 Task: Find connections with filter location Sojat with filter topic #Leanstartupswith filter profile language Spanish with filter current company ICE with filter school University Institute of Technology, The University of Burdwan with filter industry Highway, Street, and Bridge Construction with filter service category Commercial Real Estate with filter keywords title Program Manager
Action: Mouse moved to (577, 73)
Screenshot: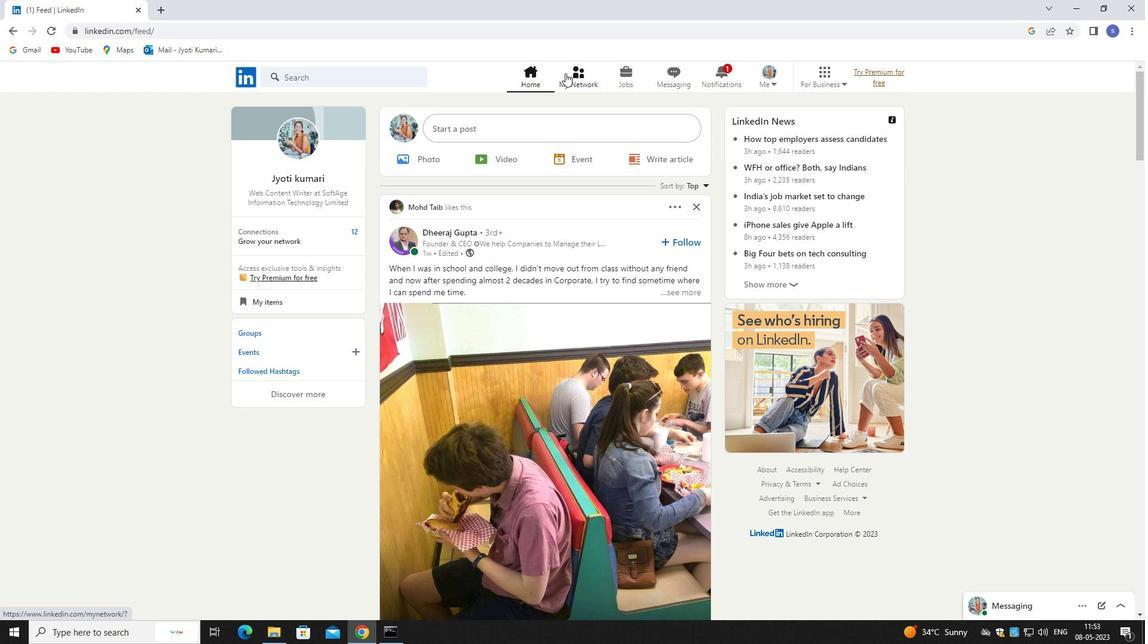 
Action: Mouse pressed left at (577, 73)
Screenshot: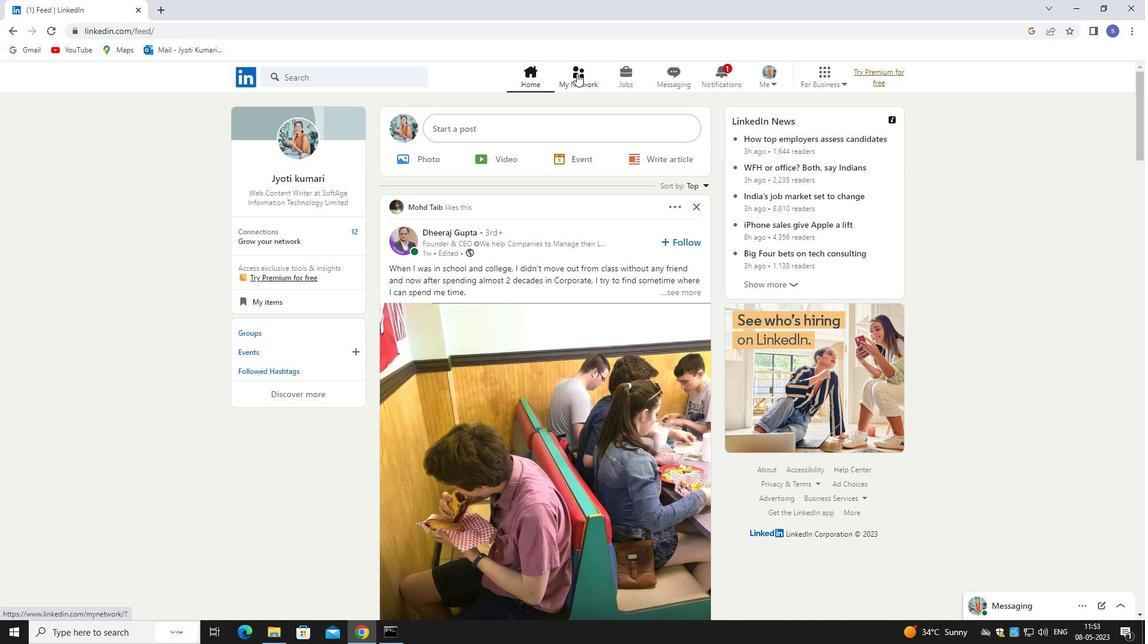 
Action: Mouse moved to (578, 73)
Screenshot: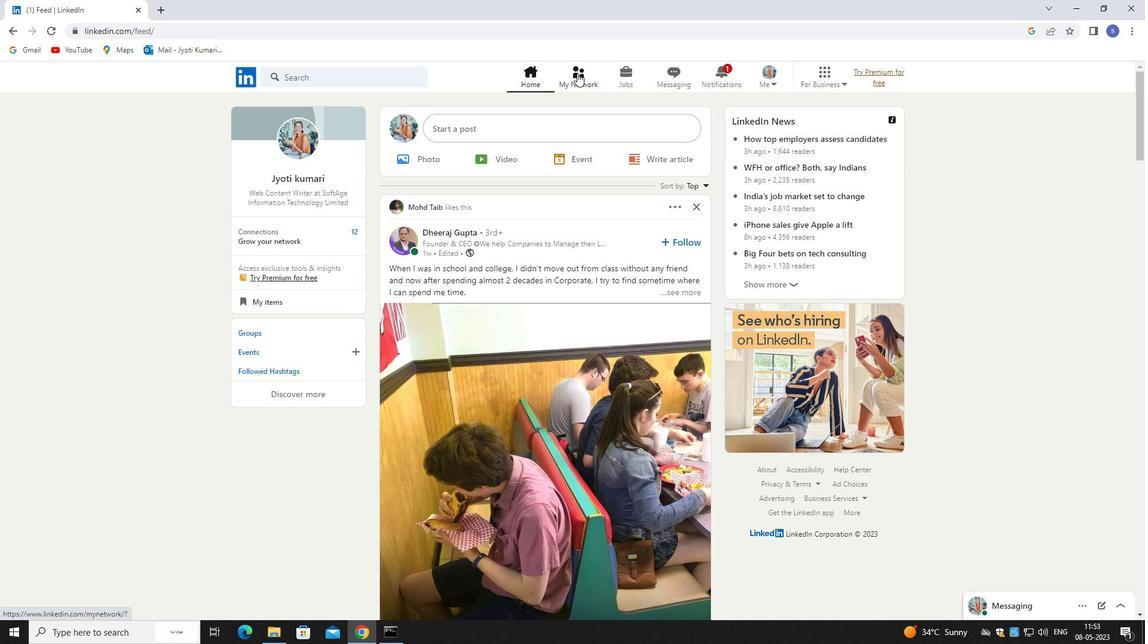 
Action: Mouse pressed left at (578, 73)
Screenshot: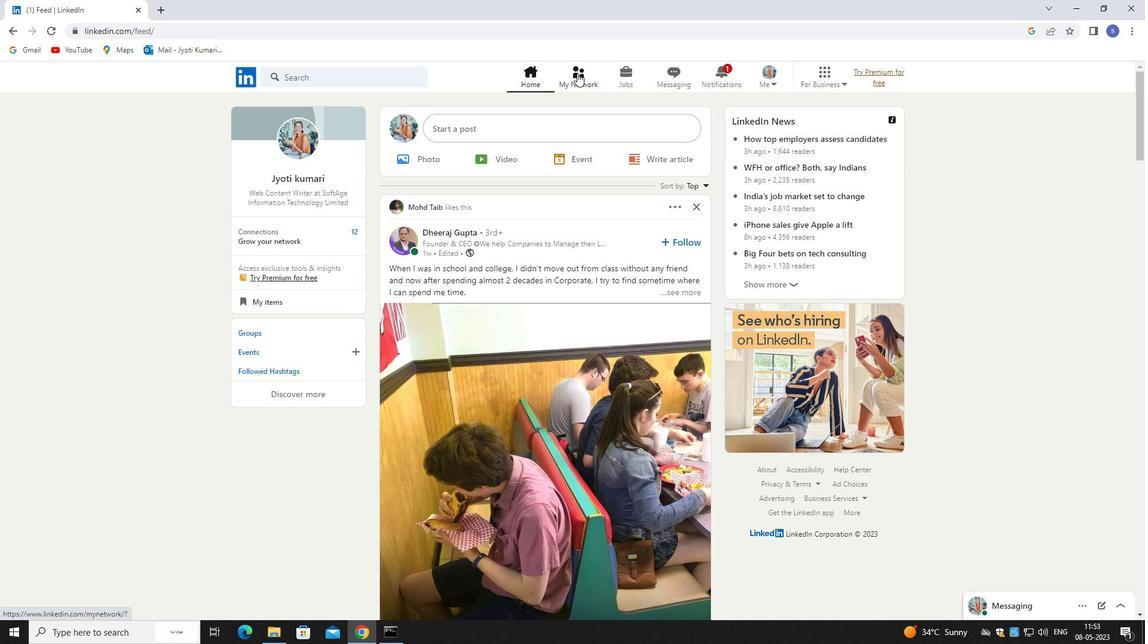 
Action: Mouse moved to (398, 147)
Screenshot: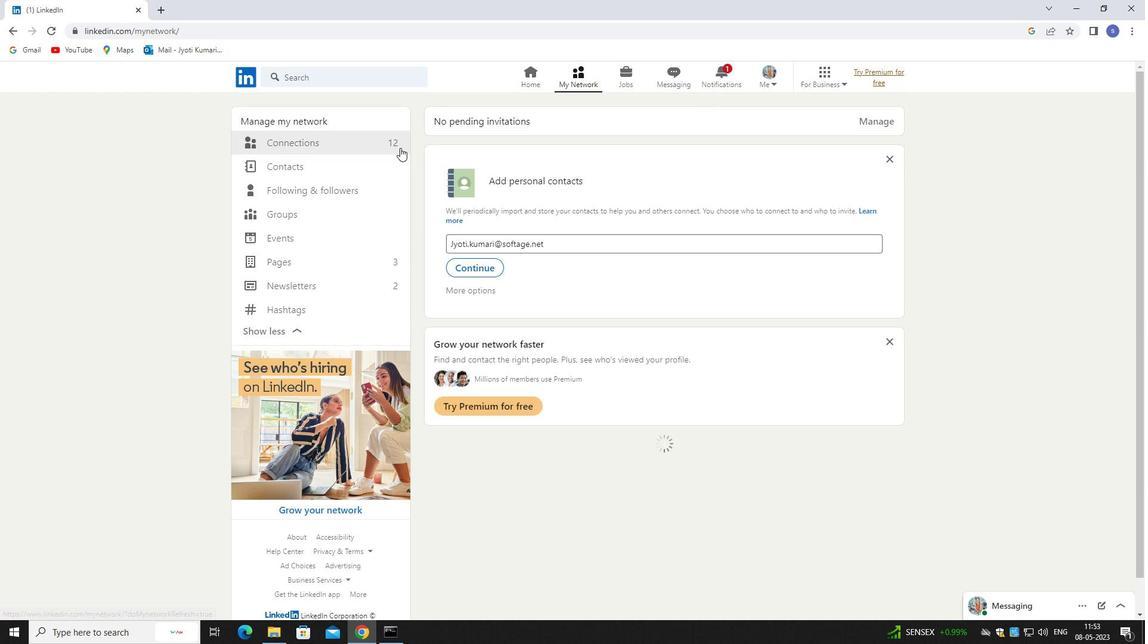 
Action: Mouse pressed left at (398, 147)
Screenshot: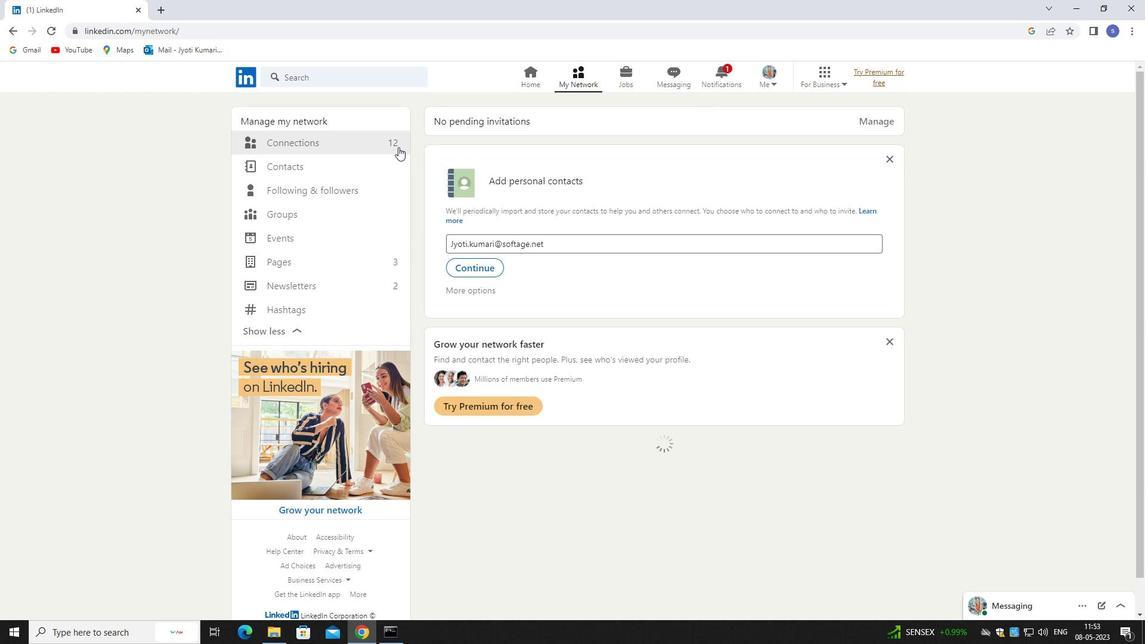 
Action: Mouse pressed left at (398, 147)
Screenshot: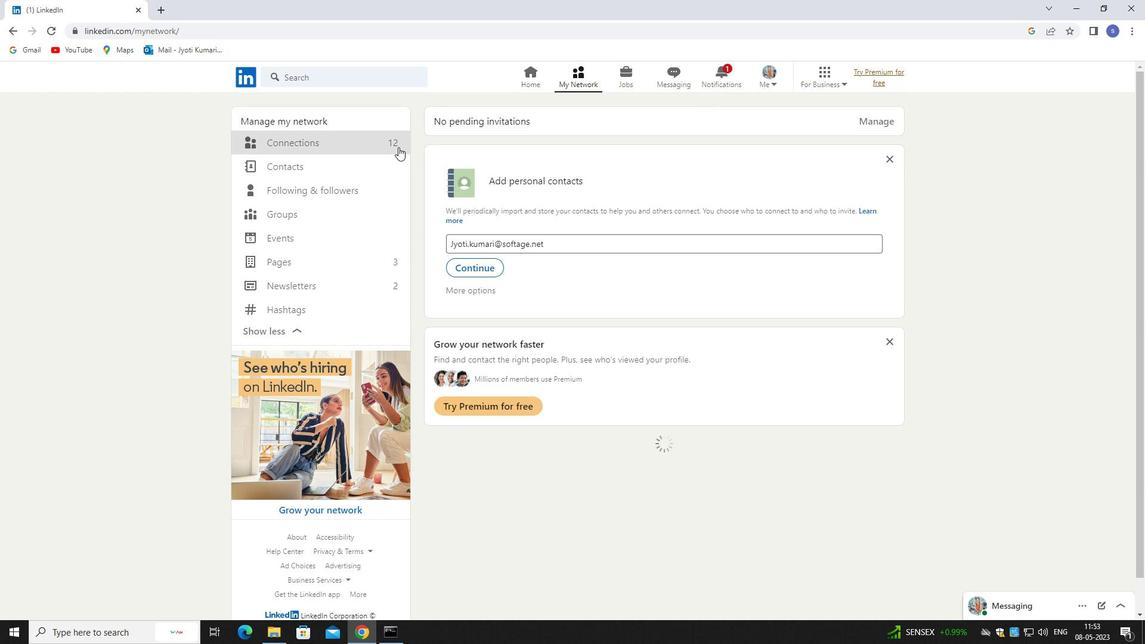 
Action: Mouse moved to (359, 139)
Screenshot: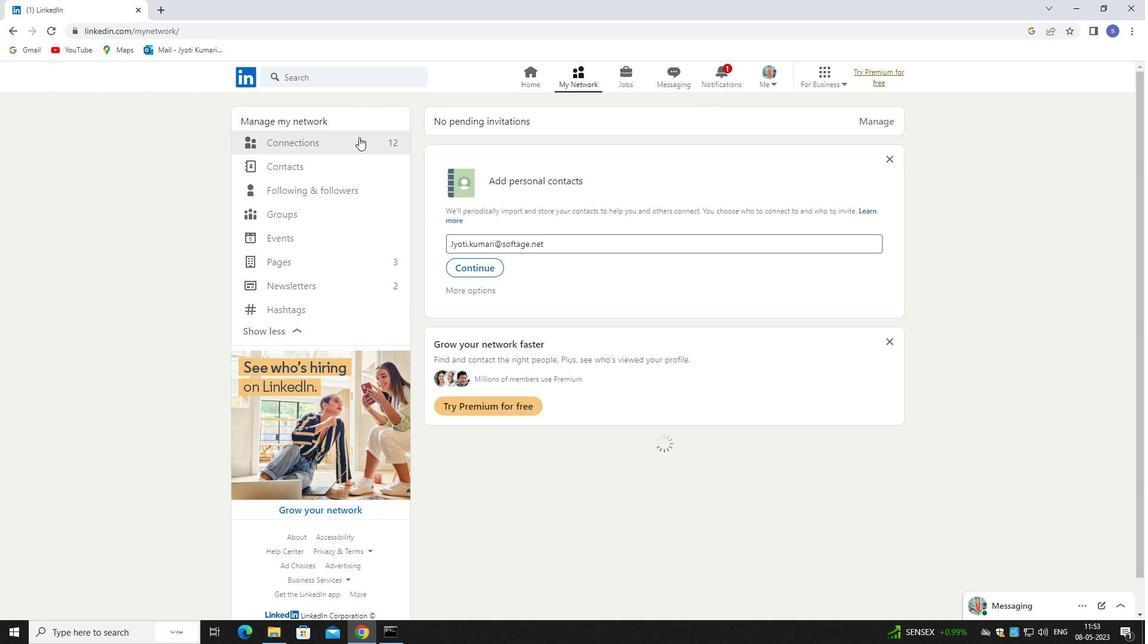 
Action: Mouse pressed left at (359, 139)
Screenshot: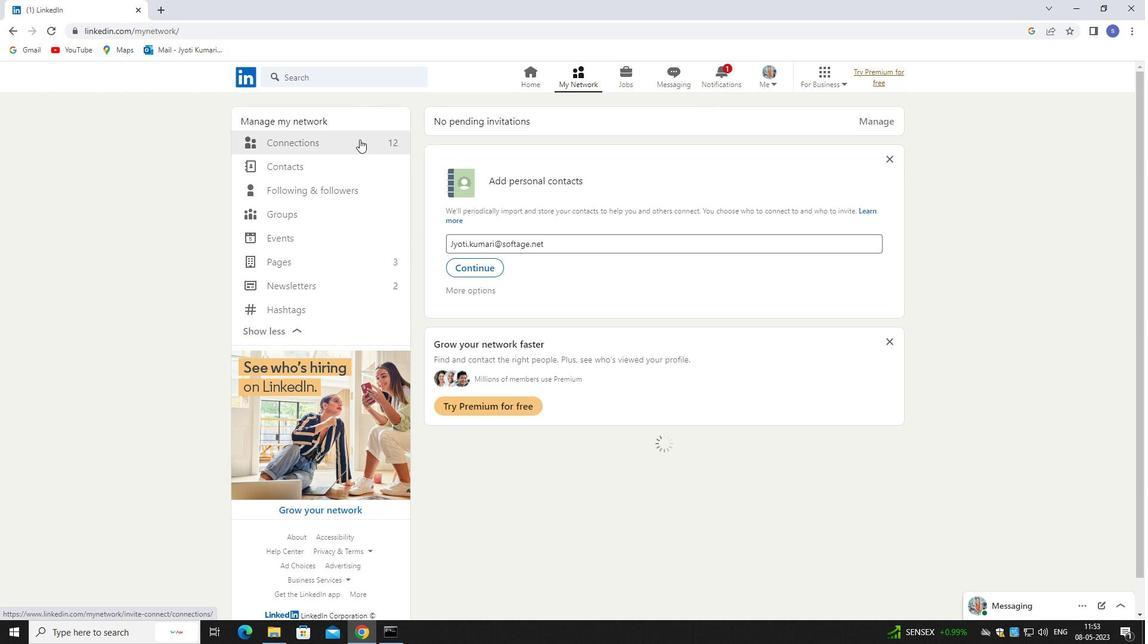 
Action: Mouse pressed left at (359, 139)
Screenshot: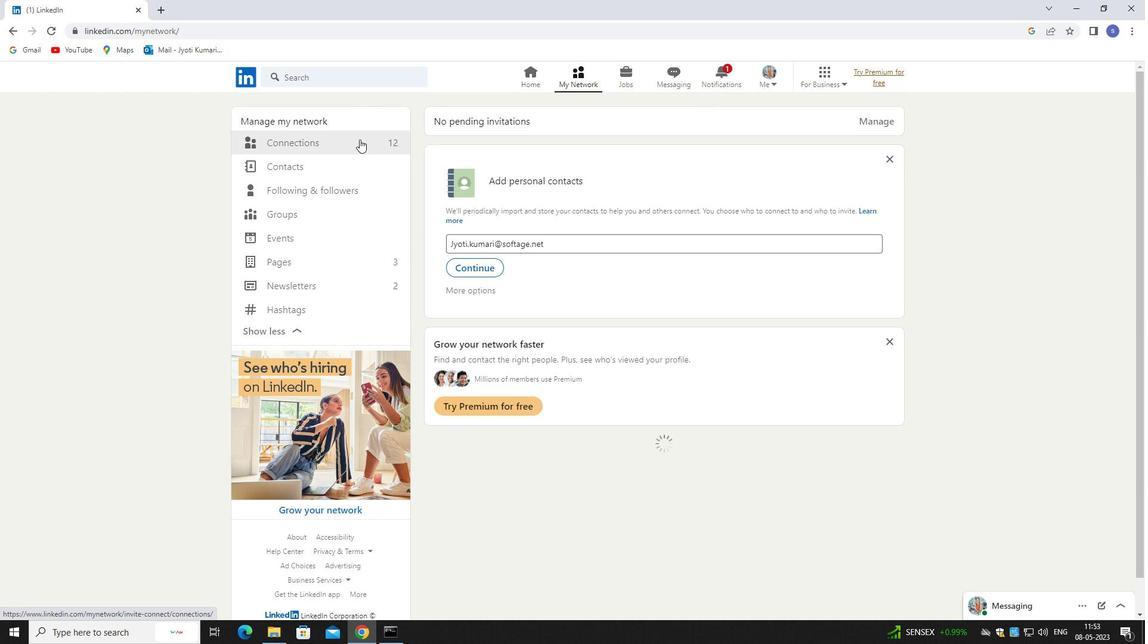 
Action: Mouse moved to (368, 141)
Screenshot: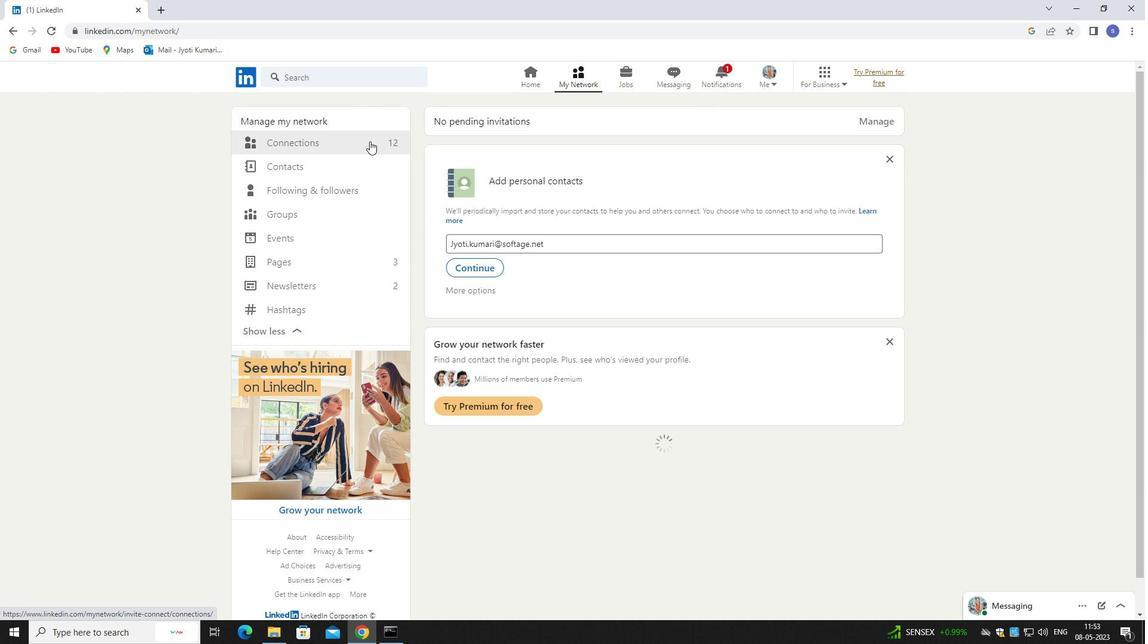 
Action: Mouse pressed left at (368, 141)
Screenshot: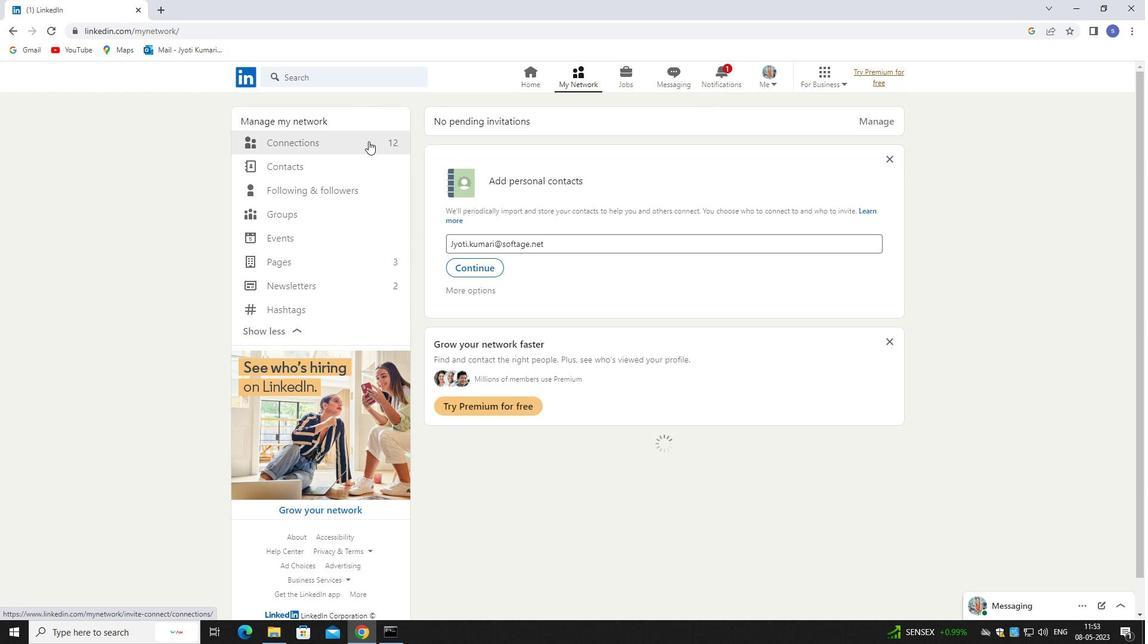 
Action: Mouse pressed left at (368, 141)
Screenshot: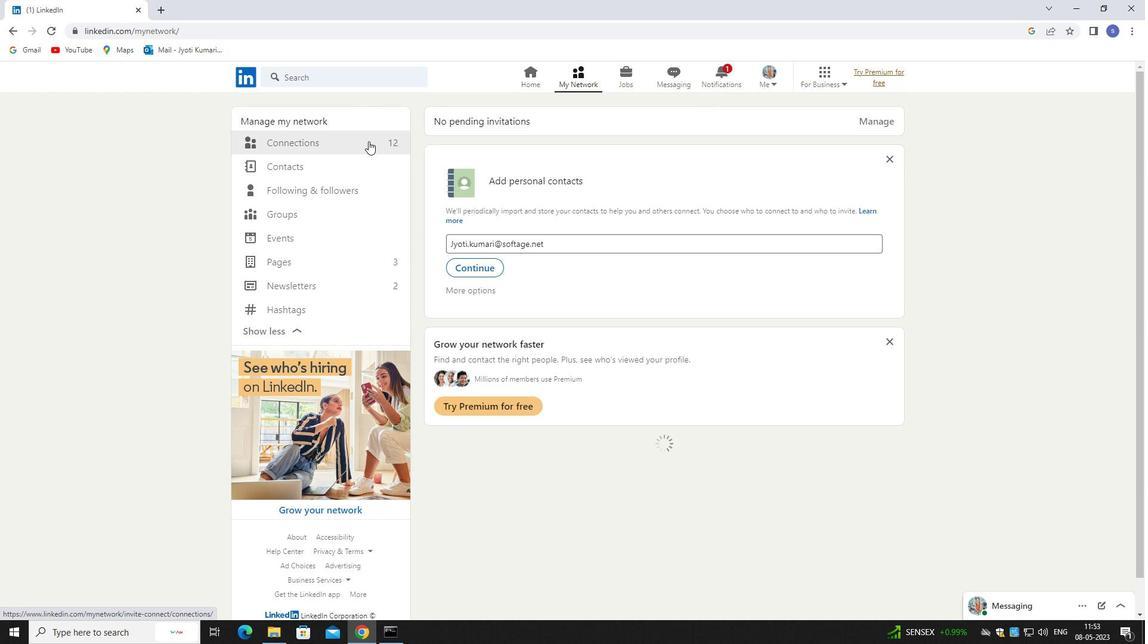 
Action: Mouse moved to (640, 144)
Screenshot: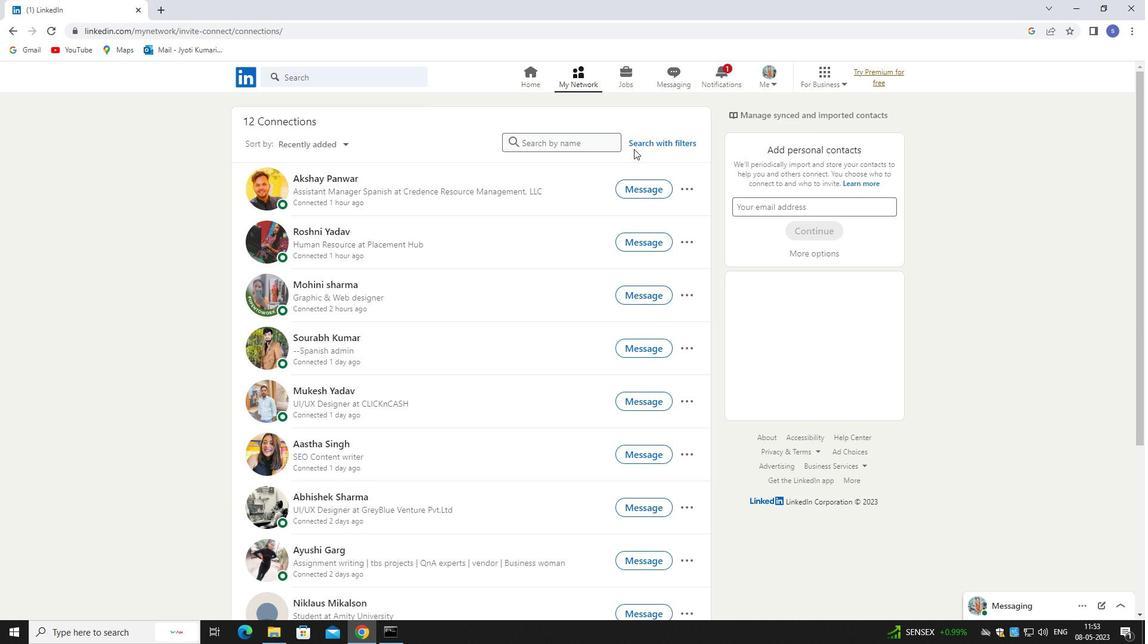 
Action: Mouse pressed left at (640, 144)
Screenshot: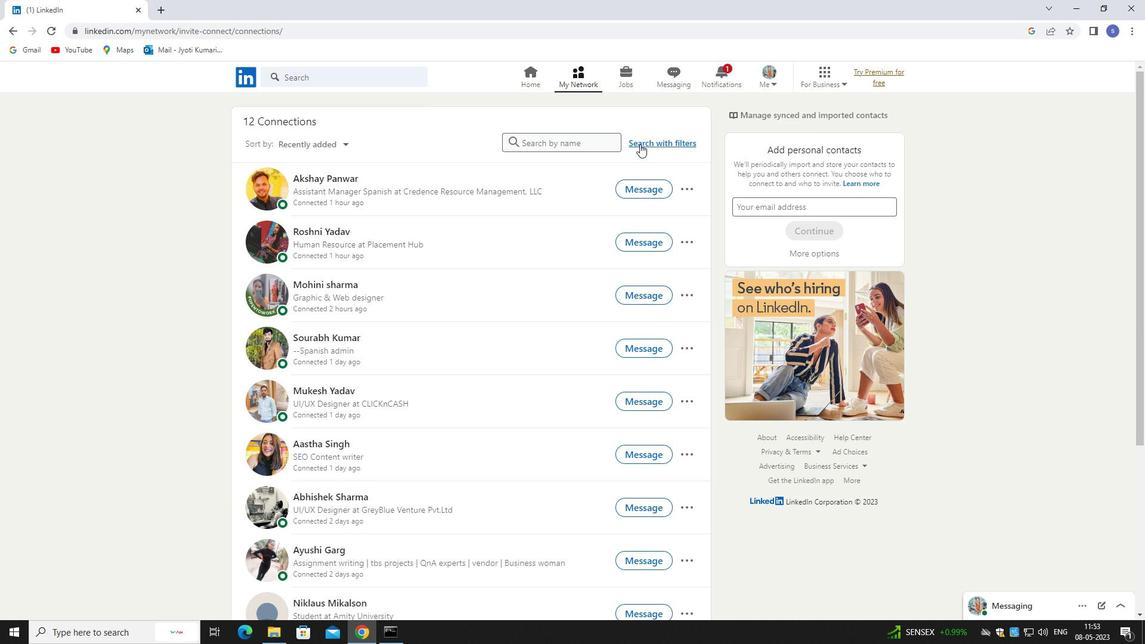 
Action: Mouse moved to (633, 139)
Screenshot: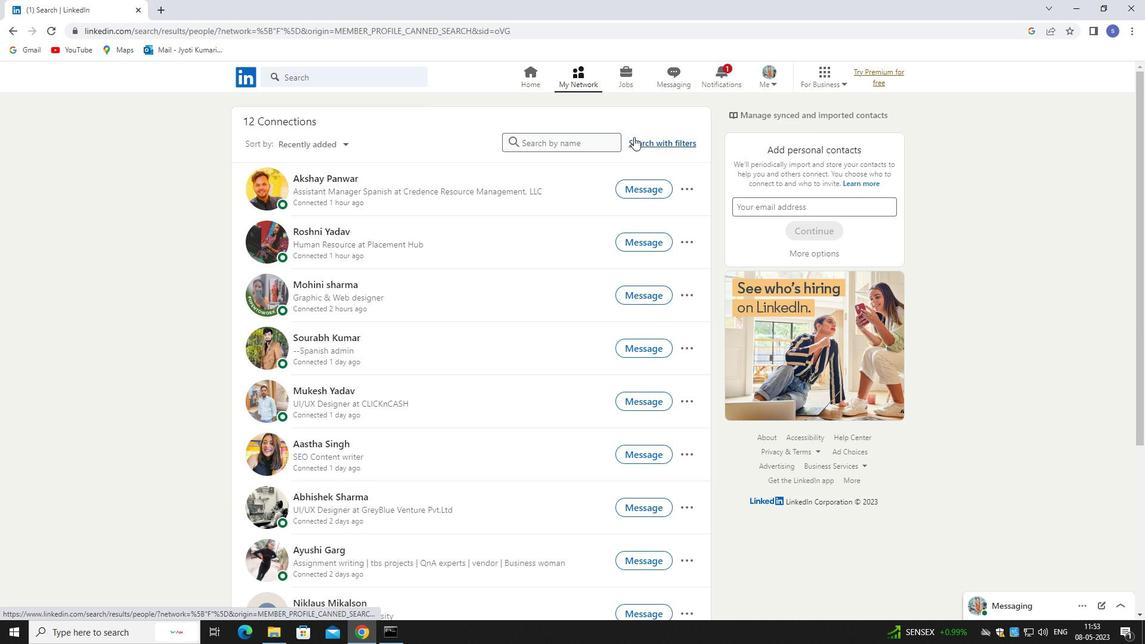 
Action: Mouse pressed left at (633, 139)
Screenshot: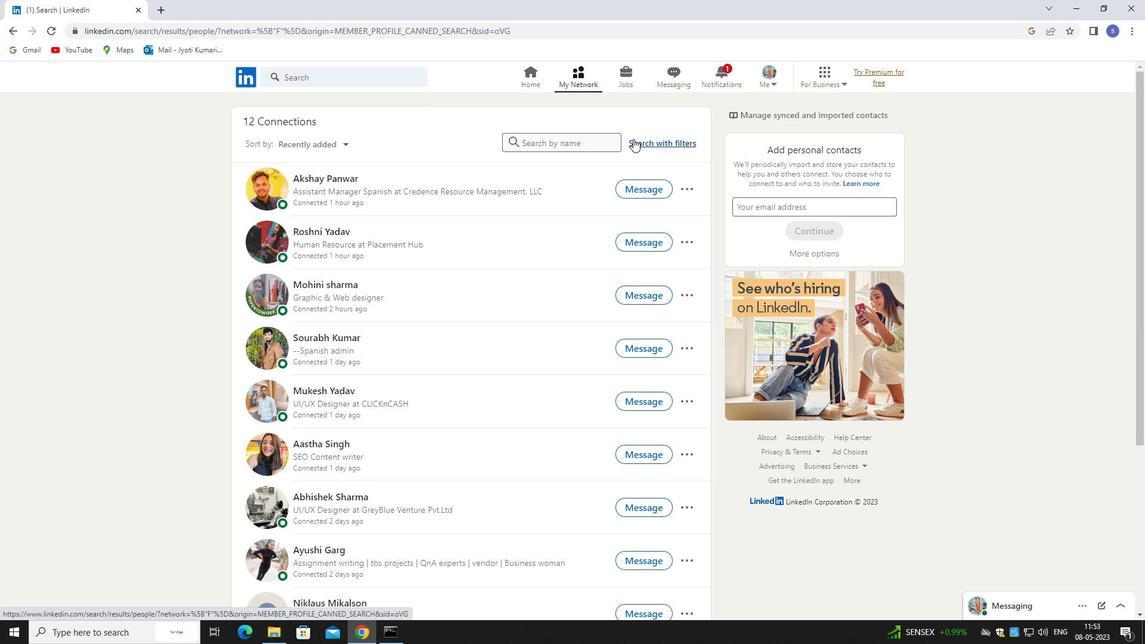 
Action: Mouse moved to (611, 114)
Screenshot: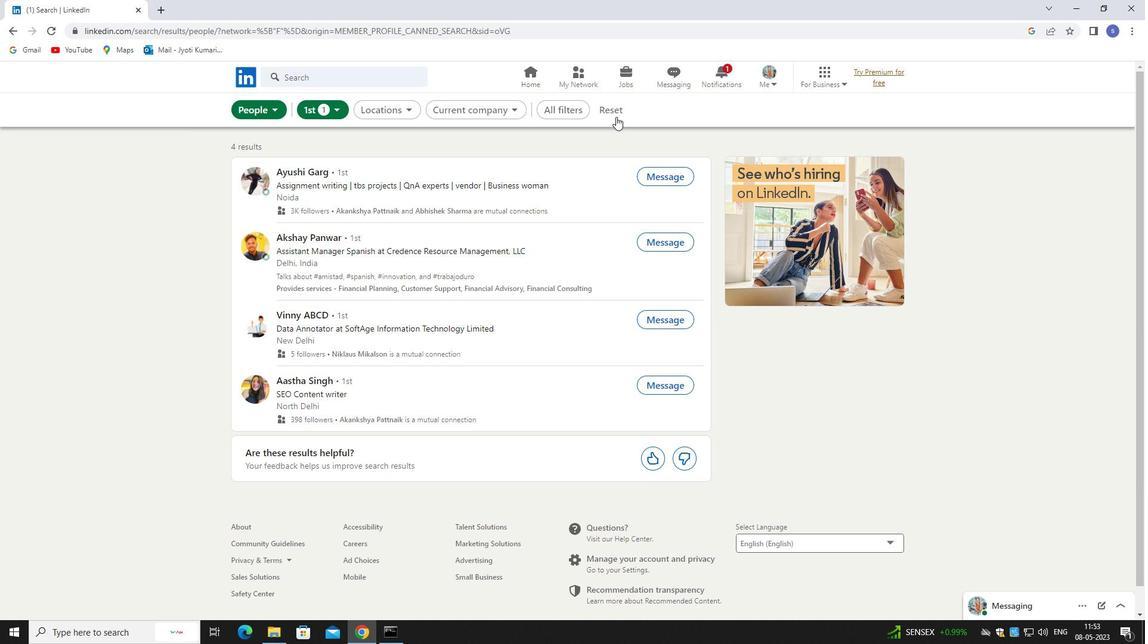 
Action: Mouse pressed left at (611, 114)
Screenshot: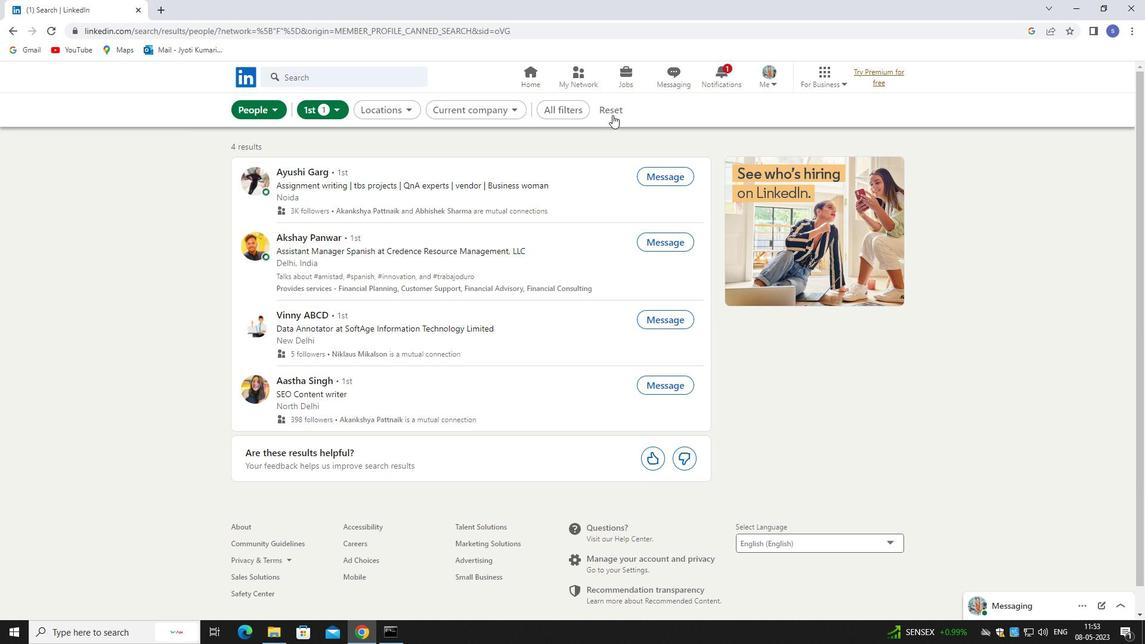 
Action: Mouse moved to (610, 114)
Screenshot: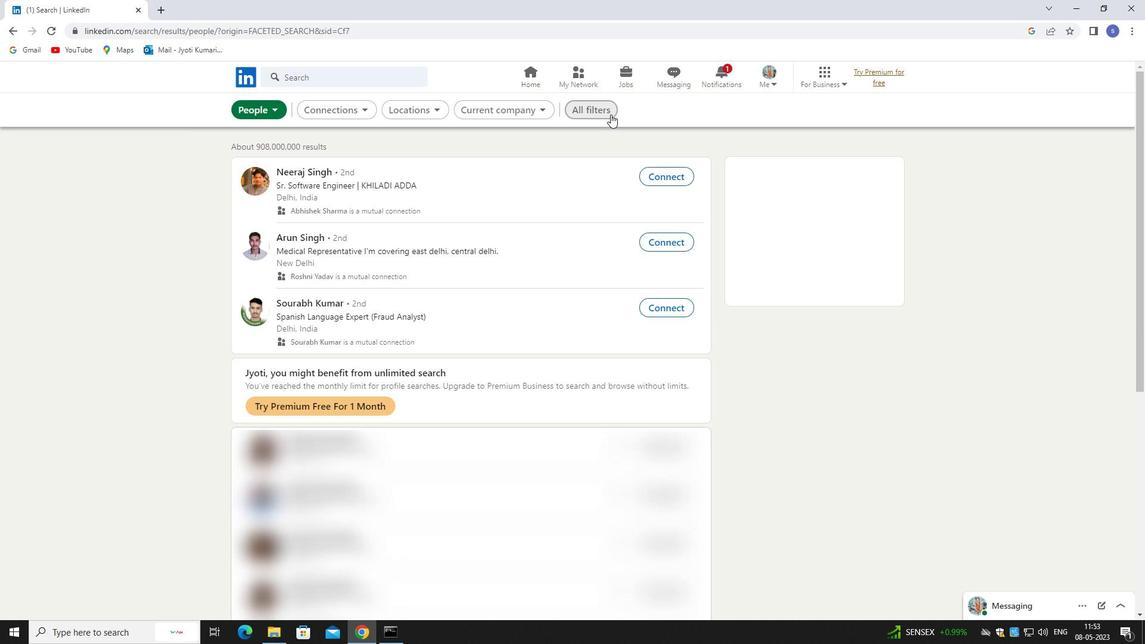 
Action: Mouse pressed left at (610, 114)
Screenshot: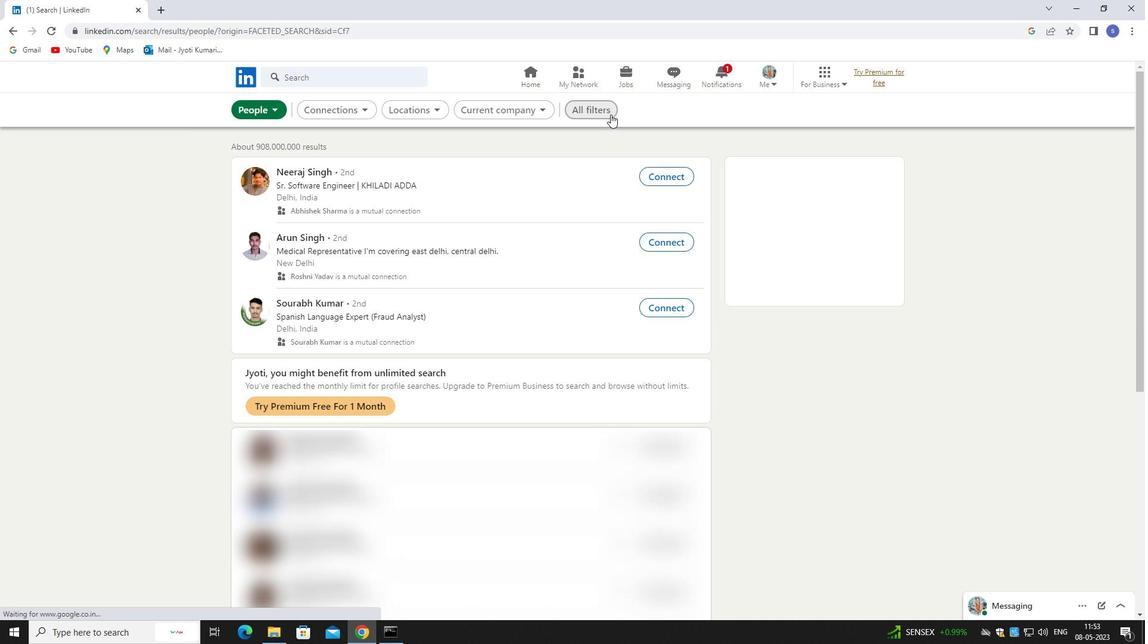 
Action: Mouse moved to (1048, 470)
Screenshot: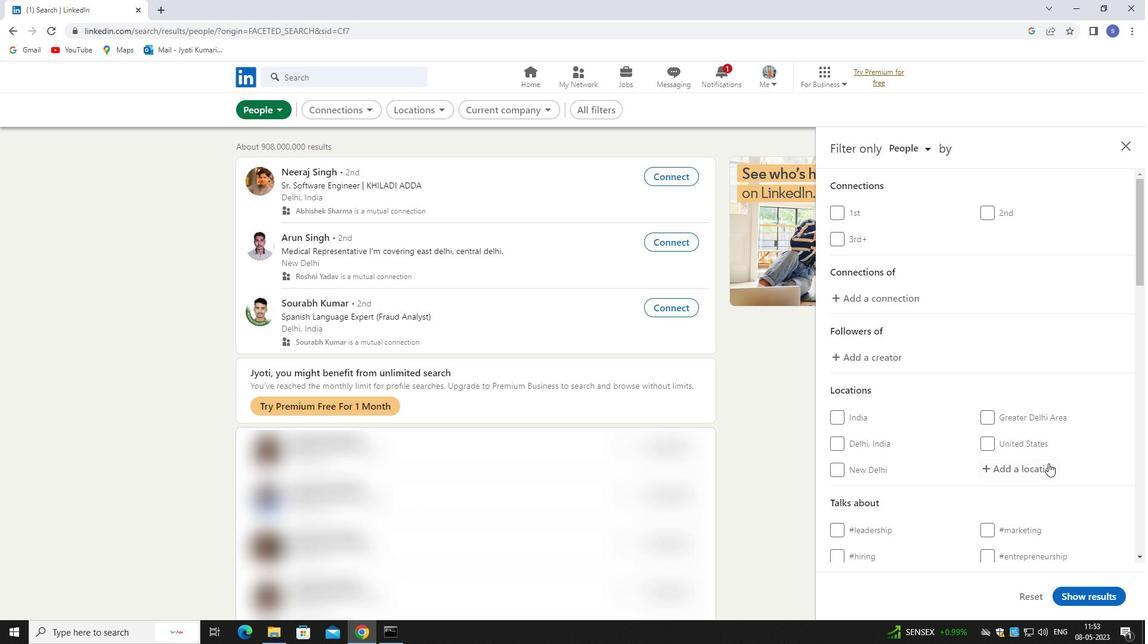 
Action: Mouse pressed left at (1048, 470)
Screenshot: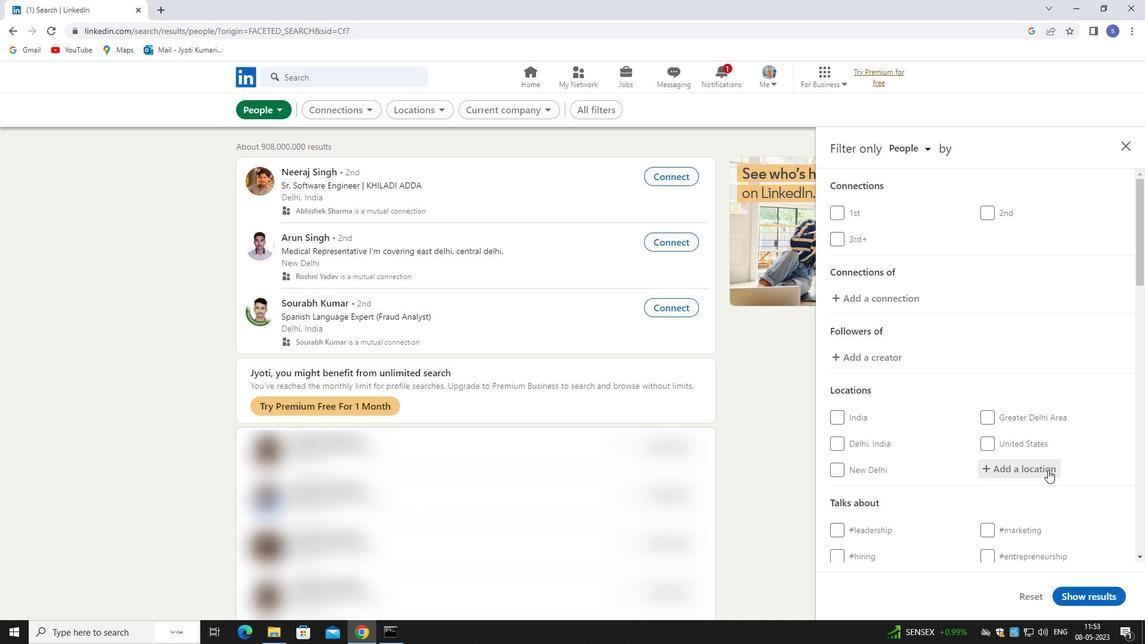 
Action: Mouse moved to (974, 497)
Screenshot: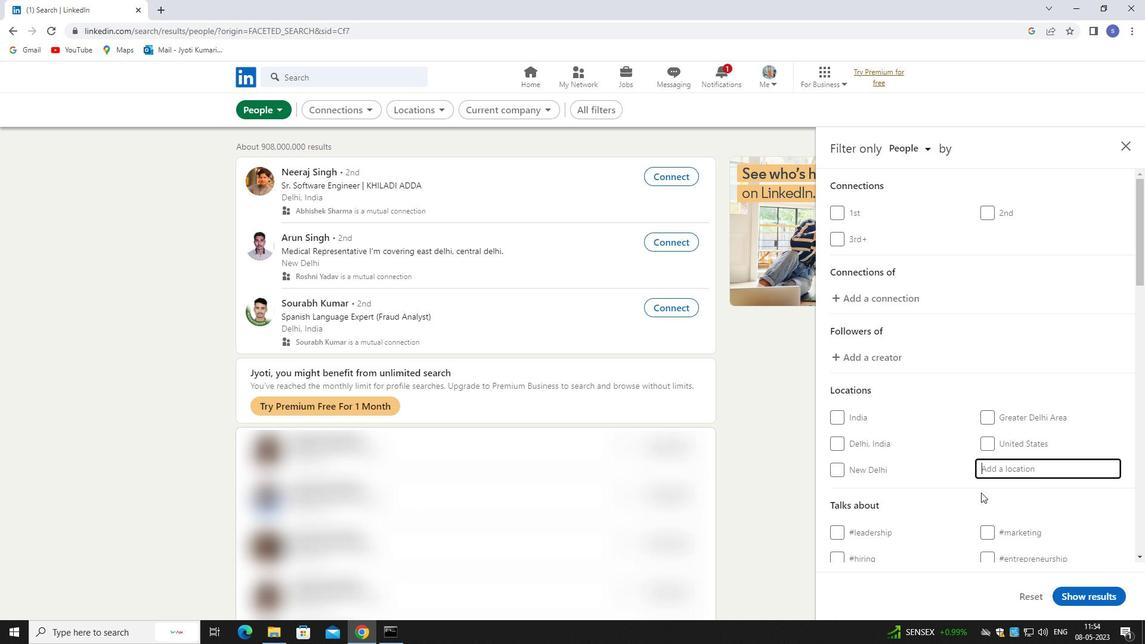 
Action: Key pressed sojat
Screenshot: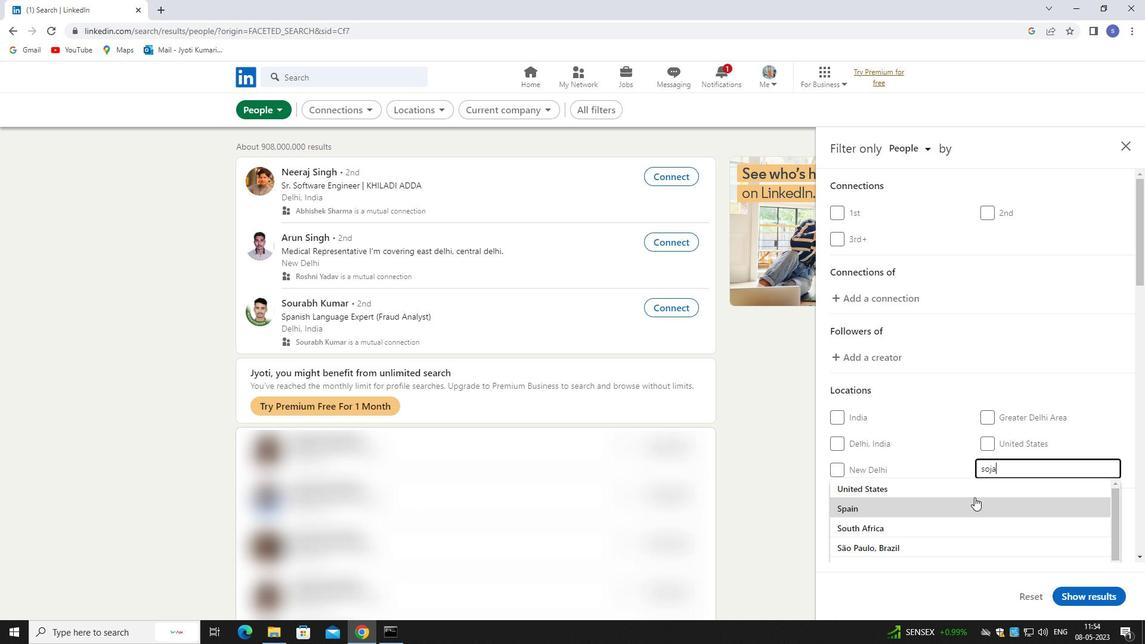 
Action: Mouse moved to (967, 495)
Screenshot: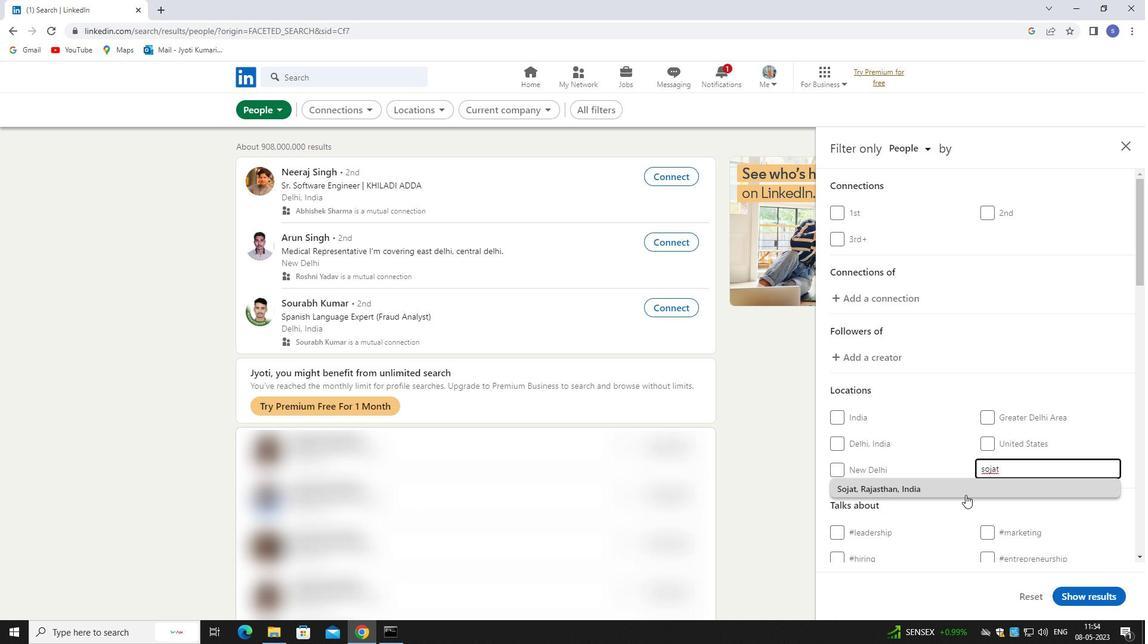 
Action: Mouse pressed left at (967, 495)
Screenshot: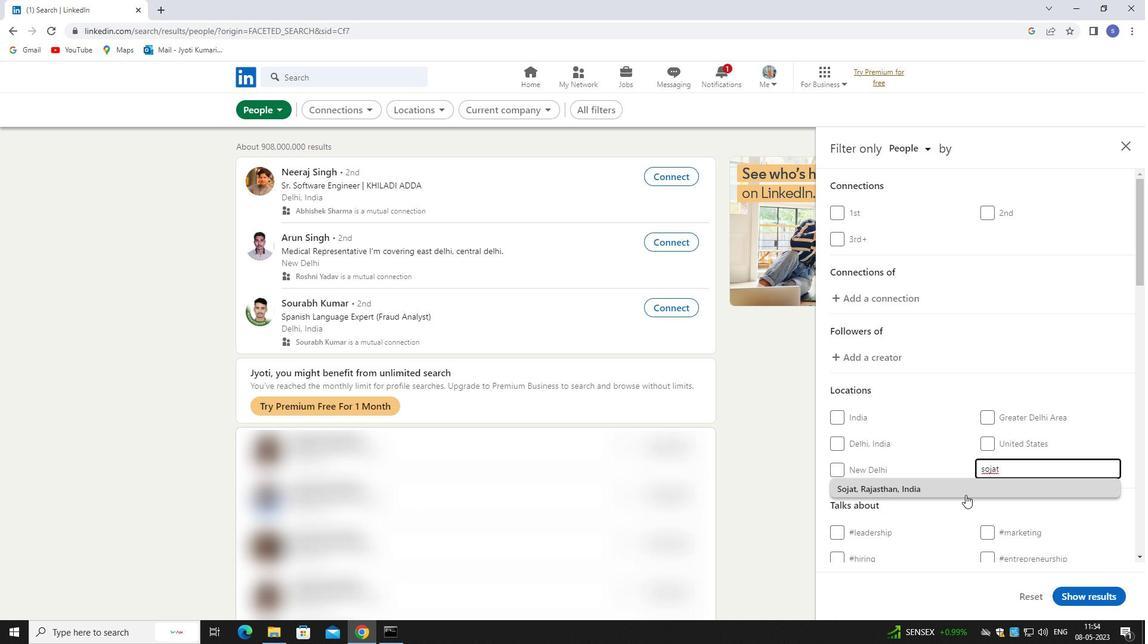
Action: Mouse moved to (971, 485)
Screenshot: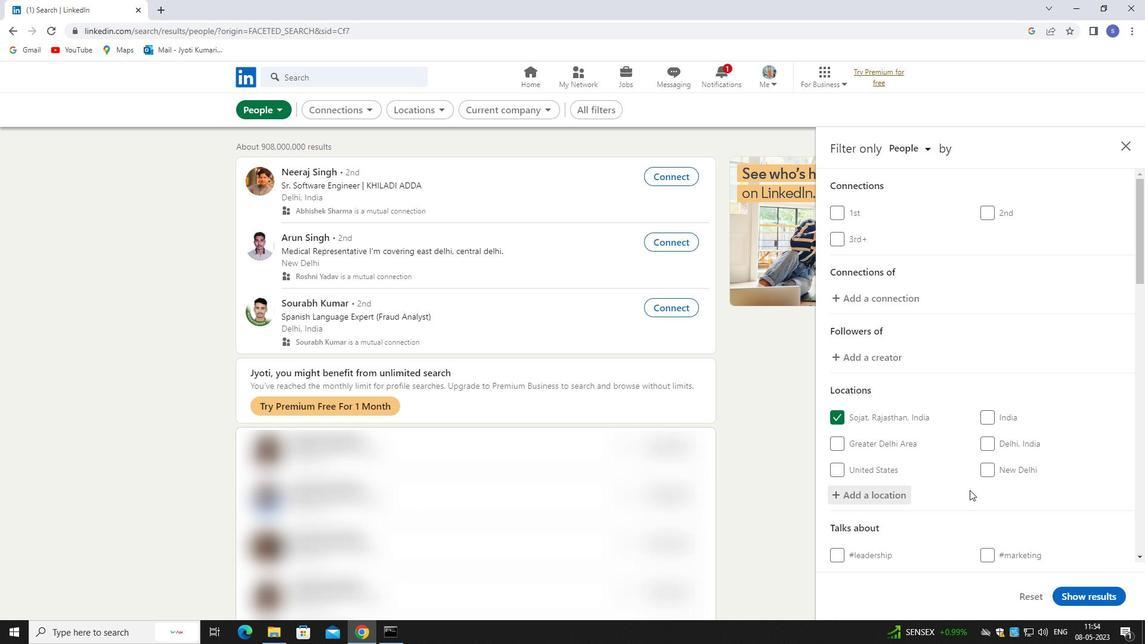 
Action: Mouse scrolled (971, 484) with delta (0, 0)
Screenshot: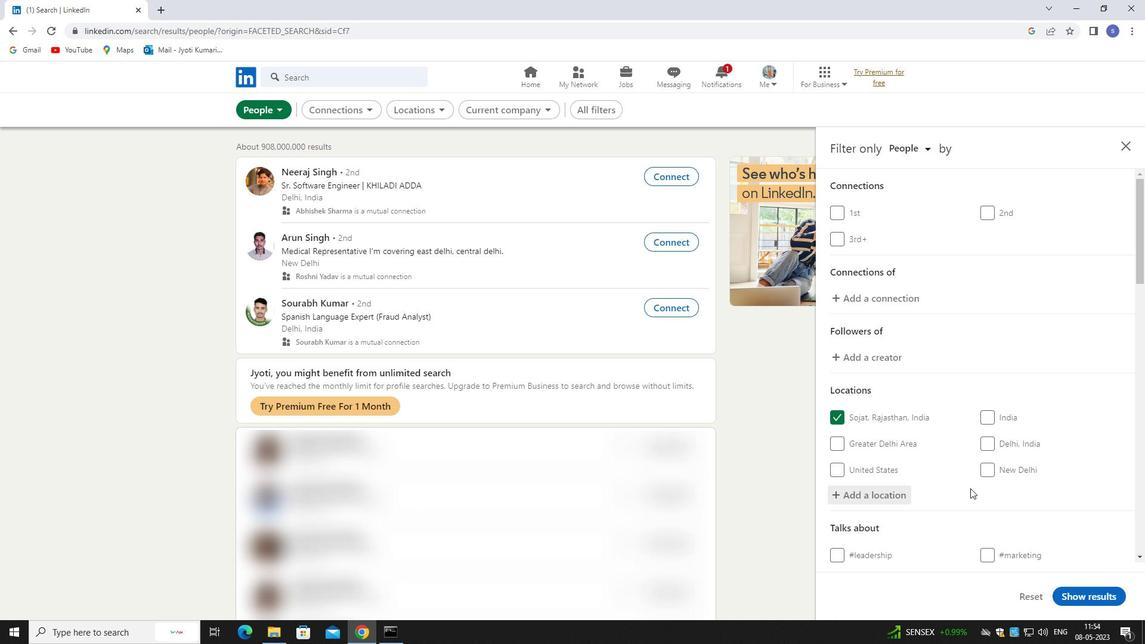 
Action: Mouse scrolled (971, 484) with delta (0, 0)
Screenshot: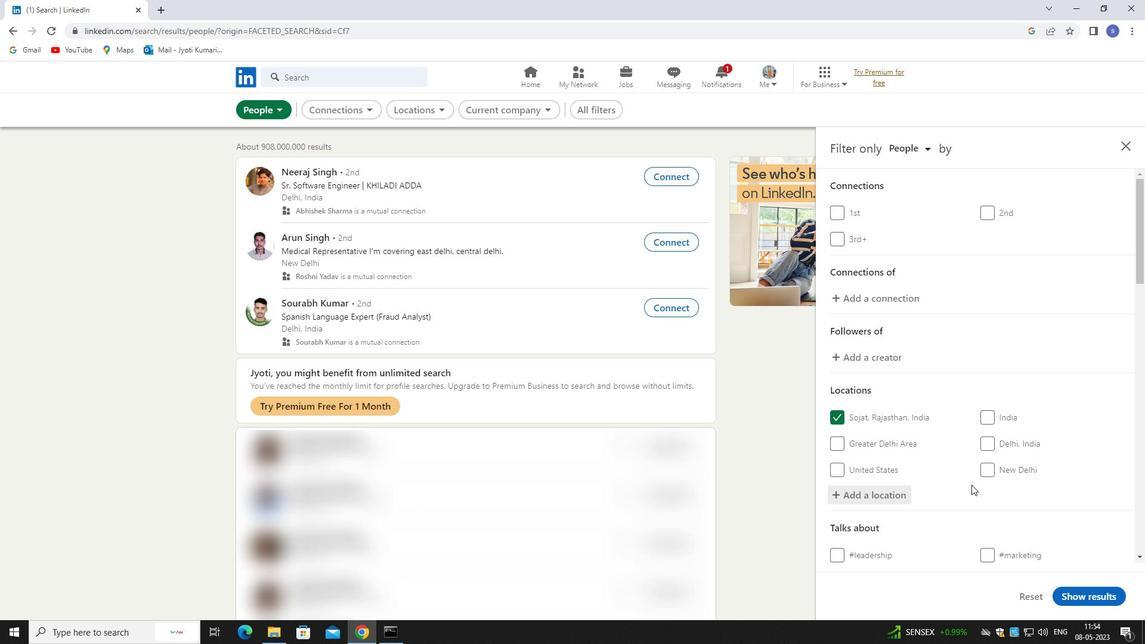 
Action: Mouse moved to (1009, 488)
Screenshot: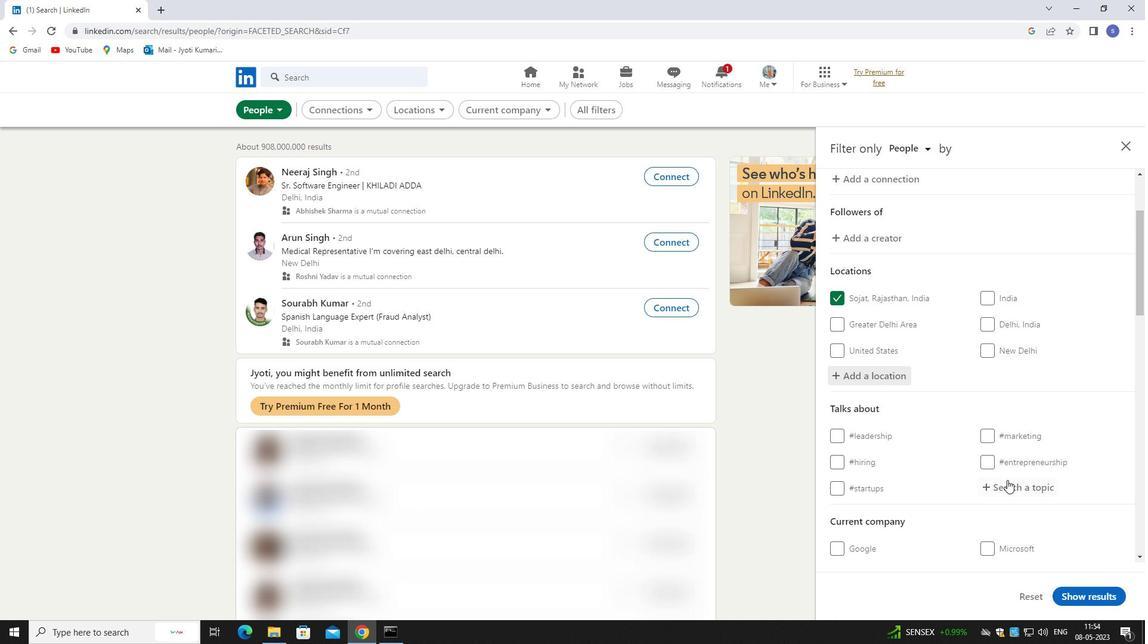 
Action: Mouse pressed left at (1009, 488)
Screenshot: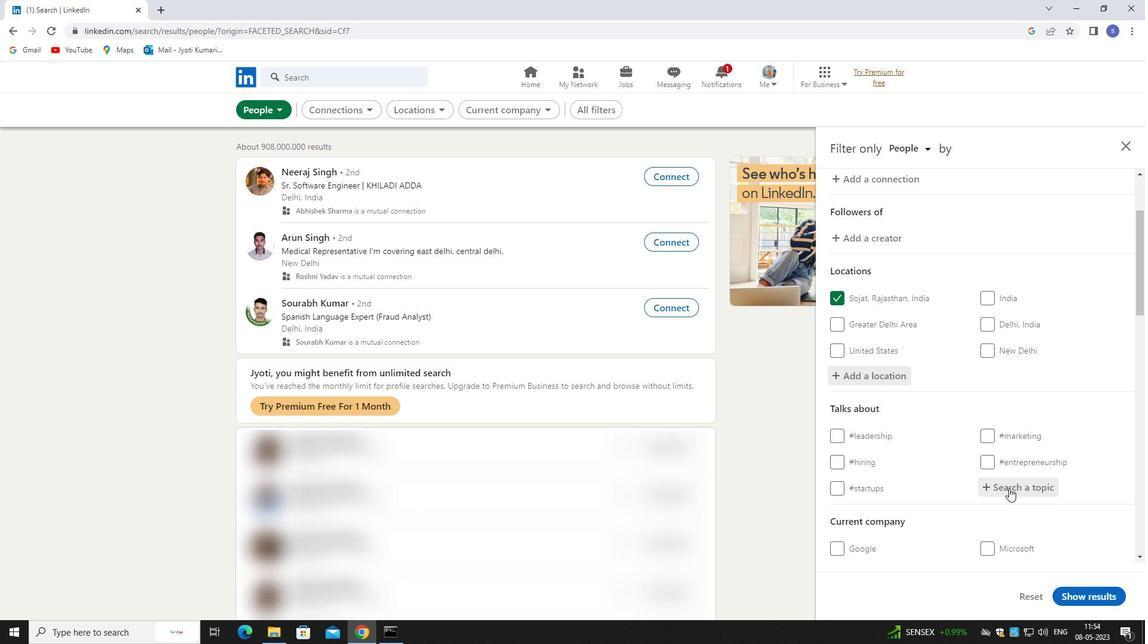
Action: Mouse moved to (978, 501)
Screenshot: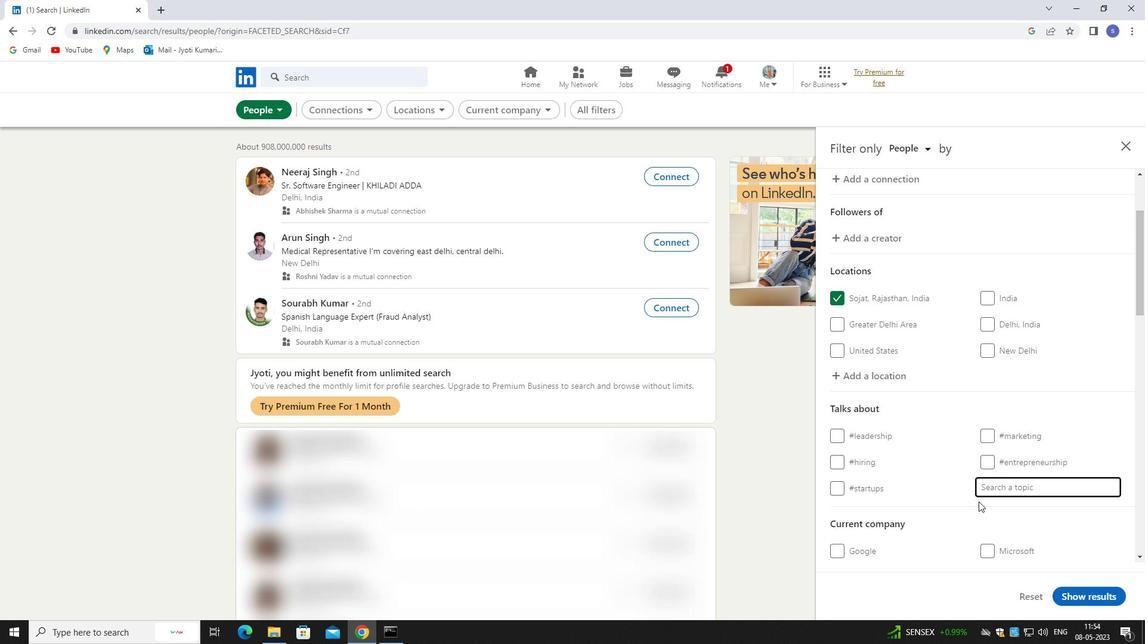 
Action: Key pressed learnst
Screenshot: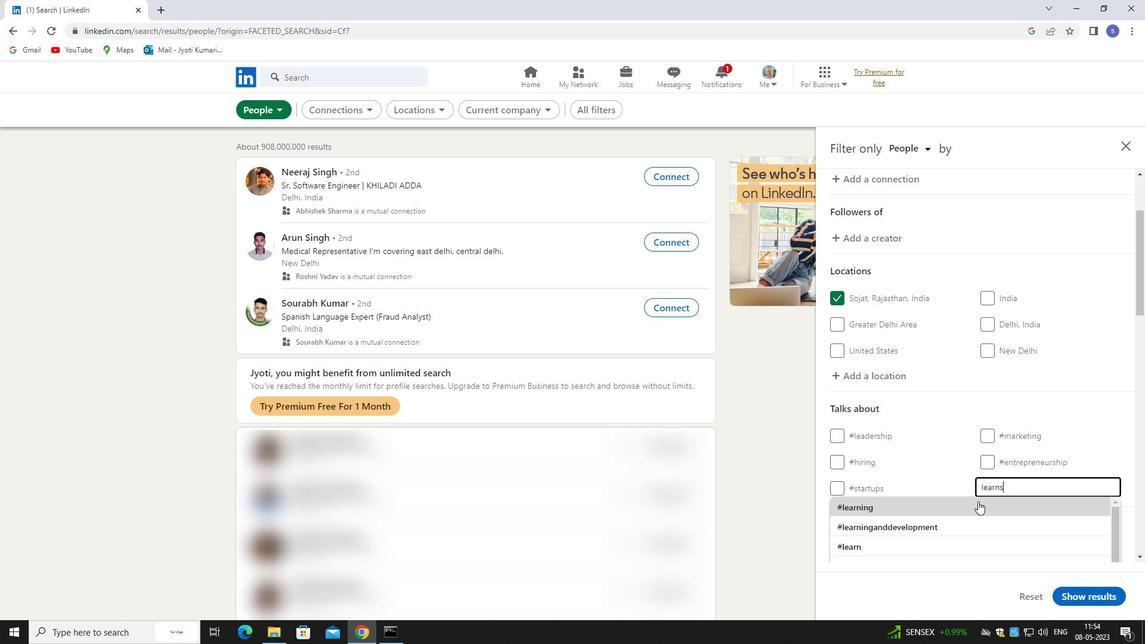 
Action: Mouse moved to (995, 507)
Screenshot: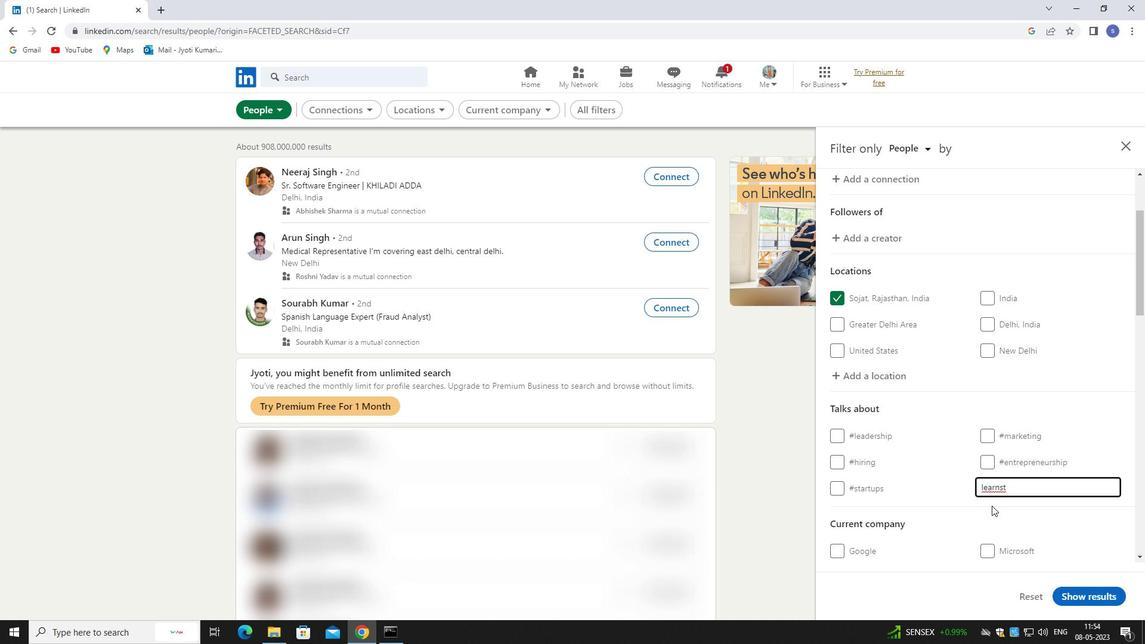 
Action: Key pressed <Key.backspace>
Screenshot: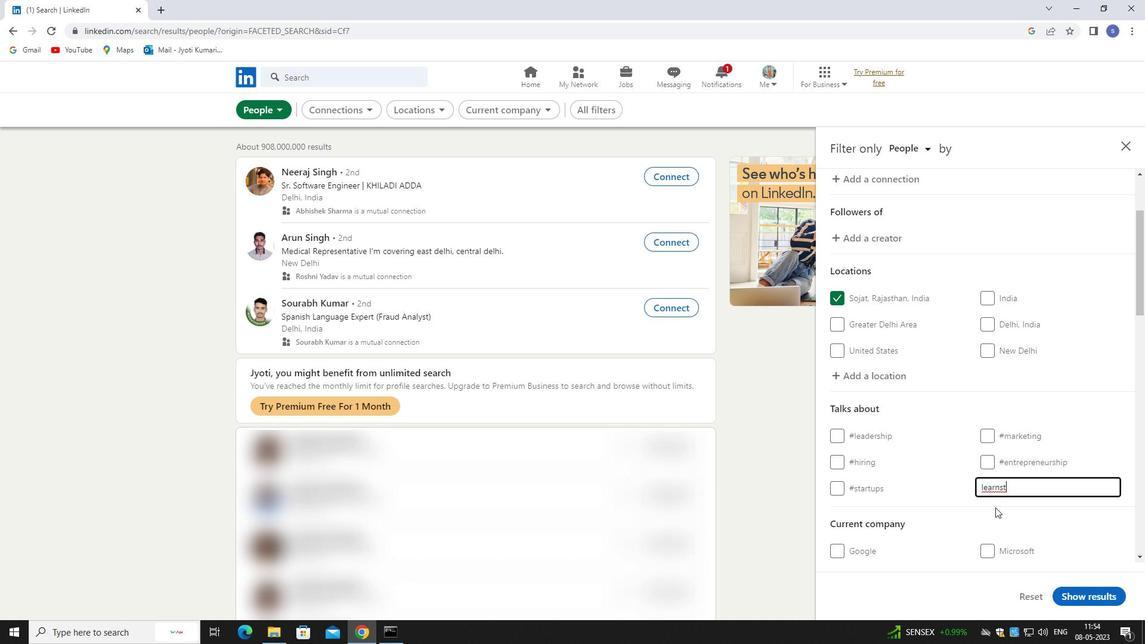 
Action: Mouse moved to (1028, 523)
Screenshot: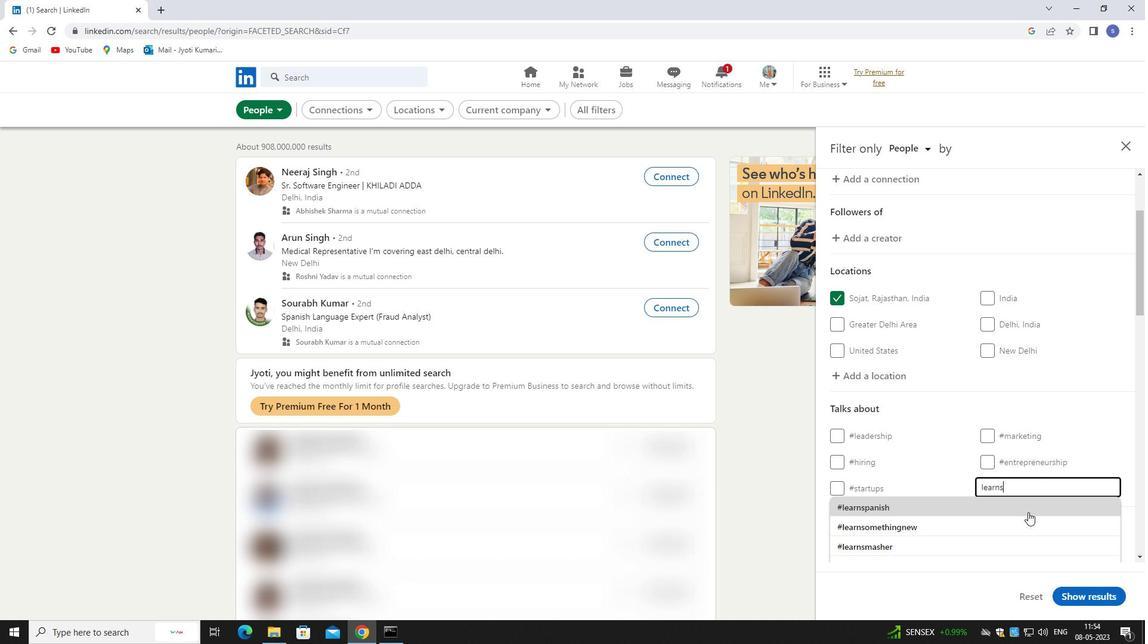 
Action: Key pressed tartup
Screenshot: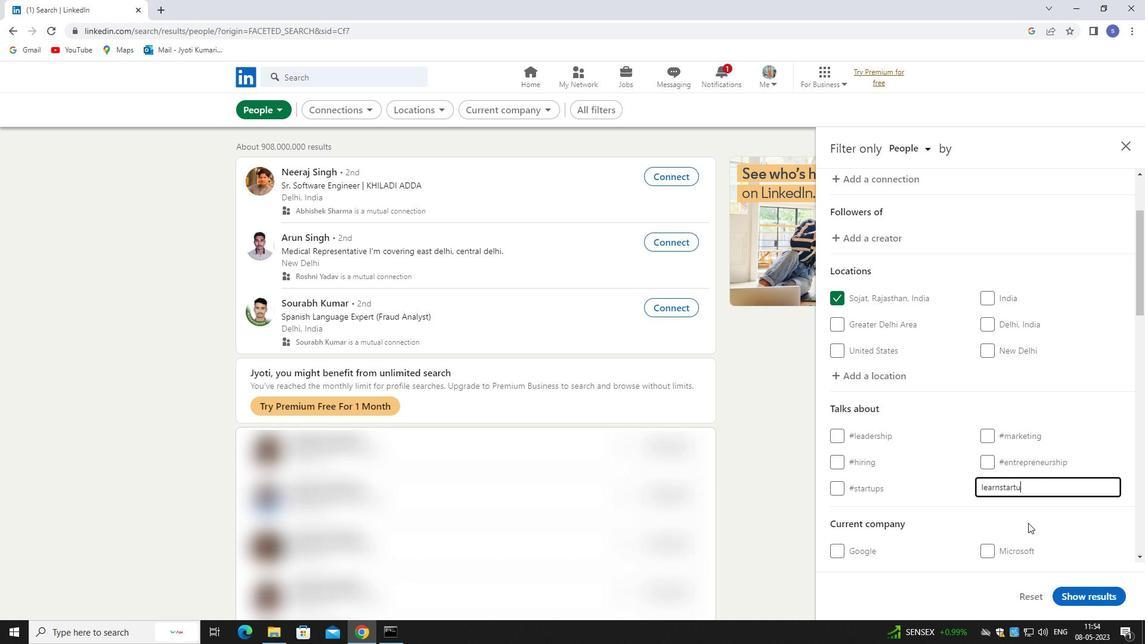 
Action: Mouse moved to (1018, 507)
Screenshot: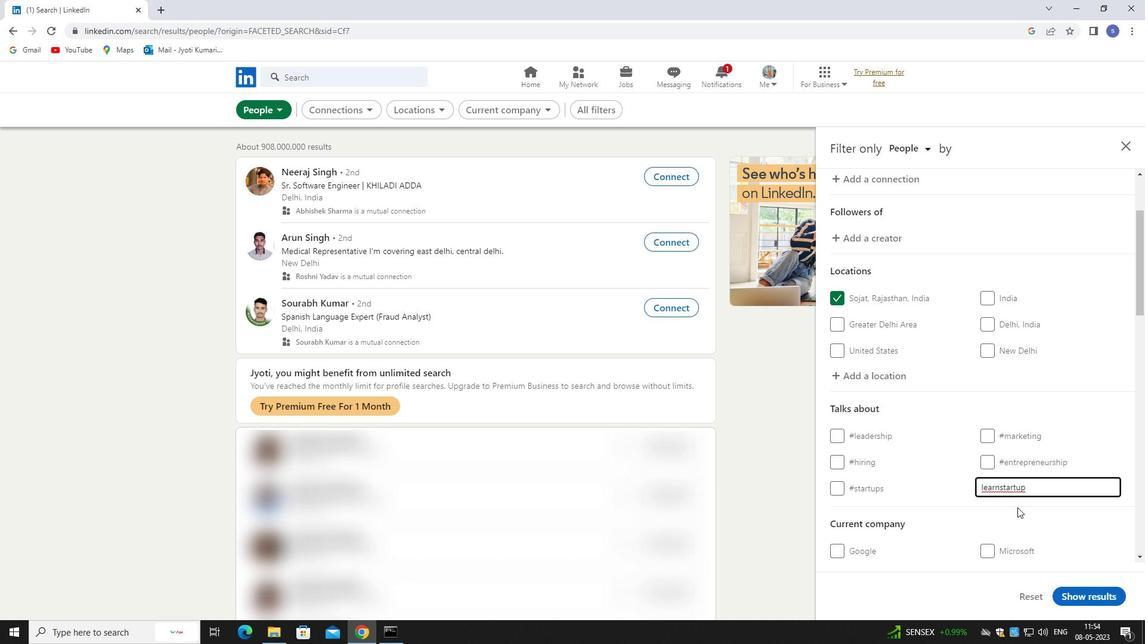 
Action: Mouse scrolled (1018, 507) with delta (0, 0)
Screenshot: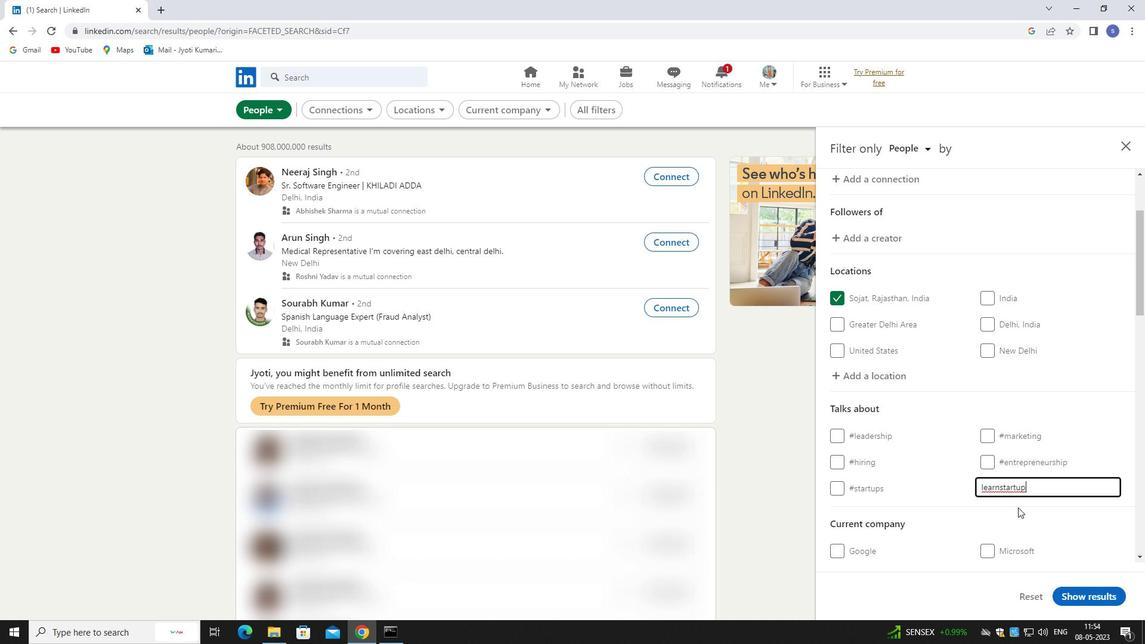 
Action: Mouse moved to (1019, 508)
Screenshot: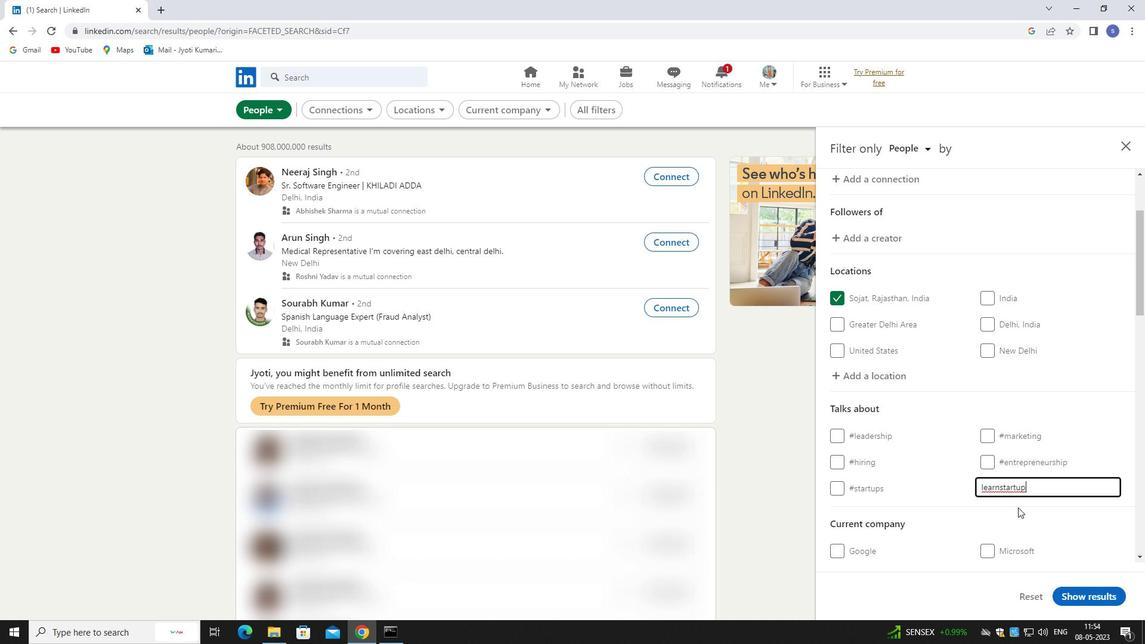 
Action: Mouse scrolled (1019, 507) with delta (0, 0)
Screenshot: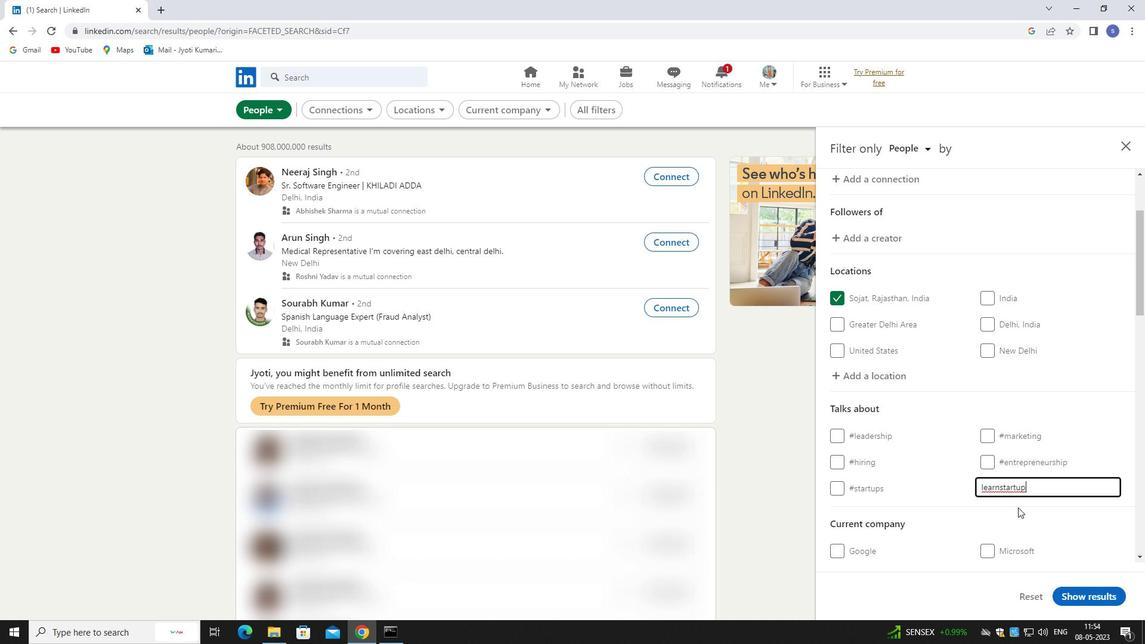 
Action: Mouse scrolled (1019, 507) with delta (0, 0)
Screenshot: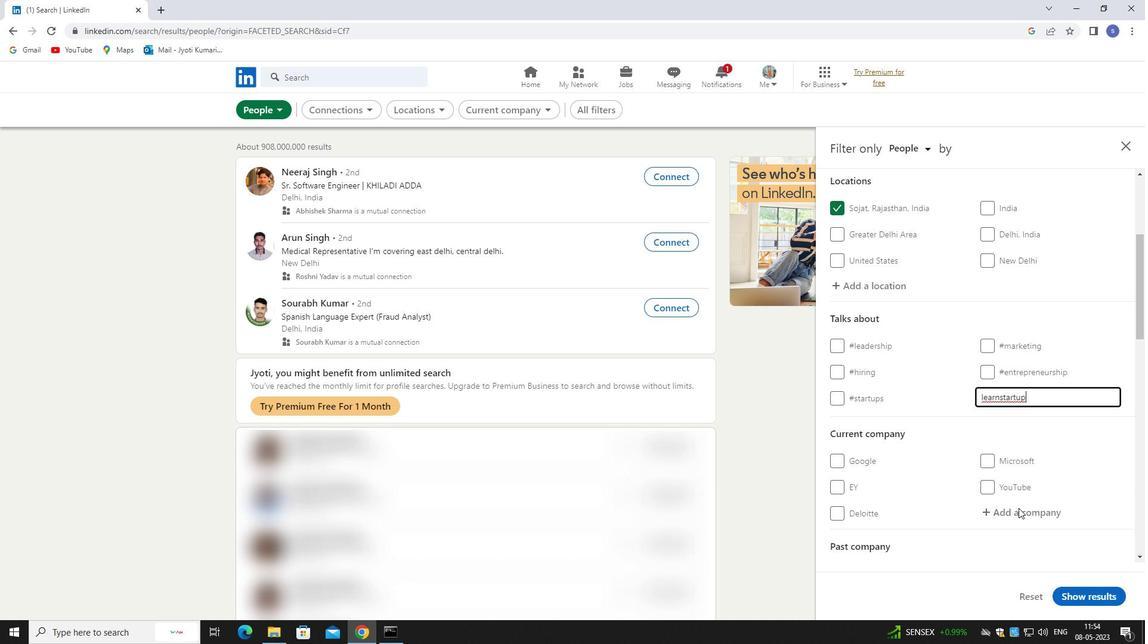 
Action: Mouse moved to (1031, 424)
Screenshot: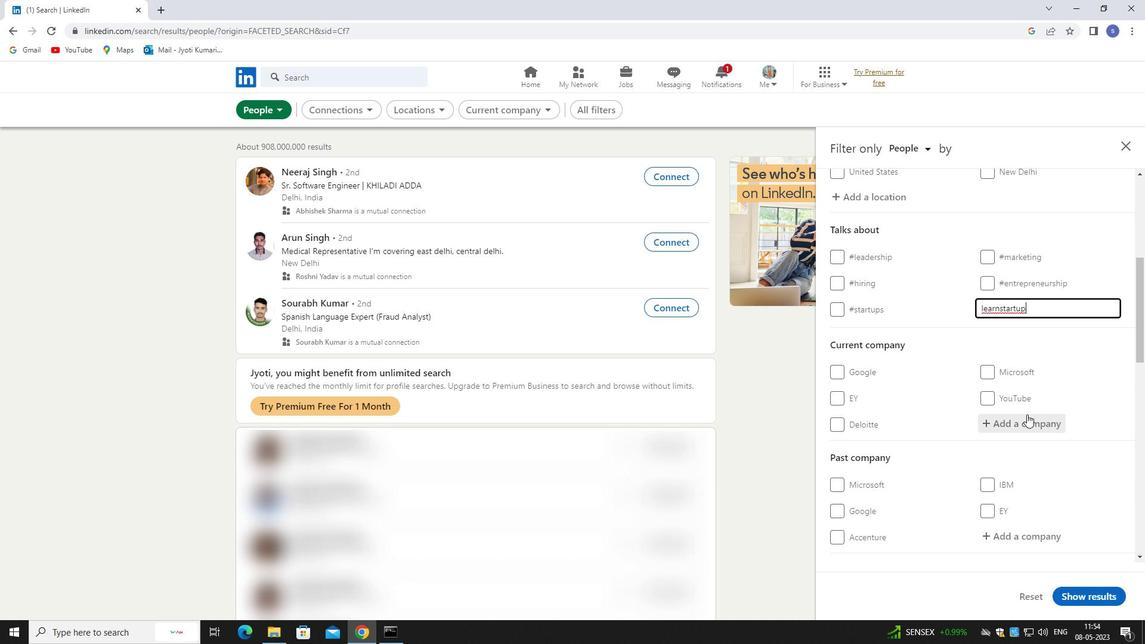 
Action: Mouse pressed left at (1031, 424)
Screenshot: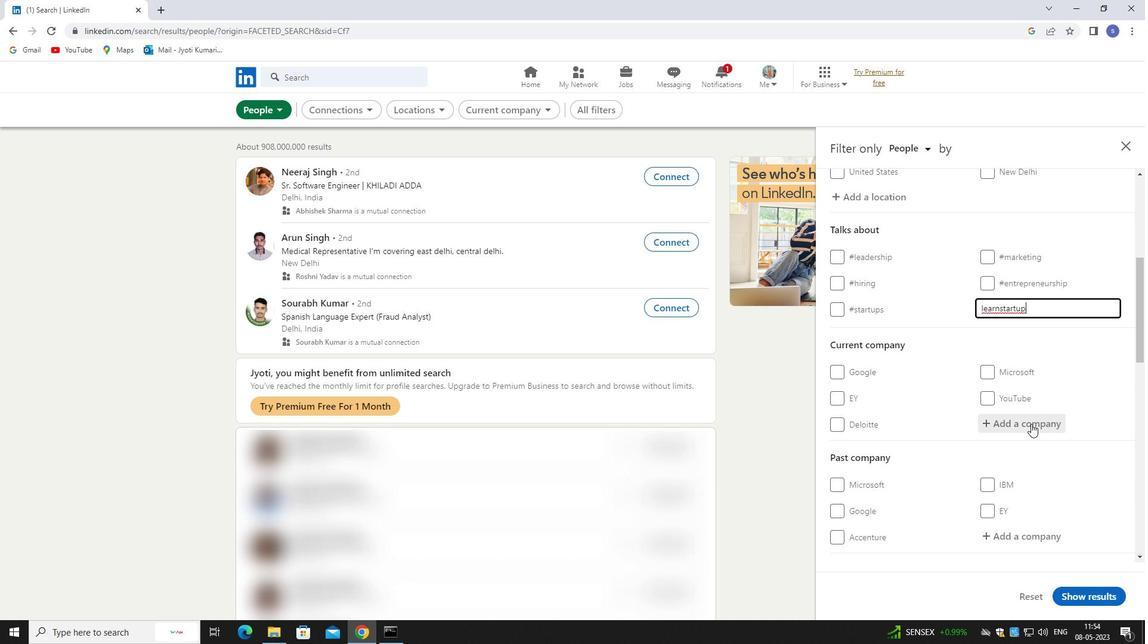 
Action: Mouse moved to (1034, 426)
Screenshot: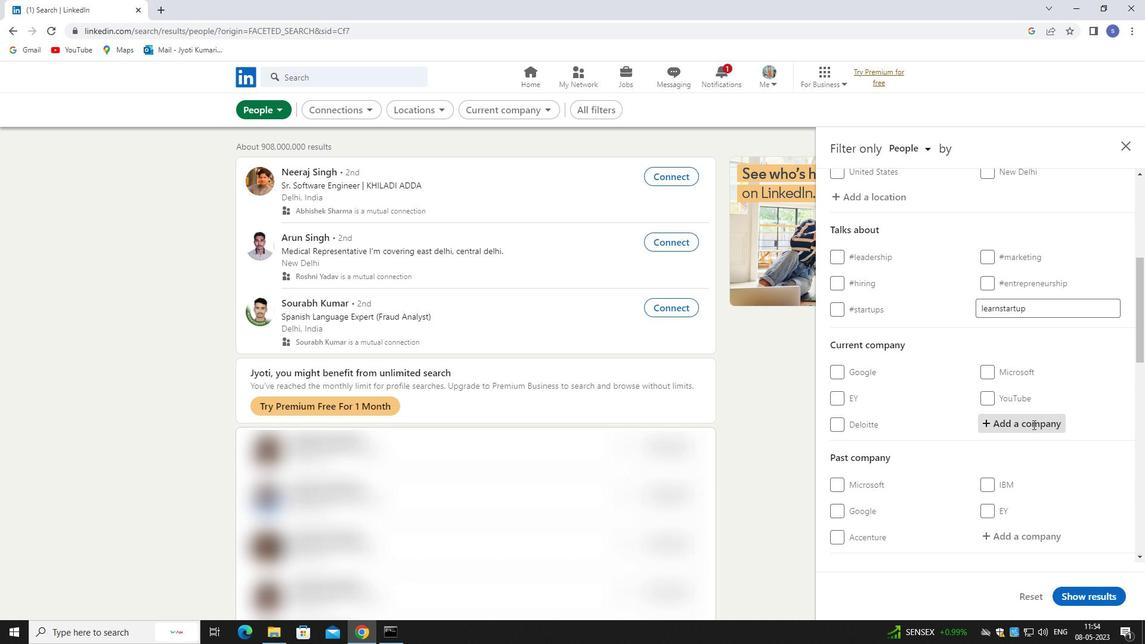 
Action: Key pressed ice<Key.space>
Screenshot: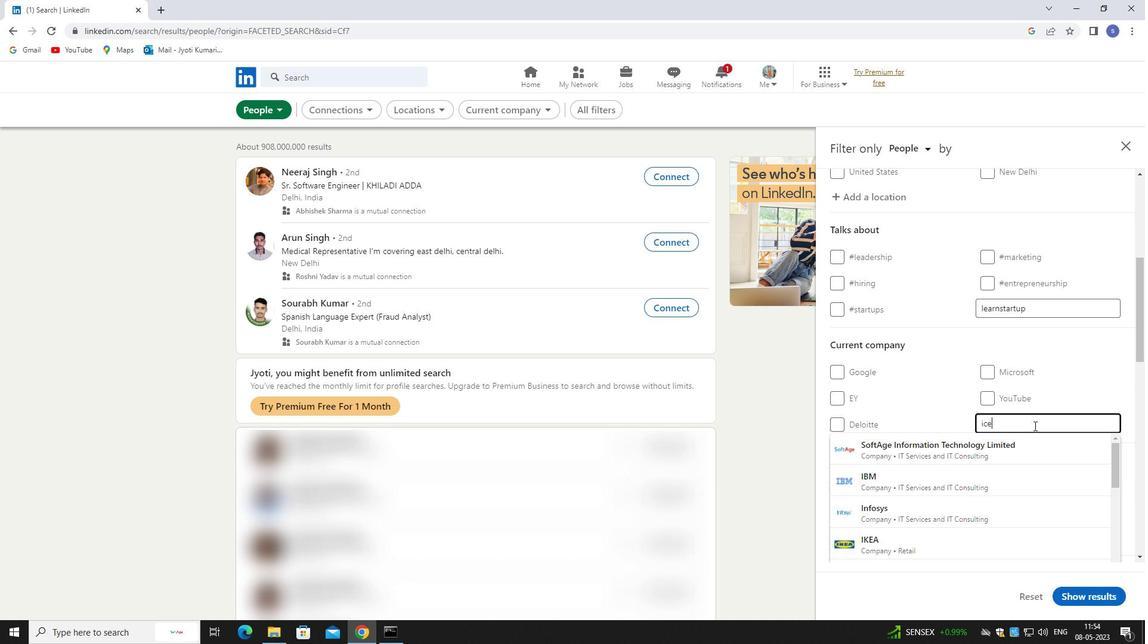 
Action: Mouse moved to (986, 446)
Screenshot: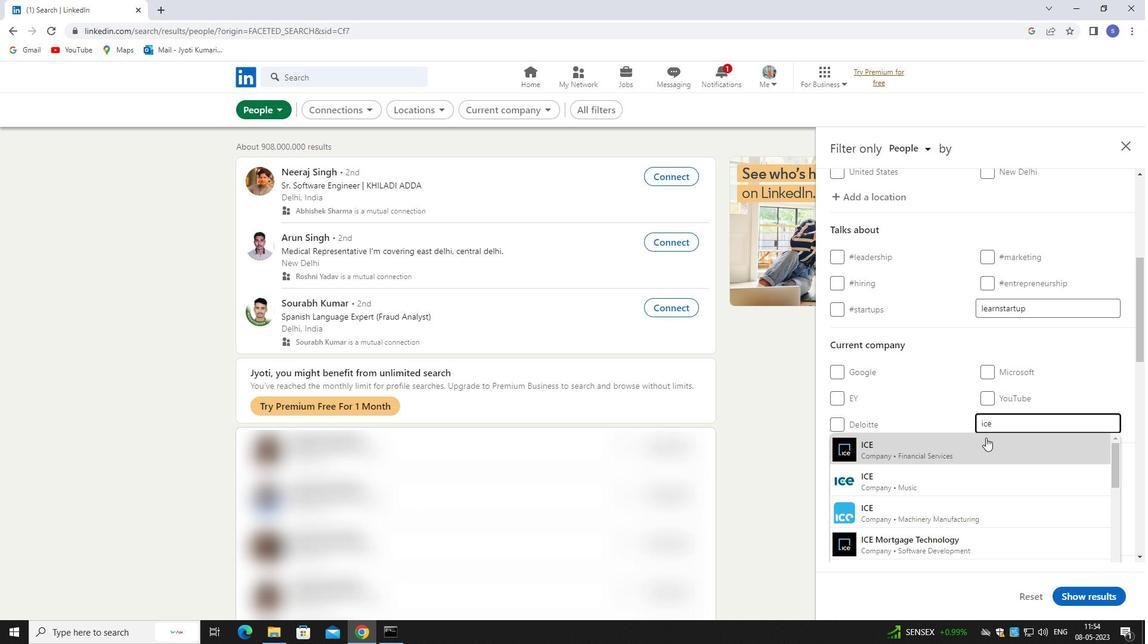 
Action: Mouse pressed left at (986, 446)
Screenshot: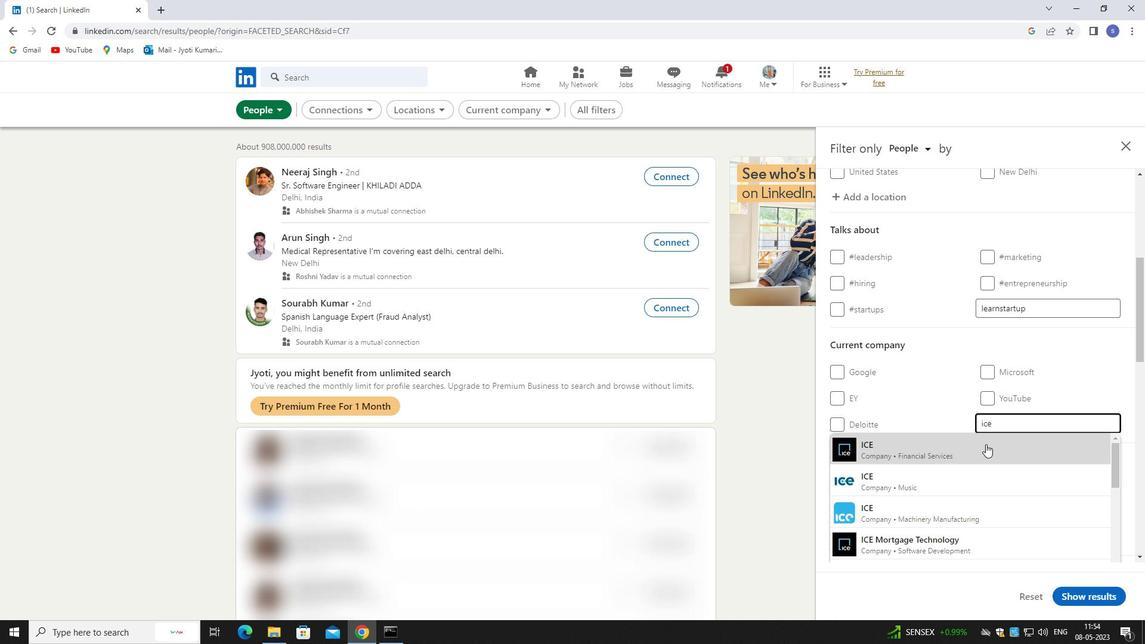 
Action: Mouse moved to (991, 446)
Screenshot: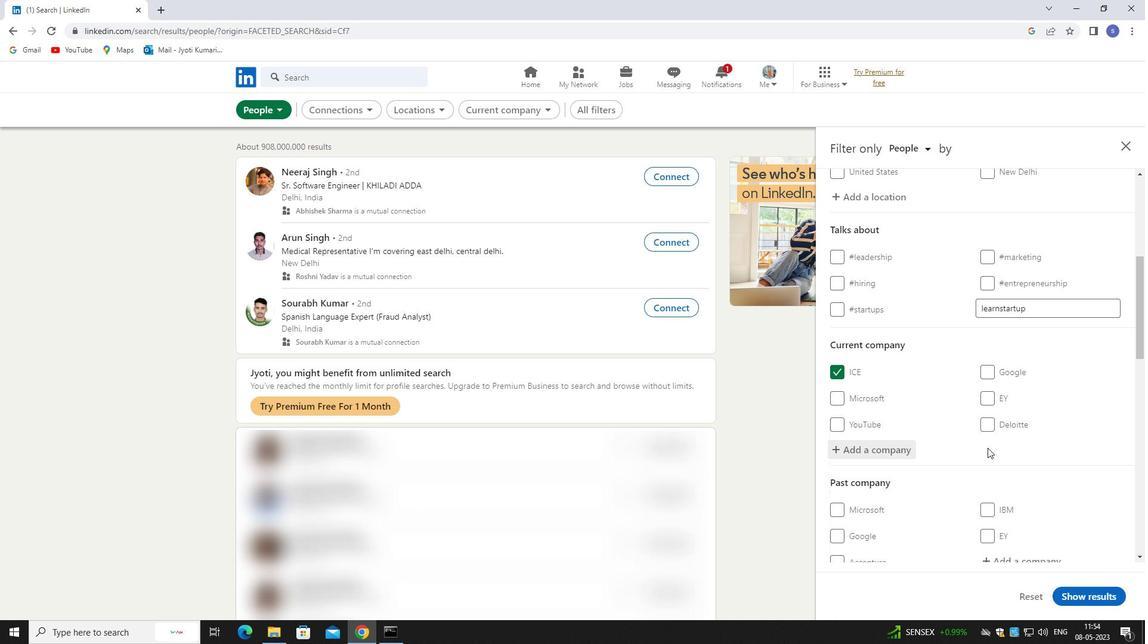 
Action: Mouse scrolled (991, 446) with delta (0, 0)
Screenshot: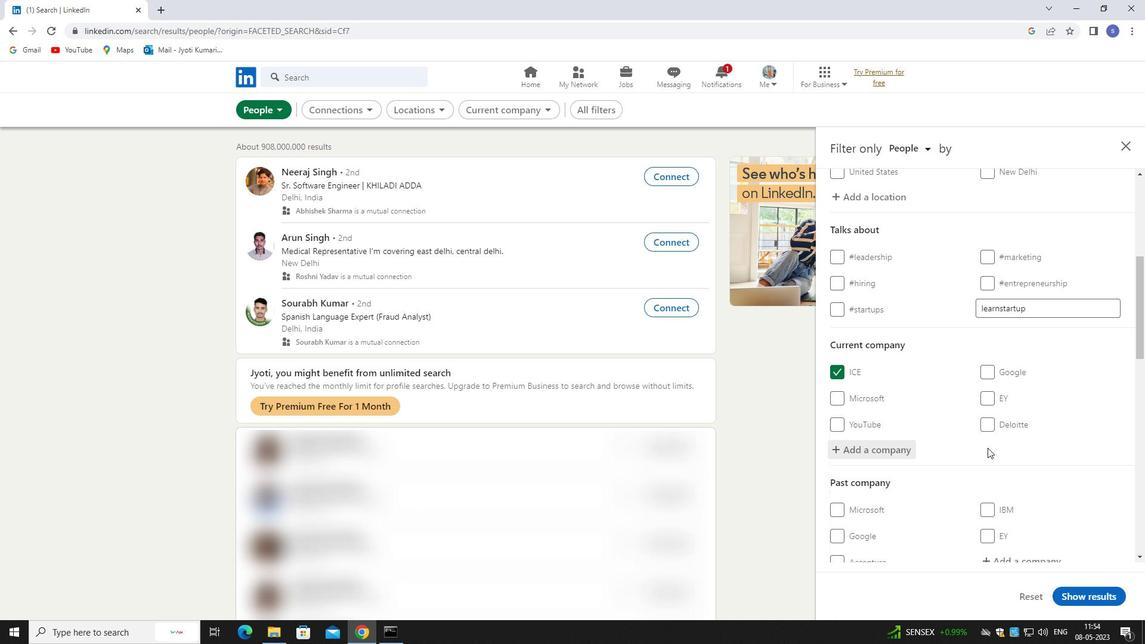 
Action: Mouse moved to (991, 446)
Screenshot: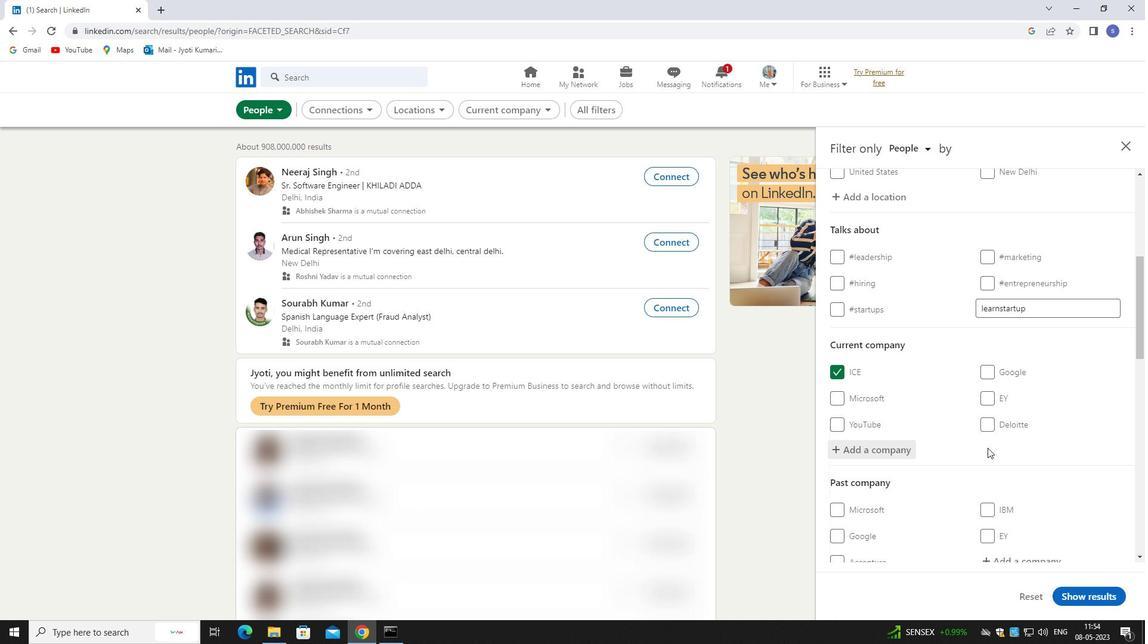 
Action: Mouse scrolled (991, 446) with delta (0, 0)
Screenshot: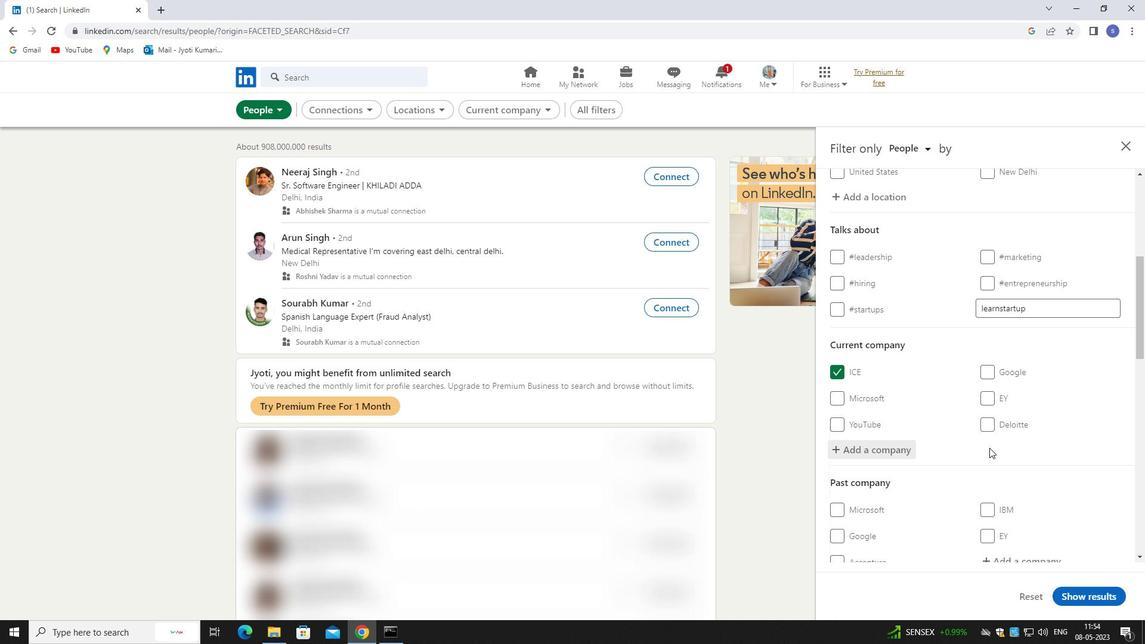 
Action: Mouse scrolled (991, 446) with delta (0, 0)
Screenshot: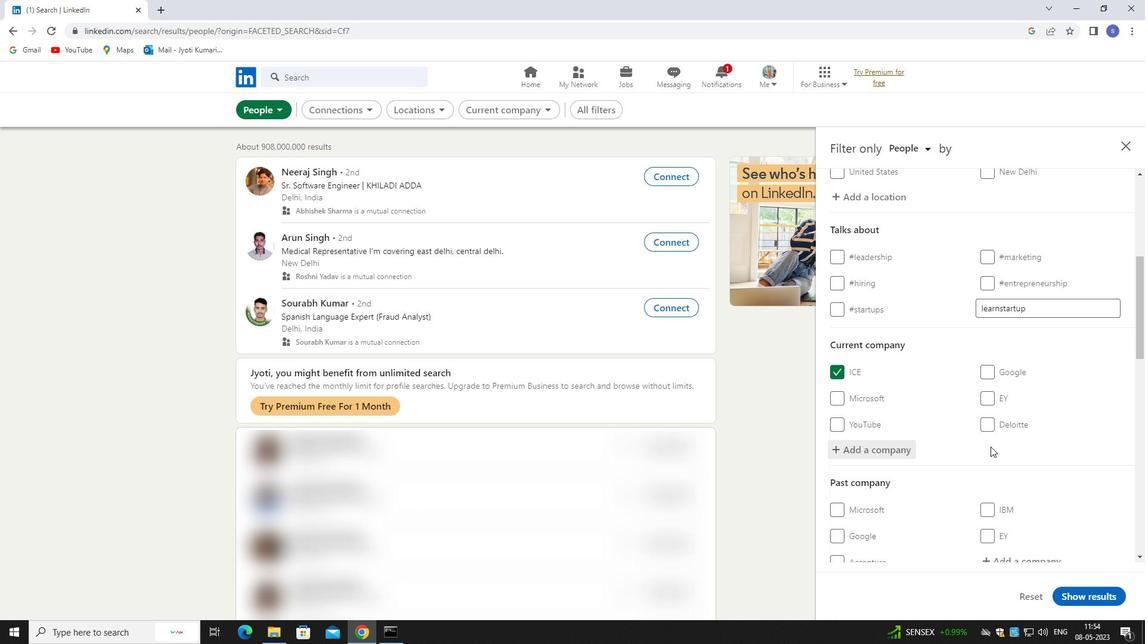 
Action: Mouse moved to (1026, 516)
Screenshot: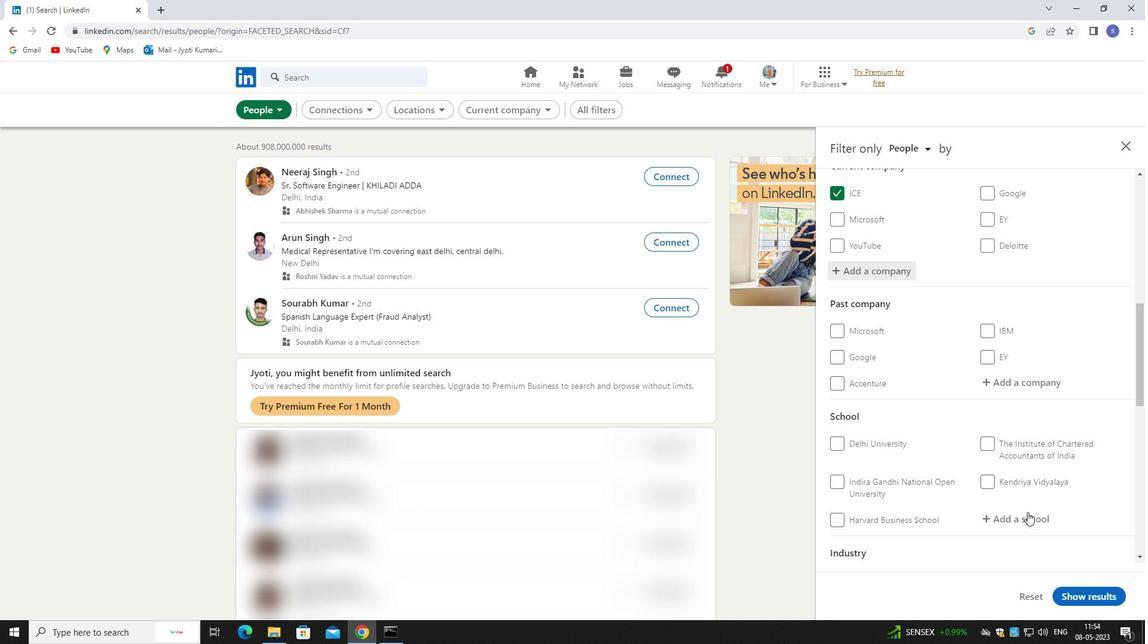 
Action: Mouse pressed left at (1026, 516)
Screenshot: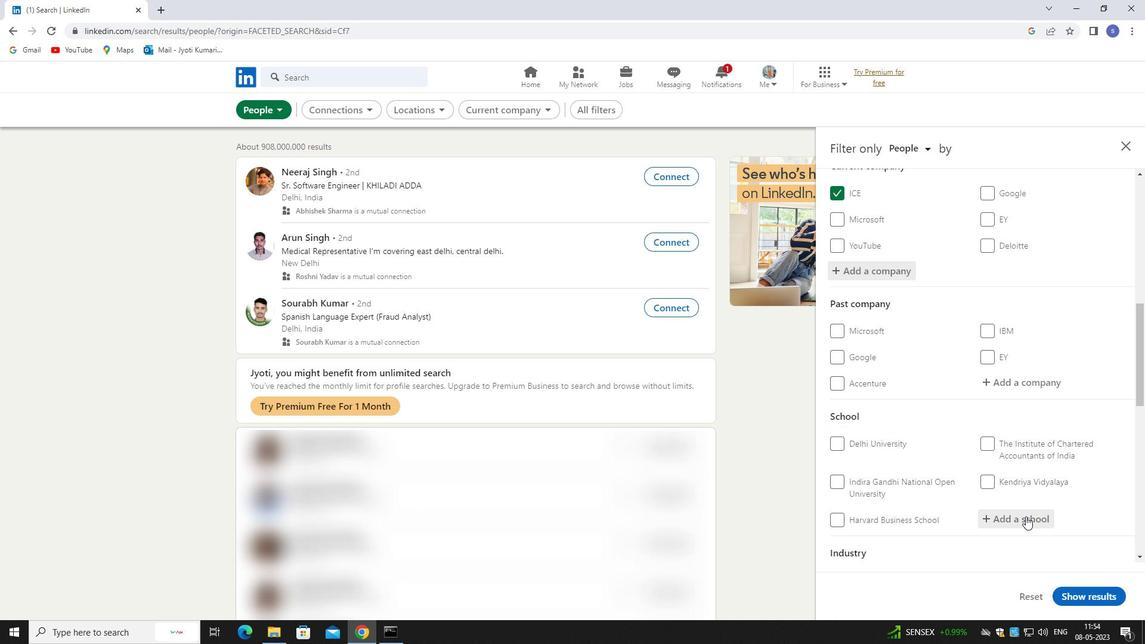 
Action: Mouse moved to (1122, 462)
Screenshot: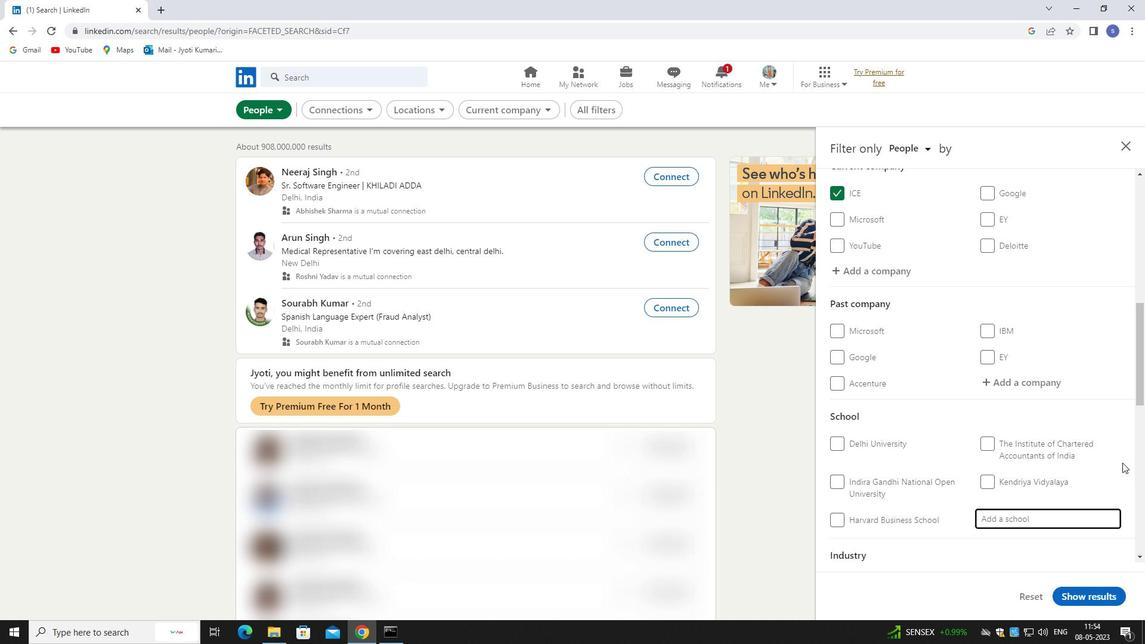
Action: Key pressed univer
Screenshot: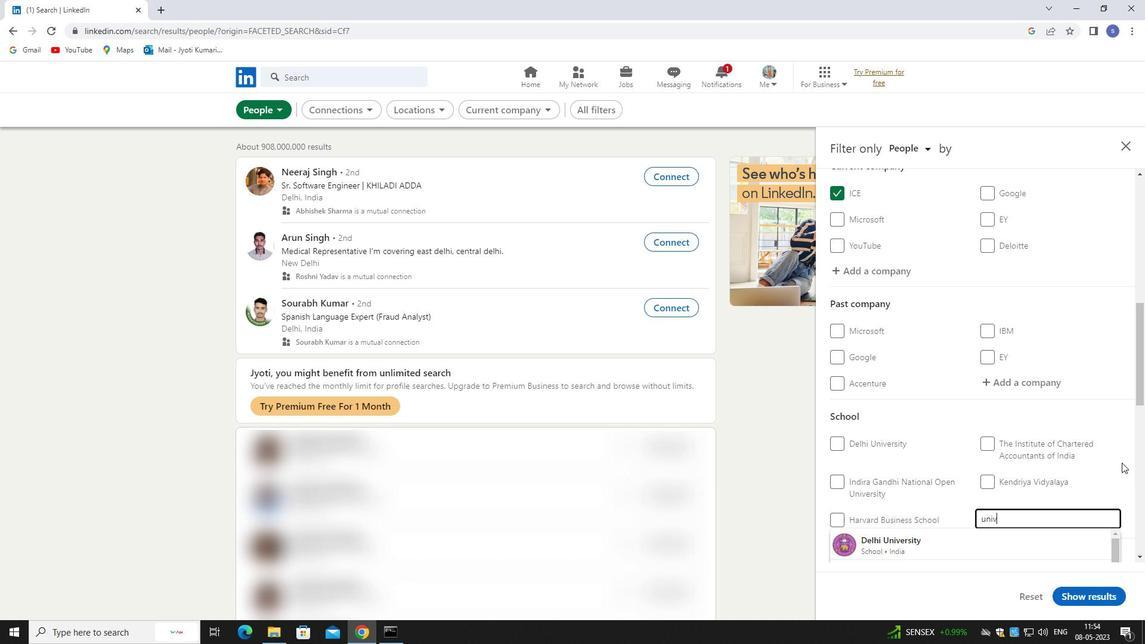
Action: Mouse moved to (970, 444)
Screenshot: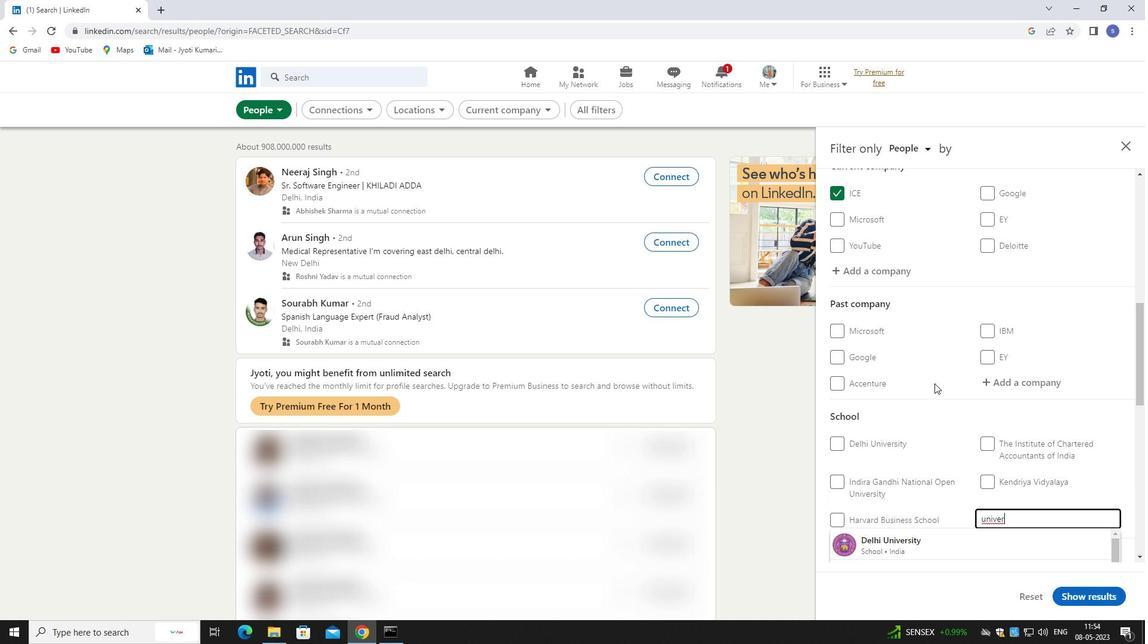 
Action: Mouse scrolled (970, 443) with delta (0, 0)
Screenshot: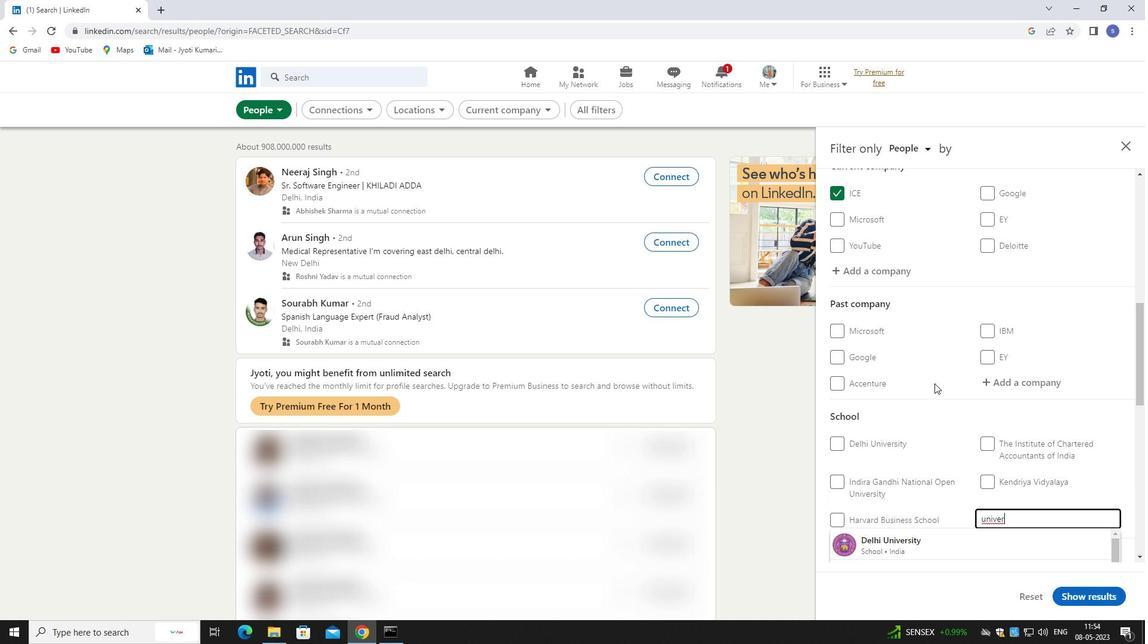 
Action: Mouse moved to (971, 446)
Screenshot: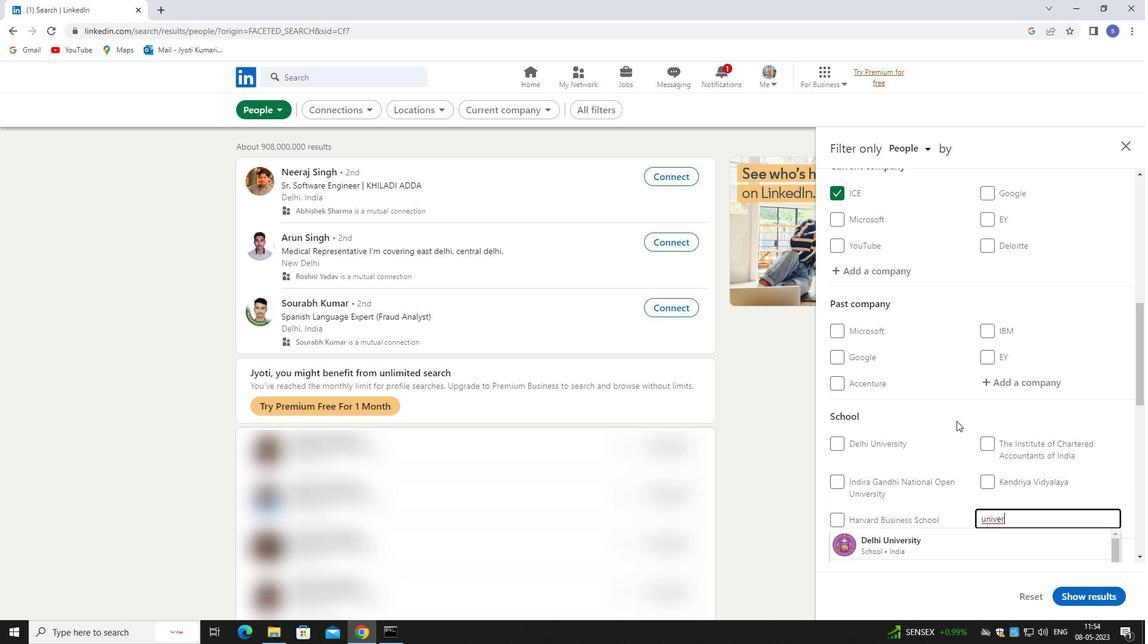 
Action: Mouse scrolled (971, 445) with delta (0, 0)
Screenshot: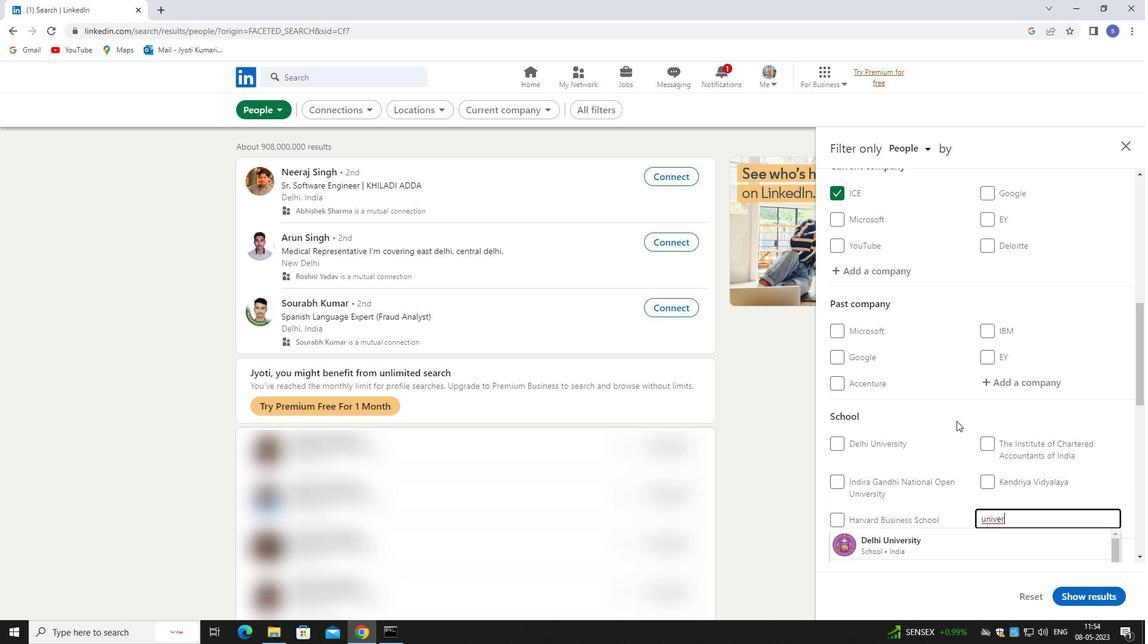 
Action: Mouse moved to (994, 463)
Screenshot: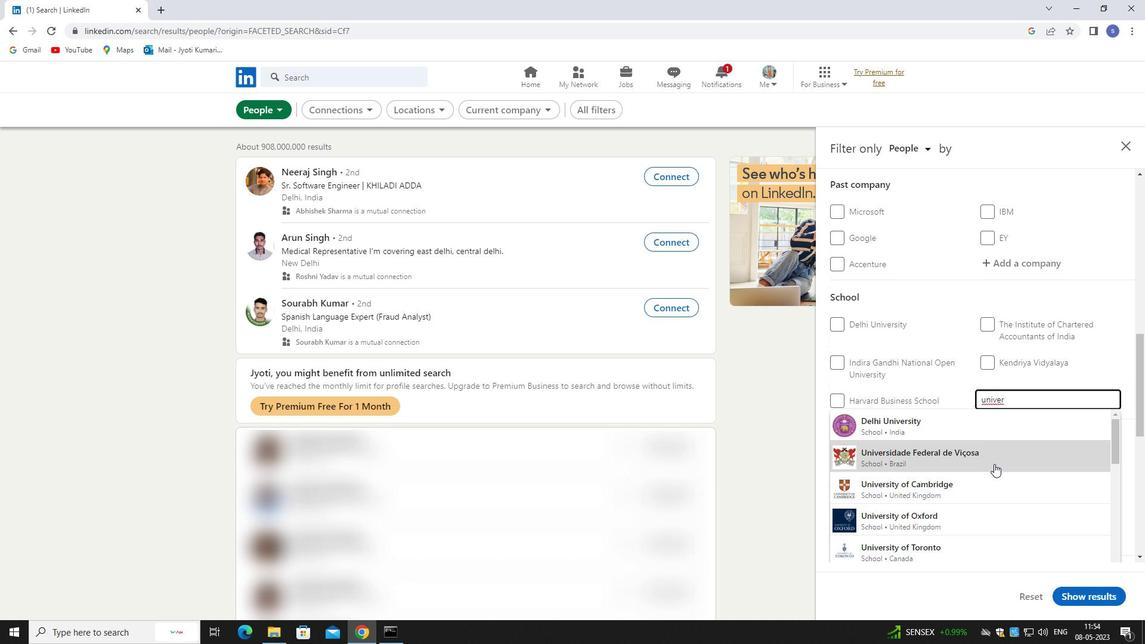 
Action: Mouse scrolled (994, 462) with delta (0, 0)
Screenshot: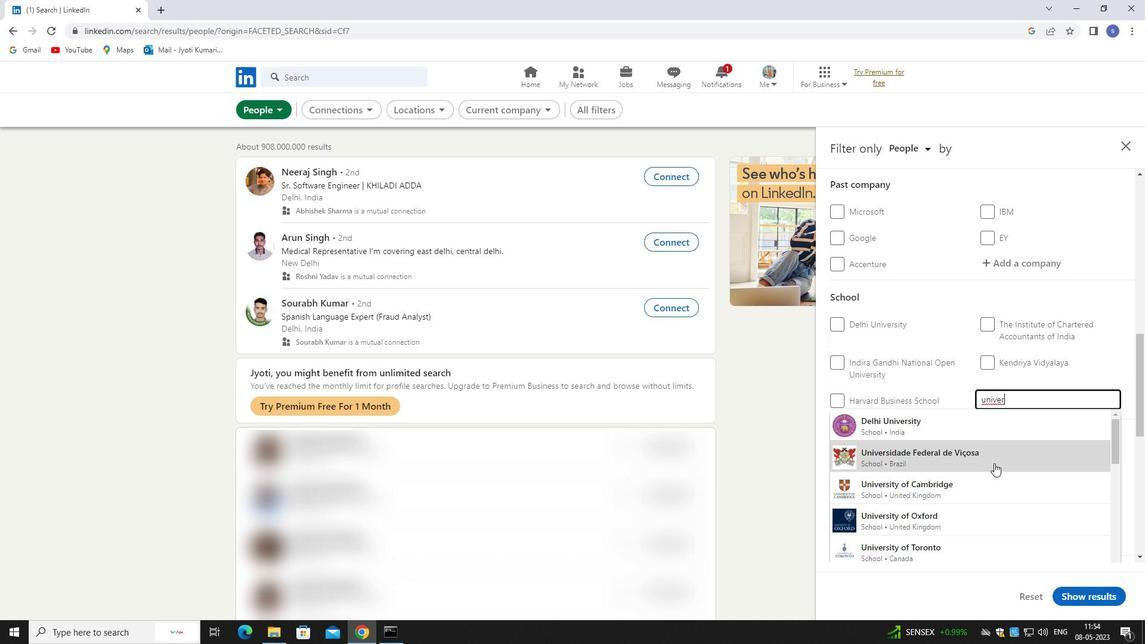 
Action: Mouse moved to (991, 461)
Screenshot: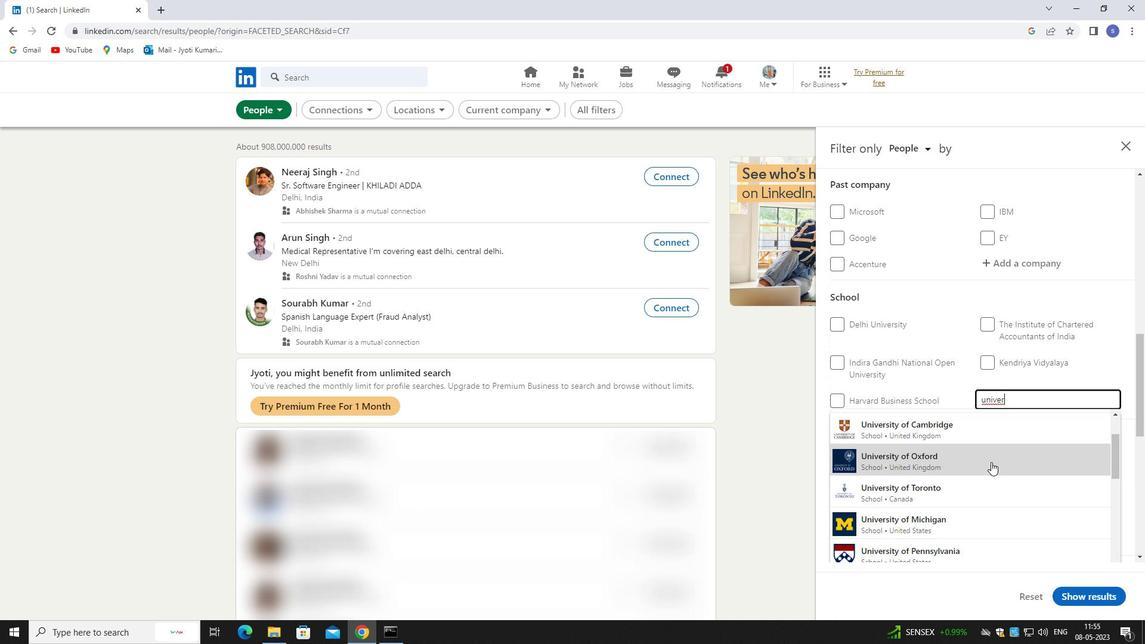 
Action: Key pressed sity<Key.space>inst
Screenshot: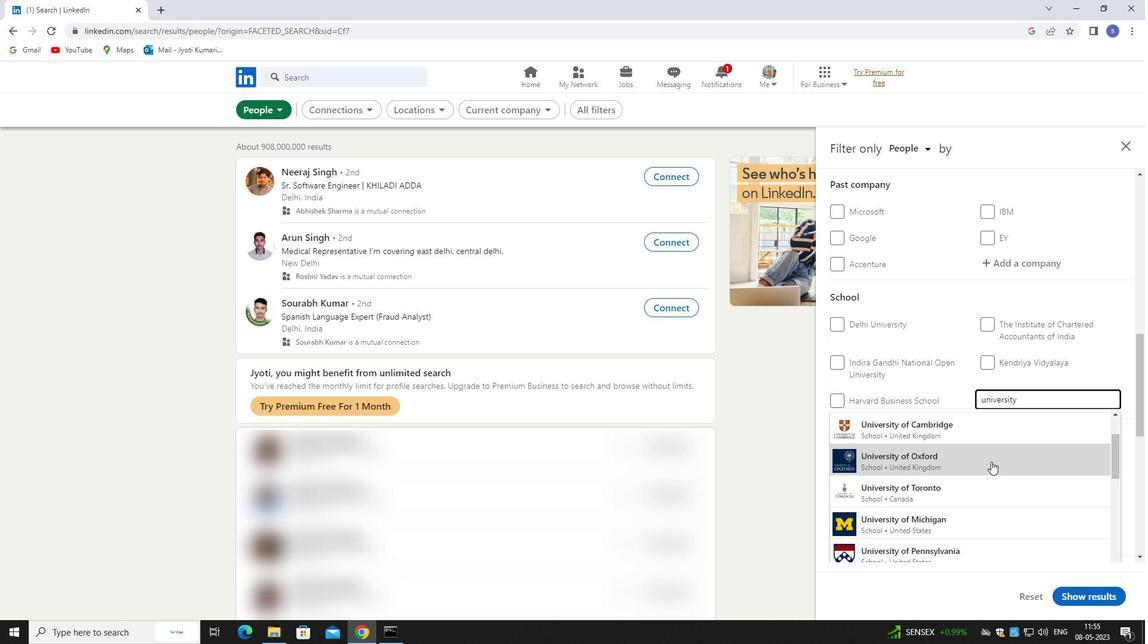 
Action: Mouse moved to (1000, 455)
Screenshot: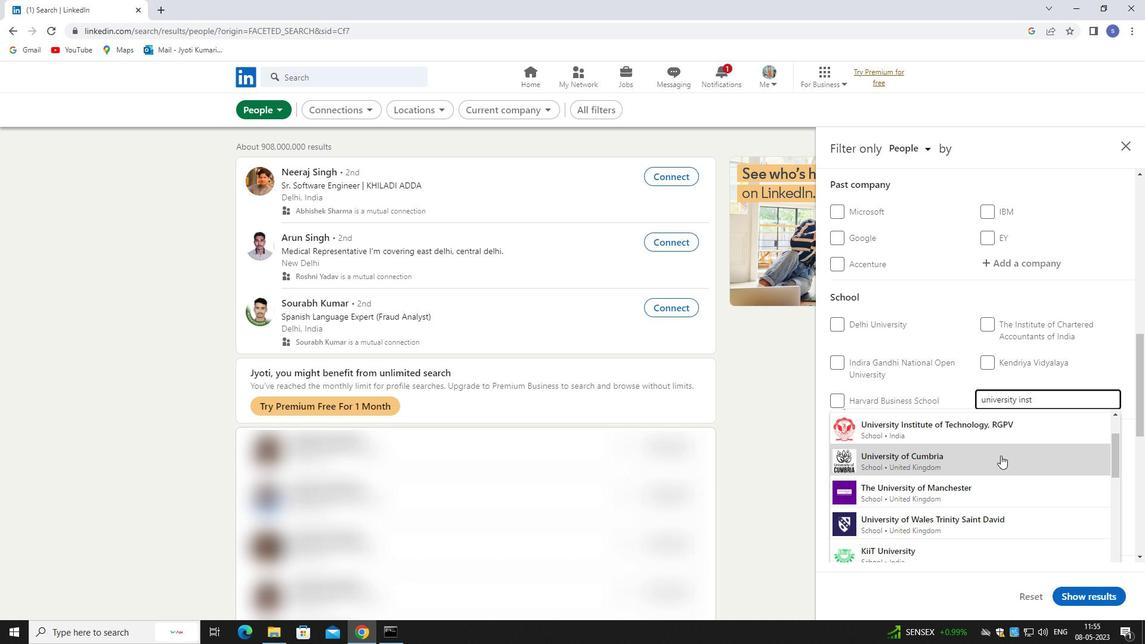 
Action: Key pressed itute<Key.space>
Screenshot: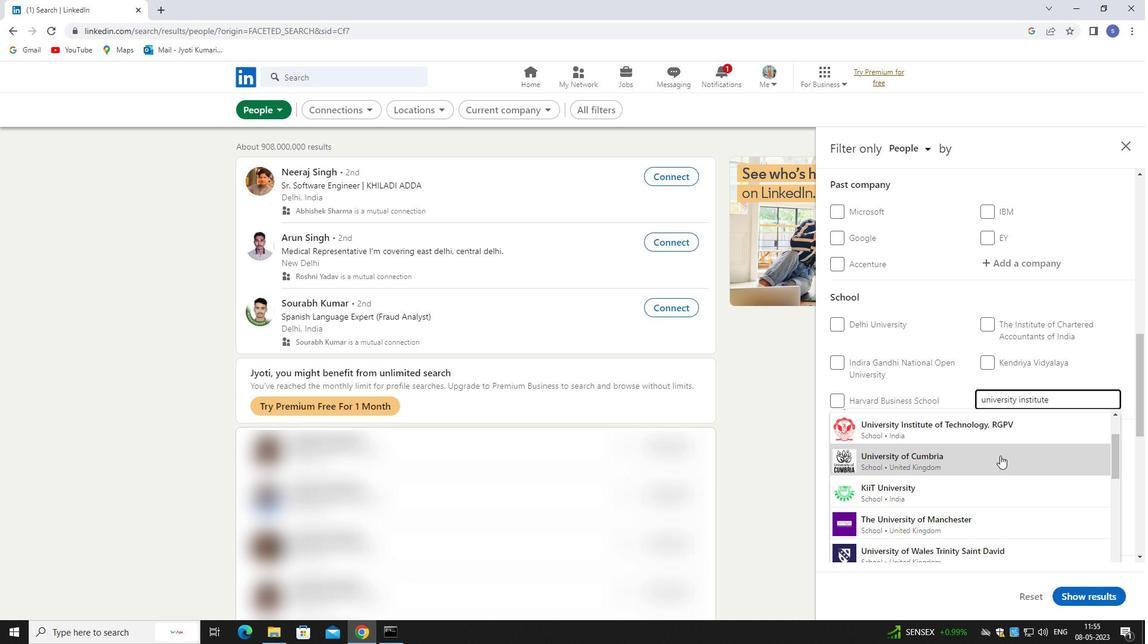 
Action: Mouse moved to (1013, 403)
Screenshot: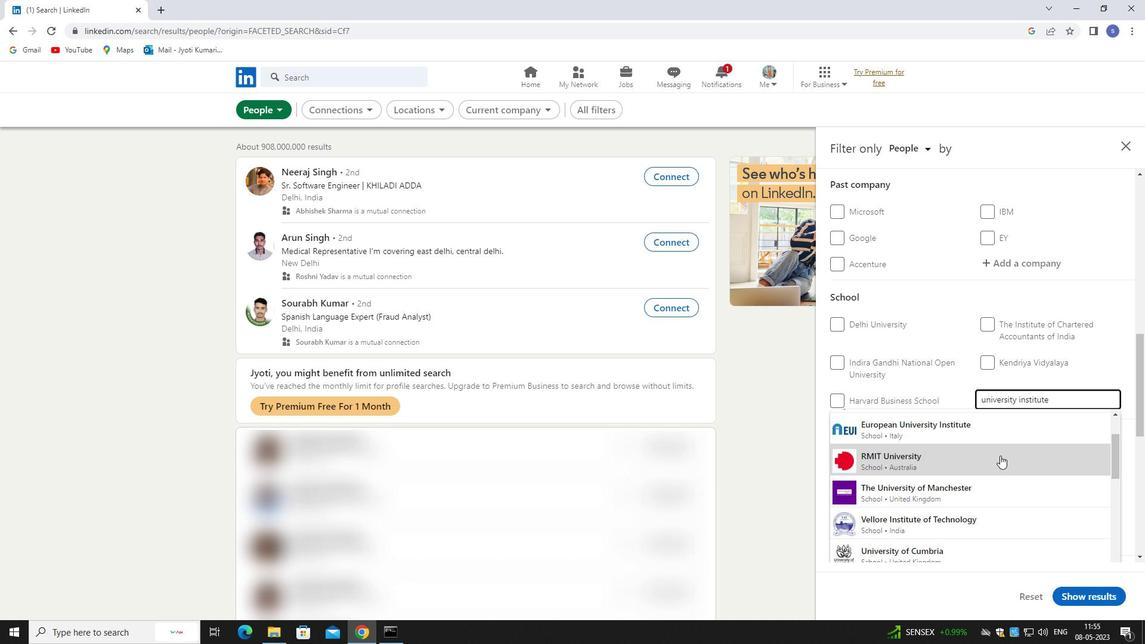 
Action: Key pressed of<Key.space>
Screenshot: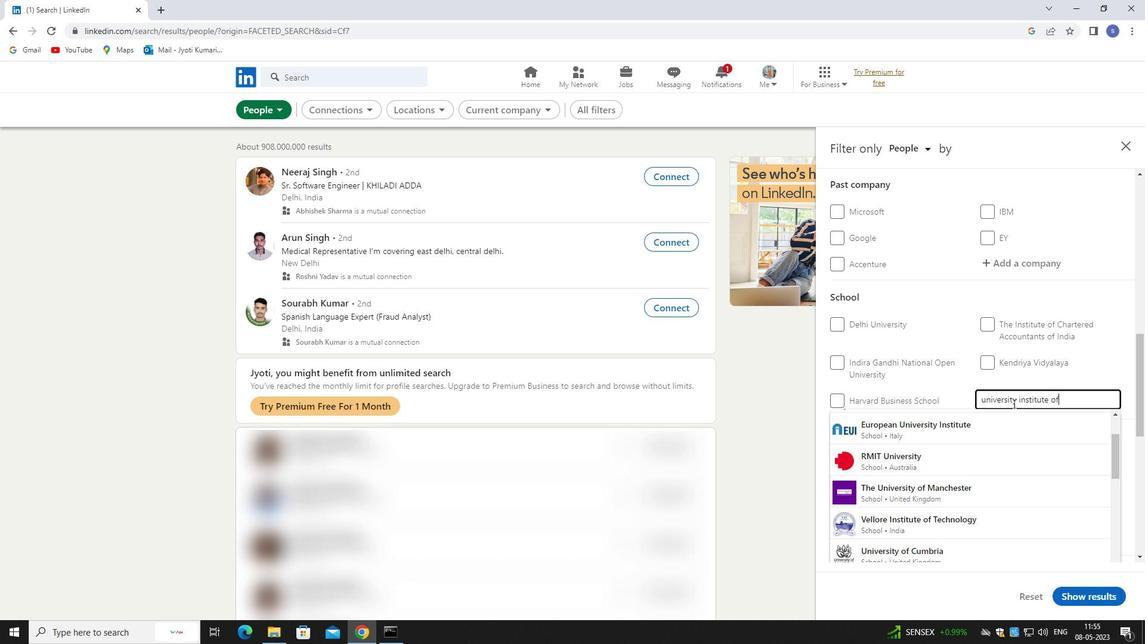 
Action: Mouse moved to (1000, 528)
Screenshot: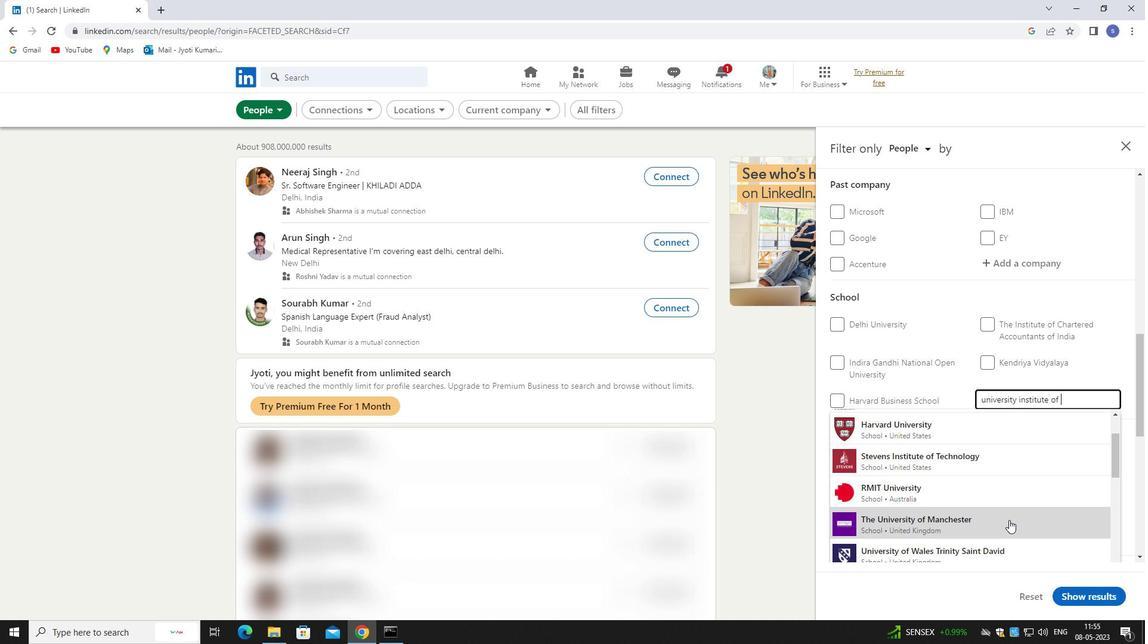 
Action: Key pressed technology
Screenshot: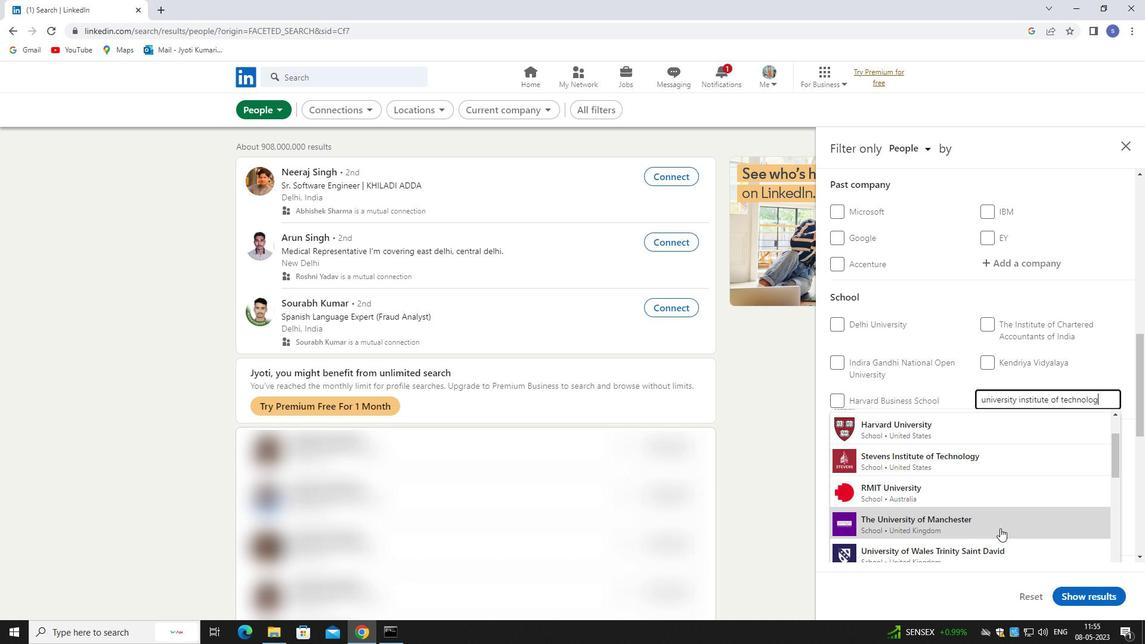 
Action: Mouse moved to (967, 443)
Screenshot: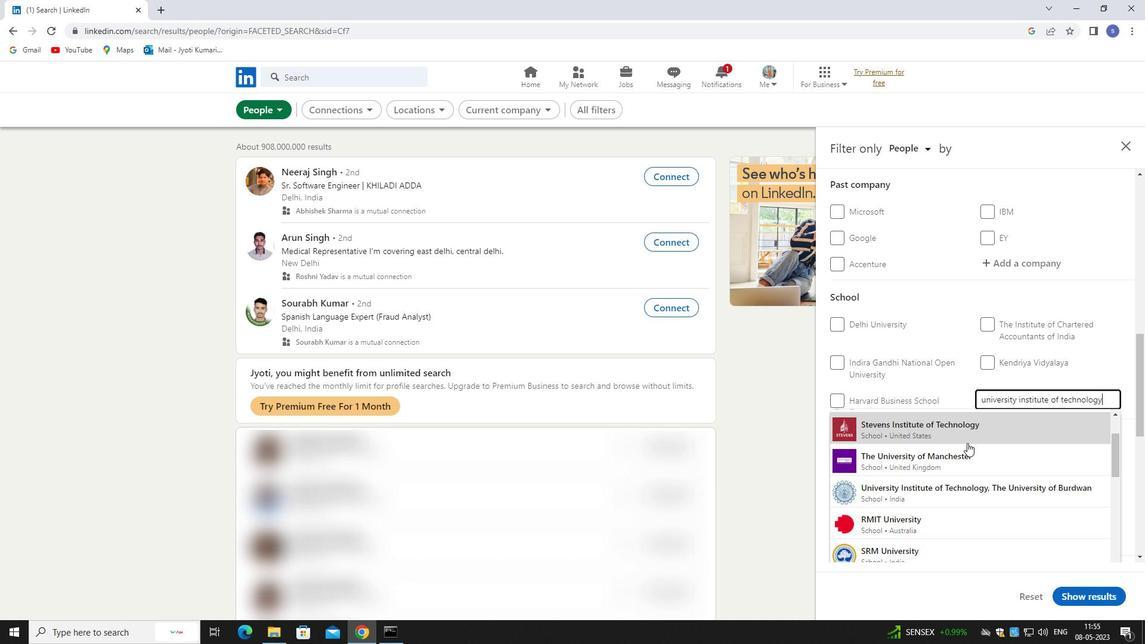 
Action: Mouse scrolled (967, 443) with delta (0, 0)
Screenshot: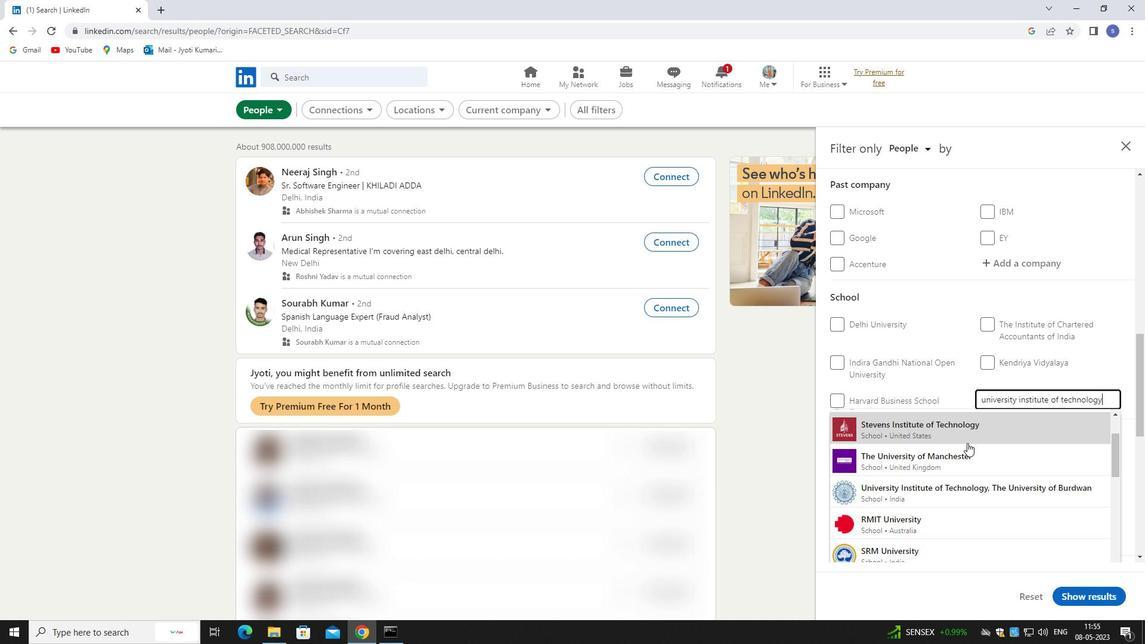 
Action: Mouse scrolled (967, 443) with delta (0, 0)
Screenshot: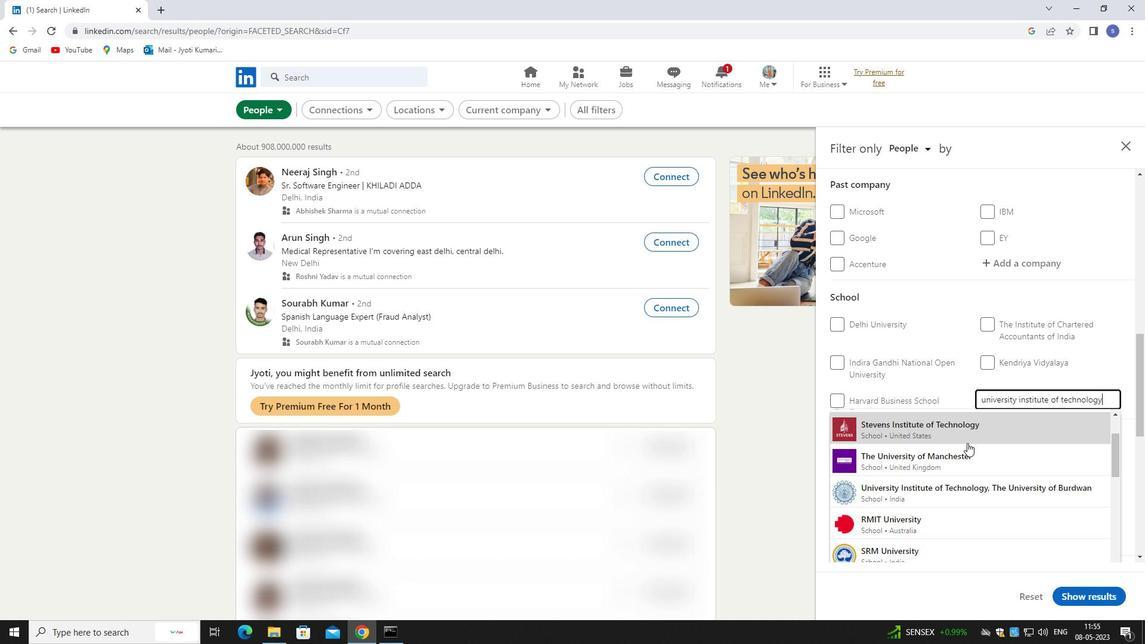 
Action: Mouse moved to (967, 442)
Screenshot: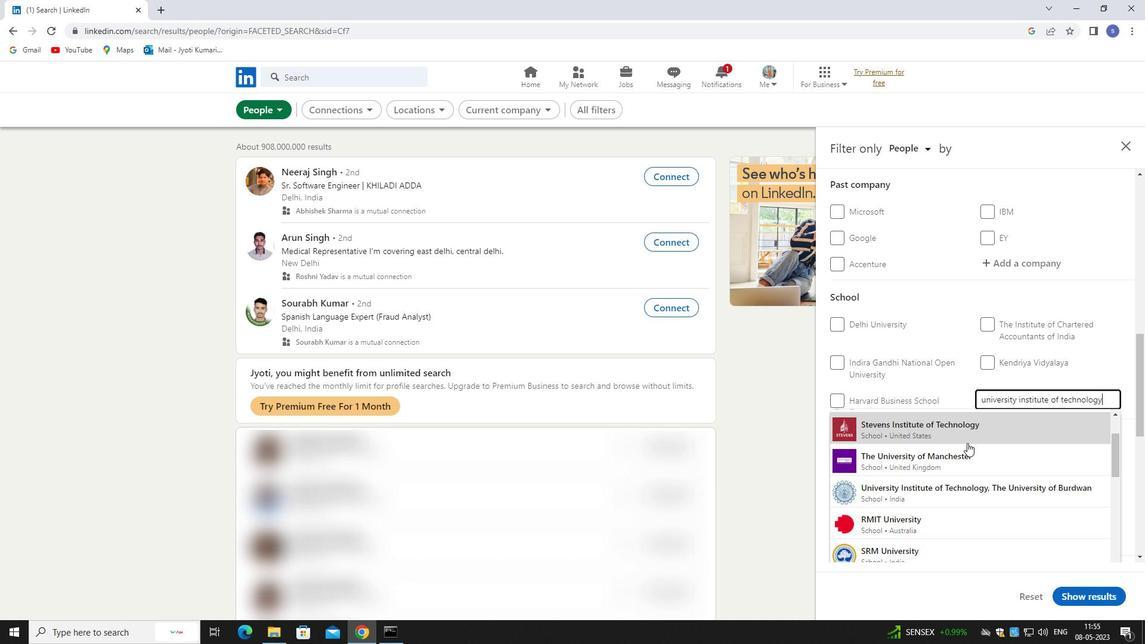 
Action: Mouse scrolled (967, 442) with delta (0, 0)
Screenshot: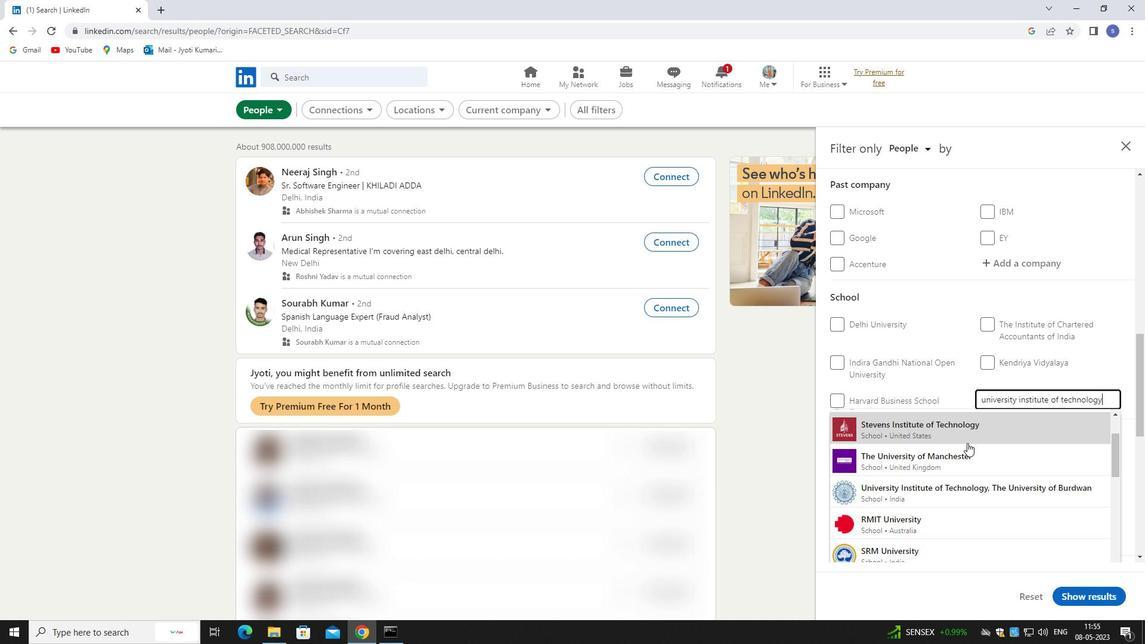 
Action: Mouse moved to (968, 439)
Screenshot: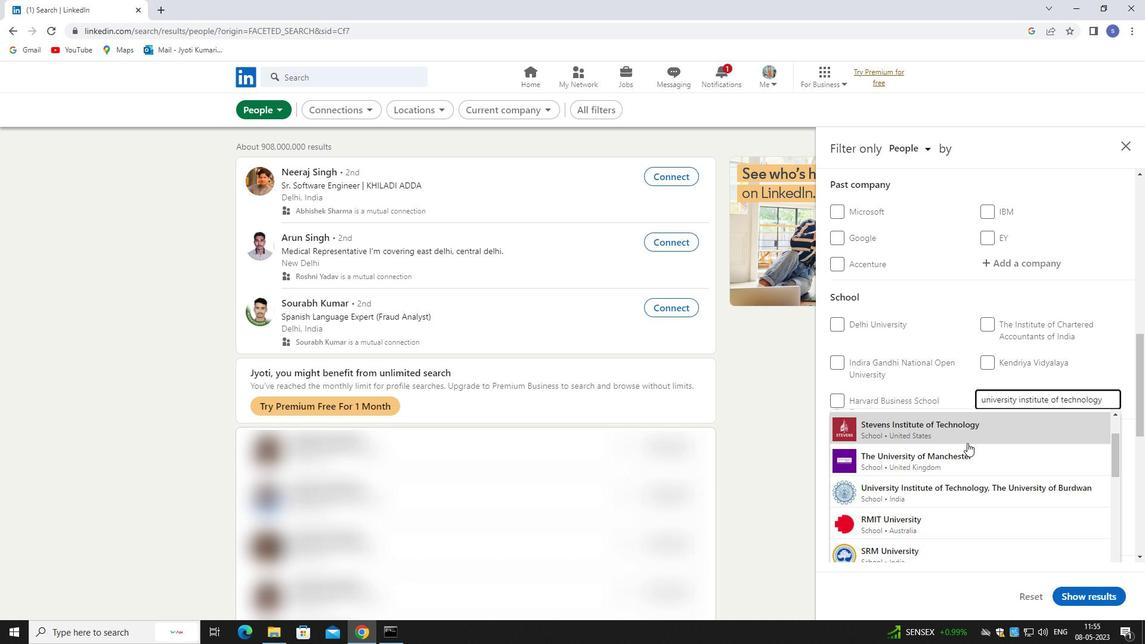 
Action: Mouse scrolled (968, 440) with delta (0, 0)
Screenshot: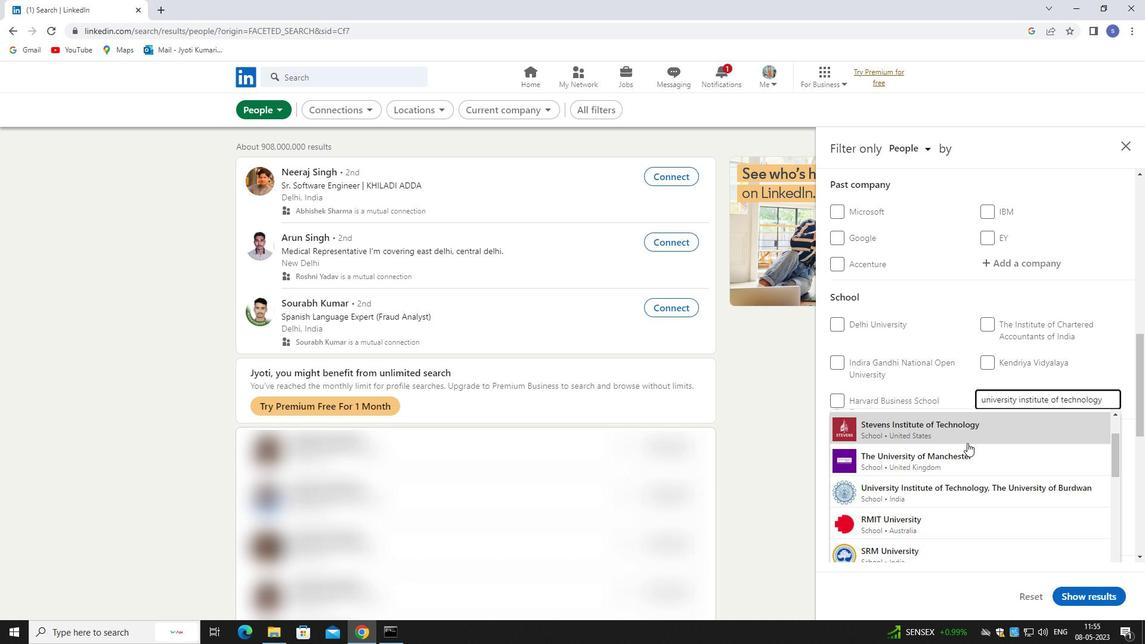 
Action: Mouse moved to (969, 439)
Screenshot: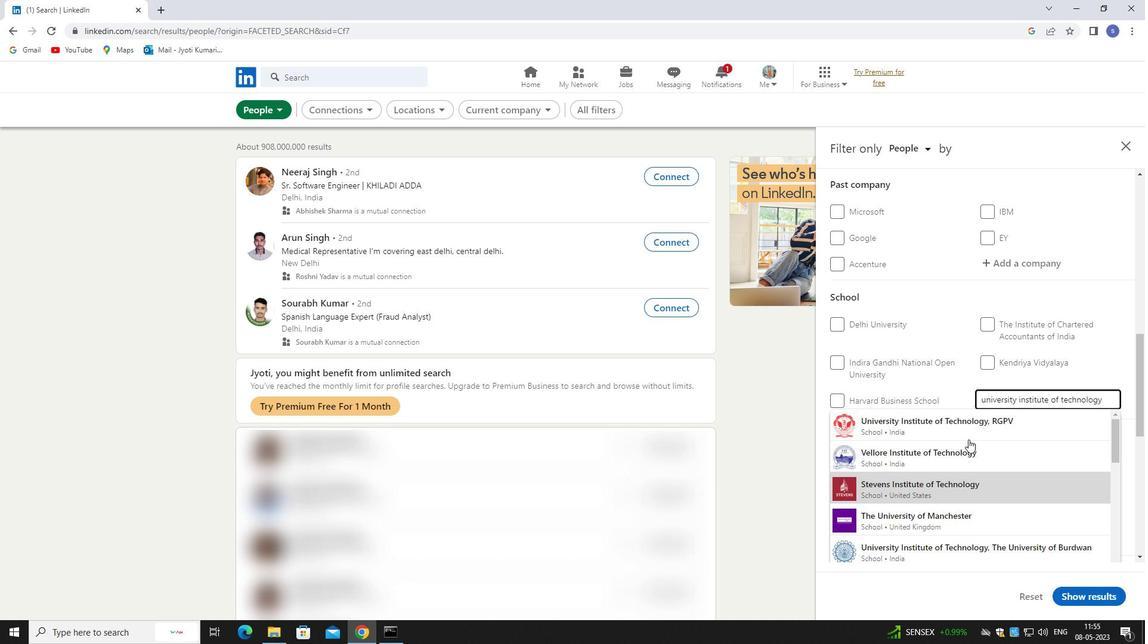 
Action: Mouse scrolled (969, 439) with delta (0, 0)
Screenshot: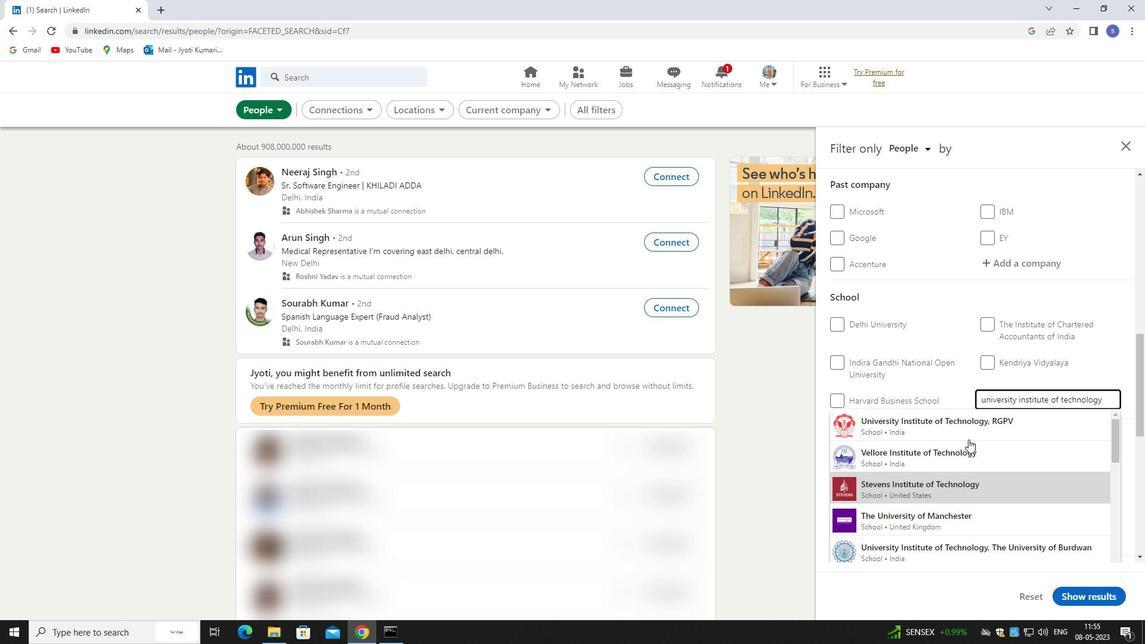 
Action: Mouse scrolled (969, 439) with delta (0, 0)
Screenshot: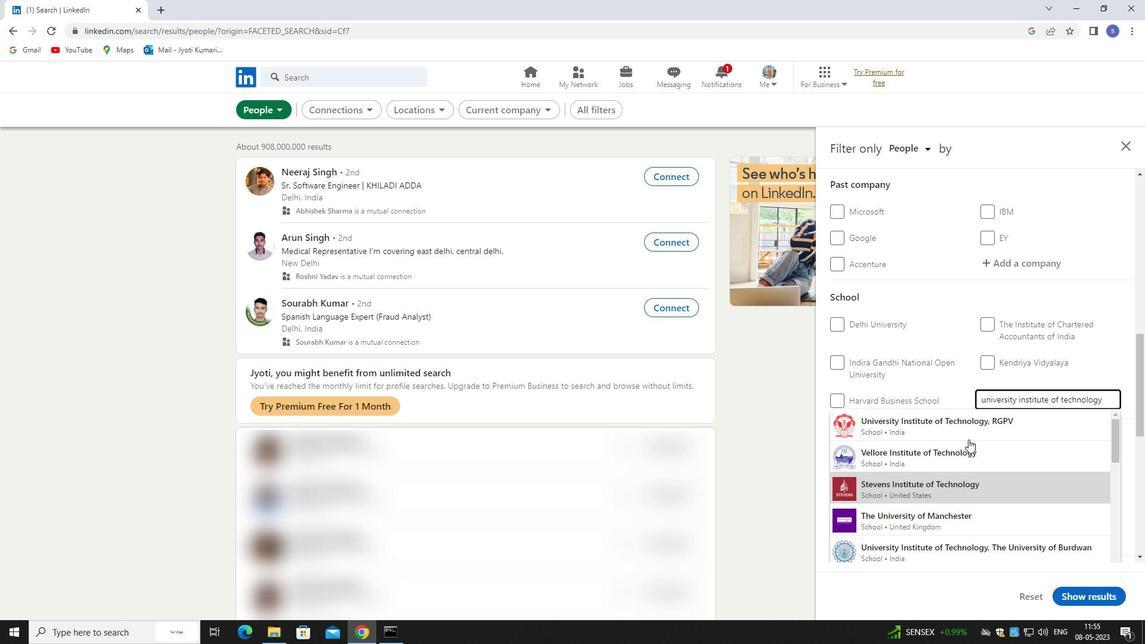 
Action: Mouse moved to (969, 439)
Screenshot: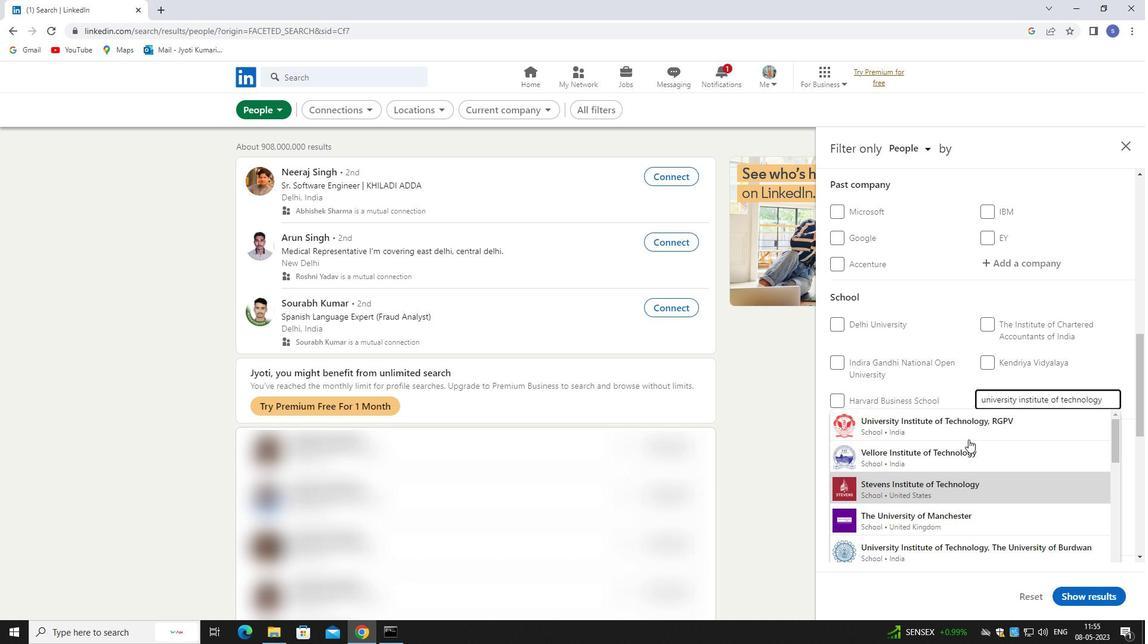 
Action: Mouse scrolled (969, 439) with delta (0, 0)
Screenshot: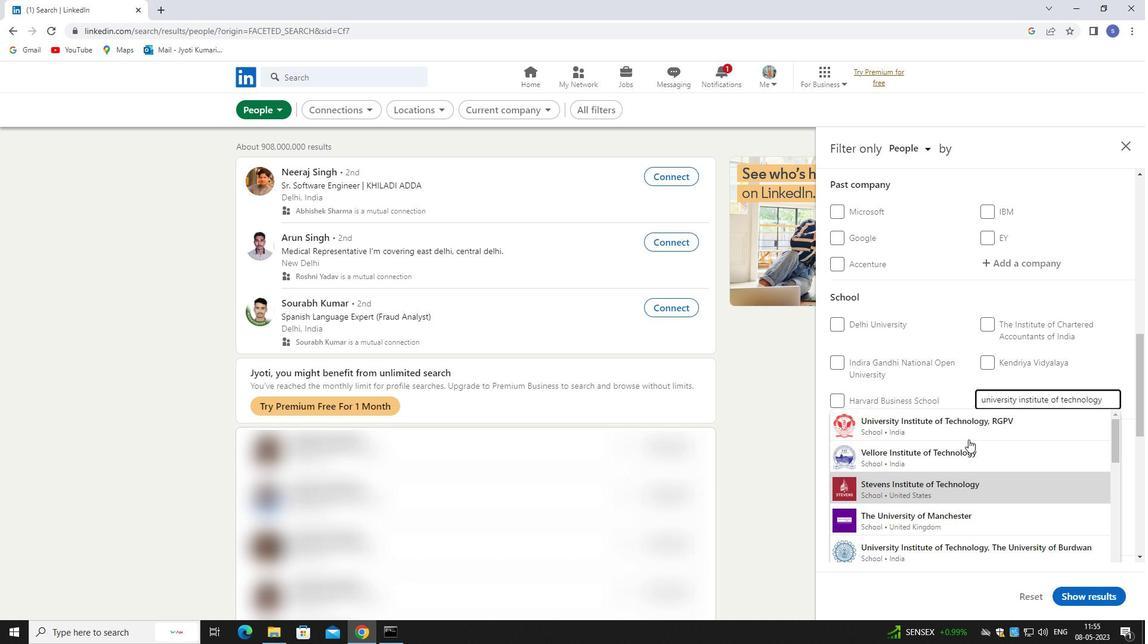 
Action: Mouse moved to (976, 430)
Screenshot: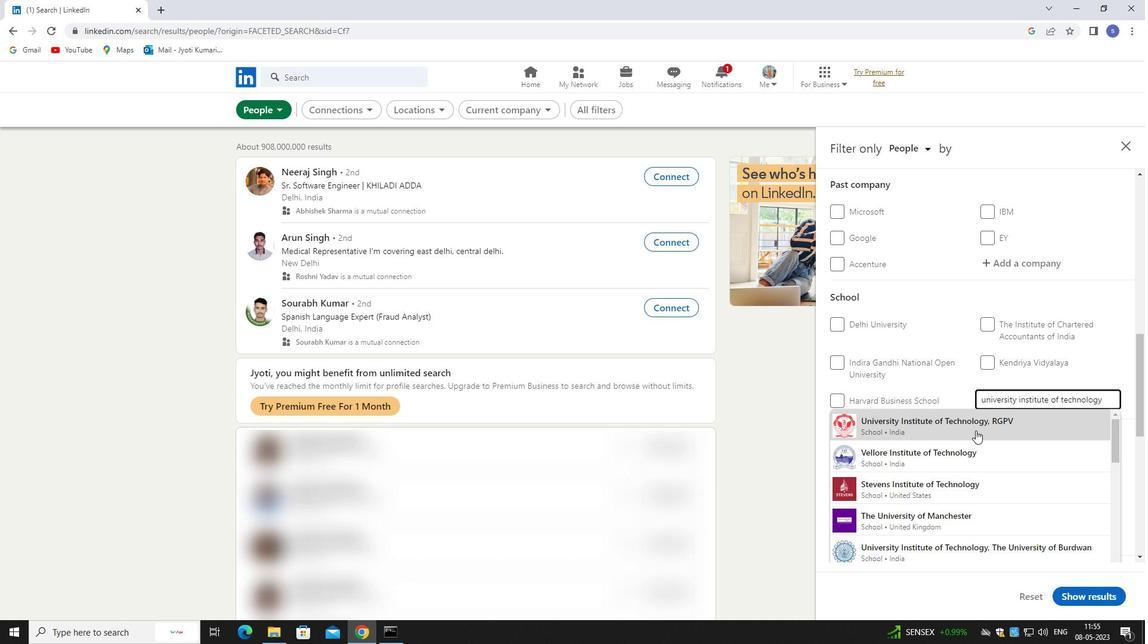 
Action: Mouse pressed left at (976, 430)
Screenshot: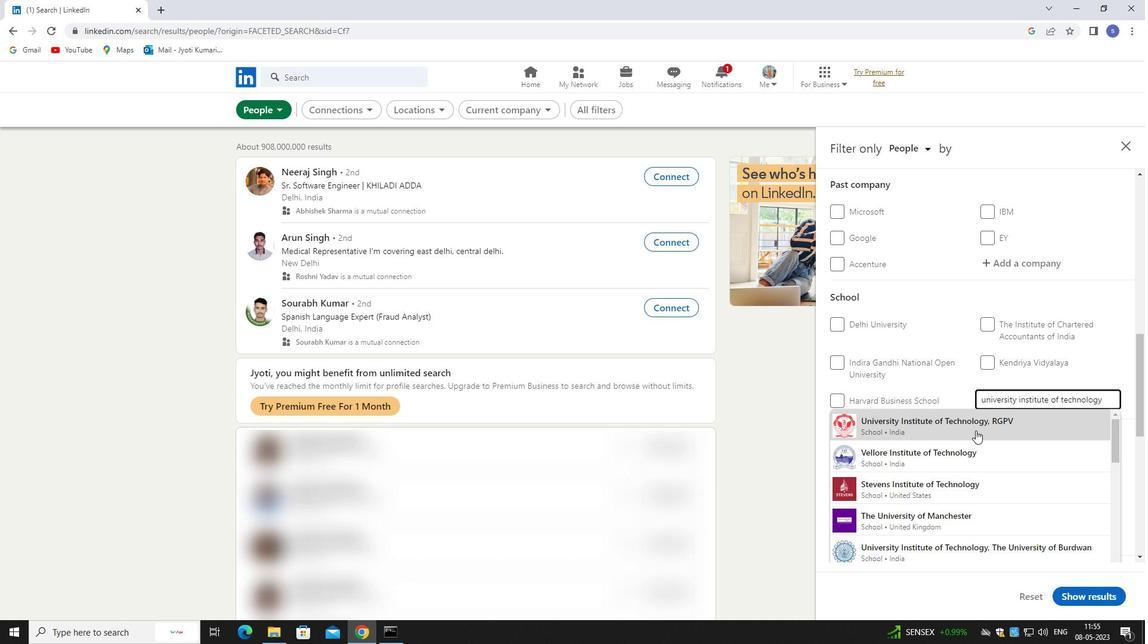 
Action: Mouse scrolled (976, 429) with delta (0, 0)
Screenshot: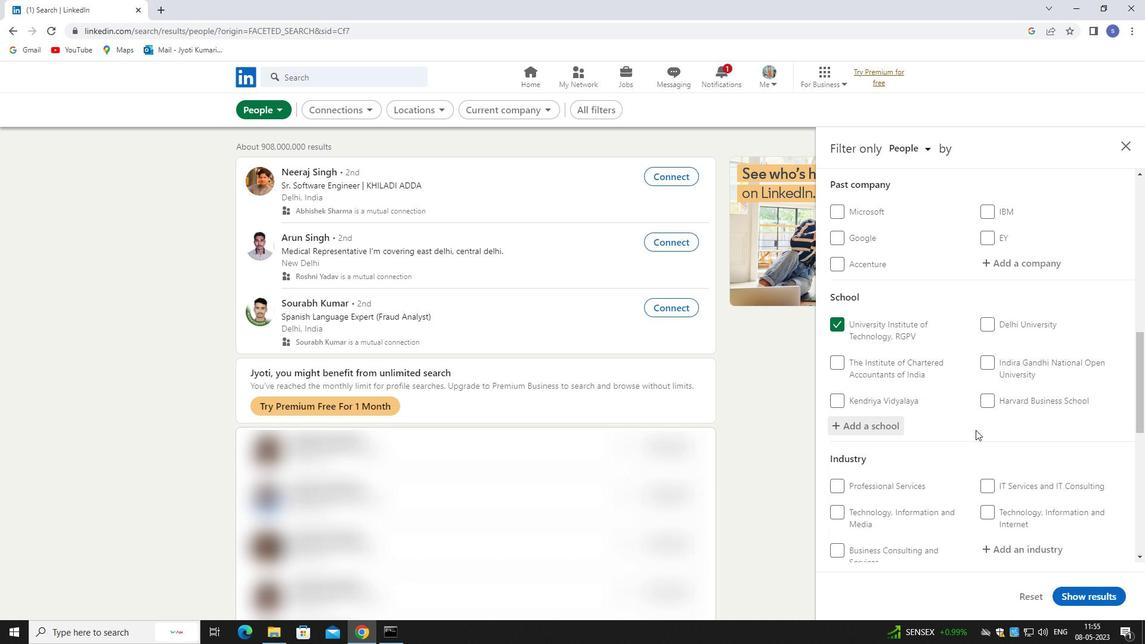 
Action: Mouse scrolled (976, 429) with delta (0, 0)
Screenshot: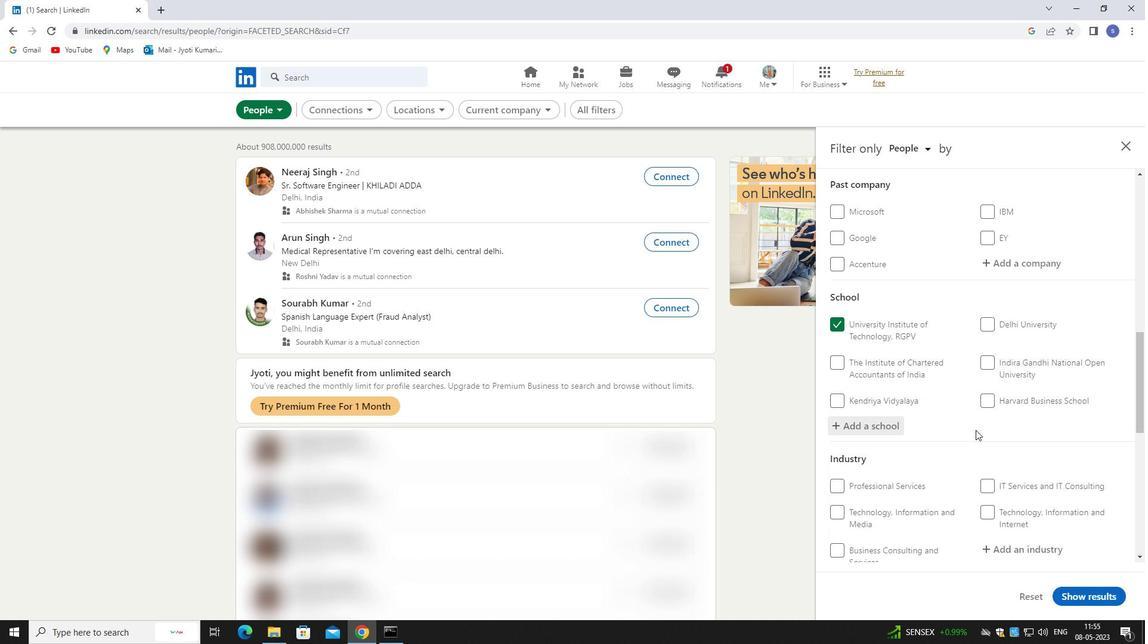 
Action: Mouse scrolled (976, 429) with delta (0, 0)
Screenshot: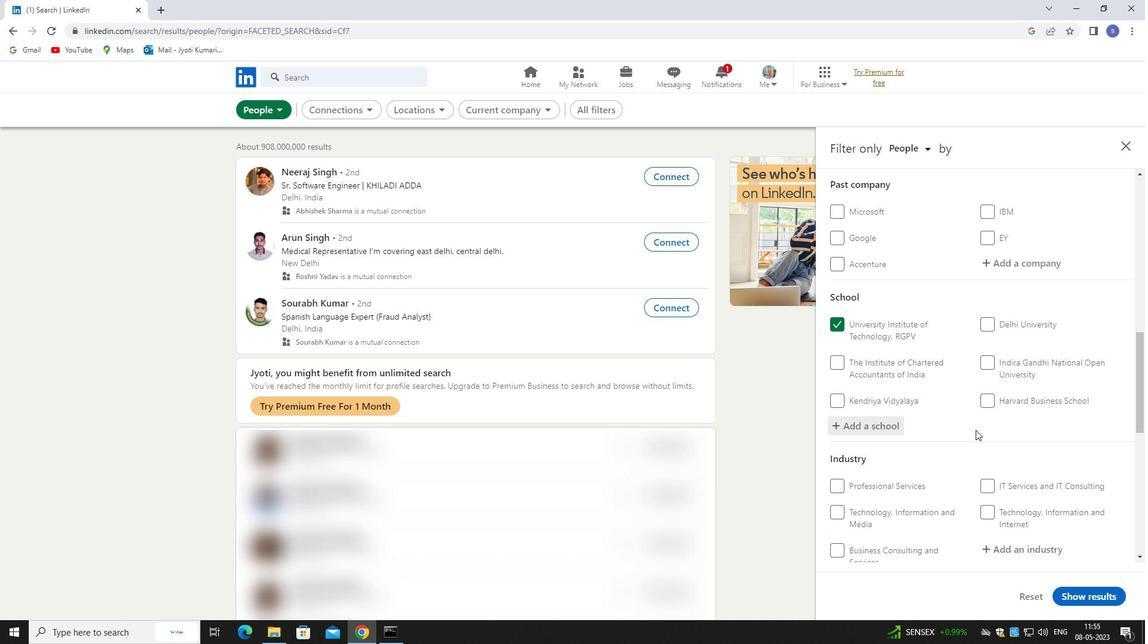 
Action: Mouse moved to (976, 429)
Screenshot: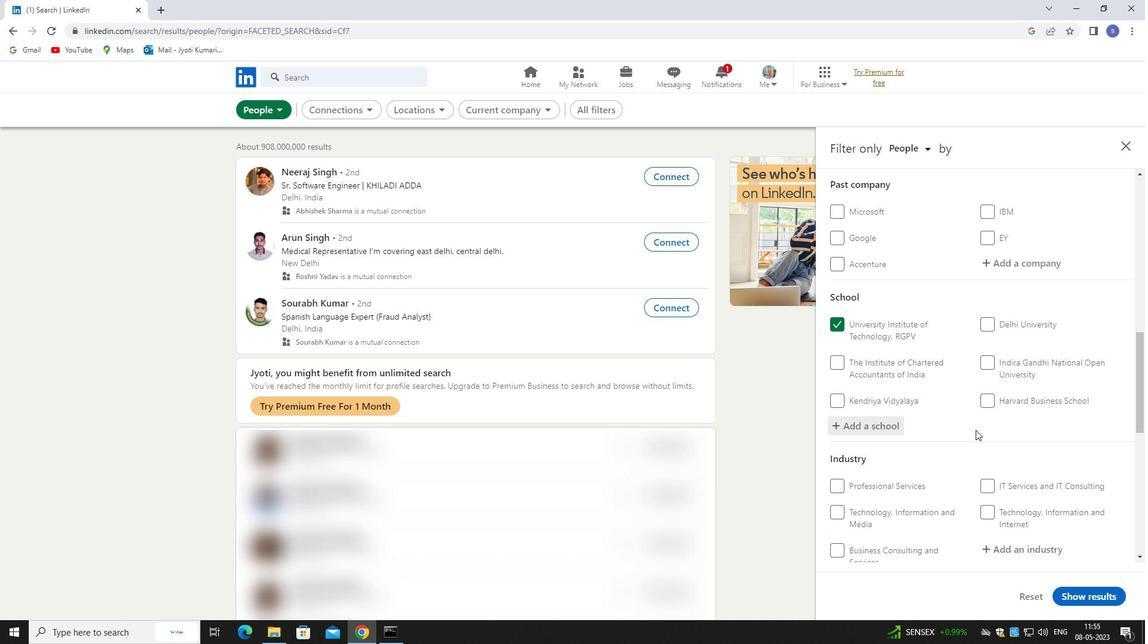 
Action: Mouse scrolled (976, 428) with delta (0, 0)
Screenshot: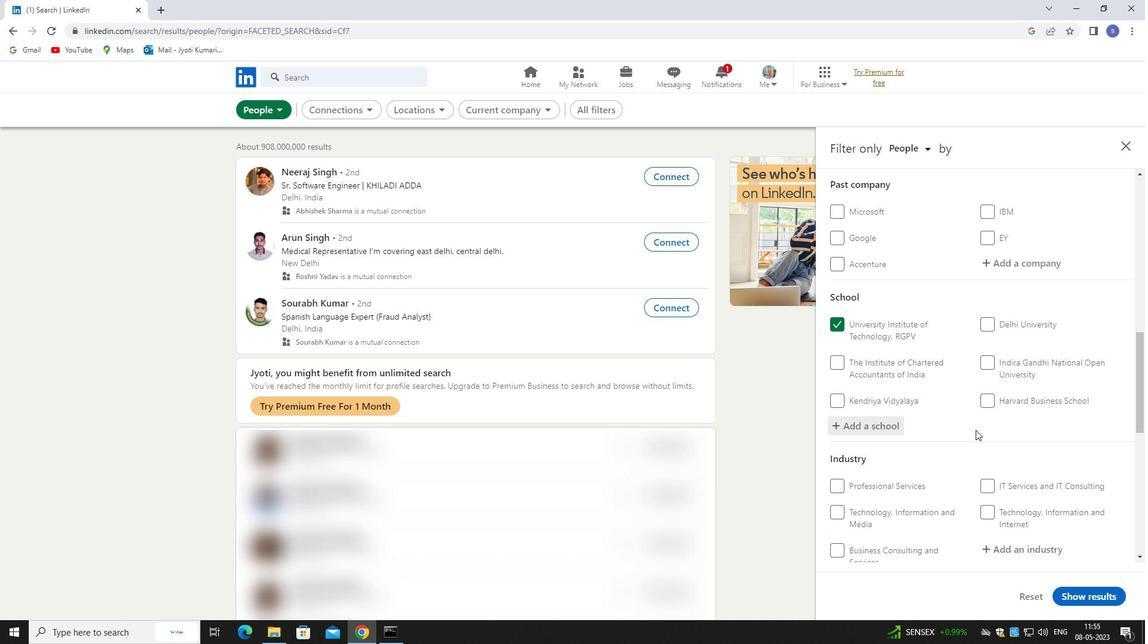 
Action: Mouse moved to (1042, 313)
Screenshot: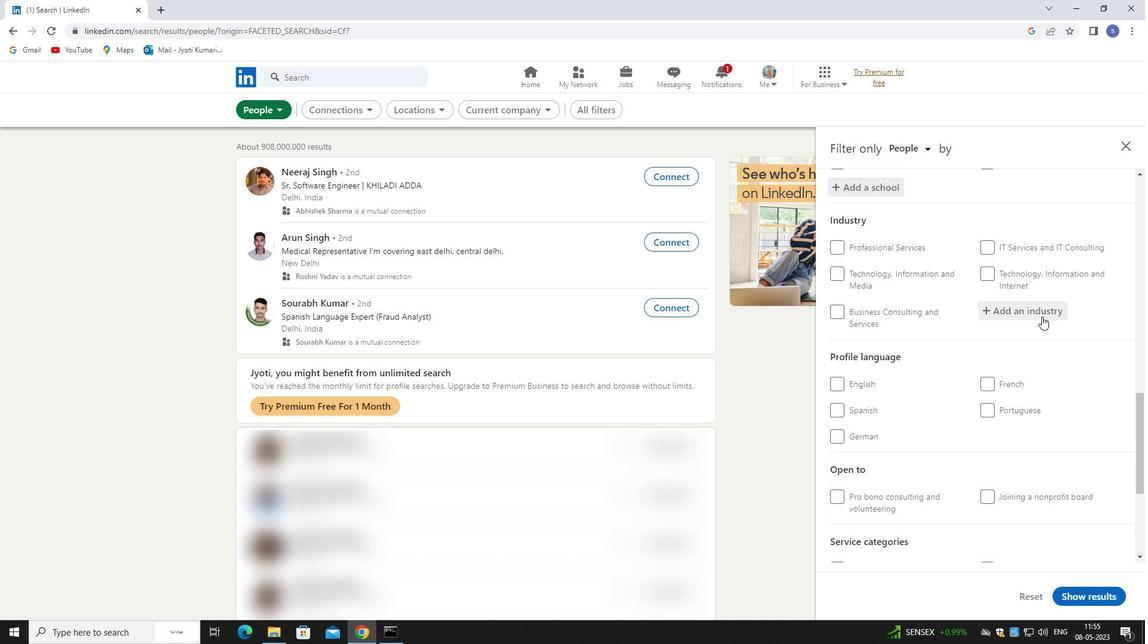 
Action: Mouse pressed left at (1042, 313)
Screenshot: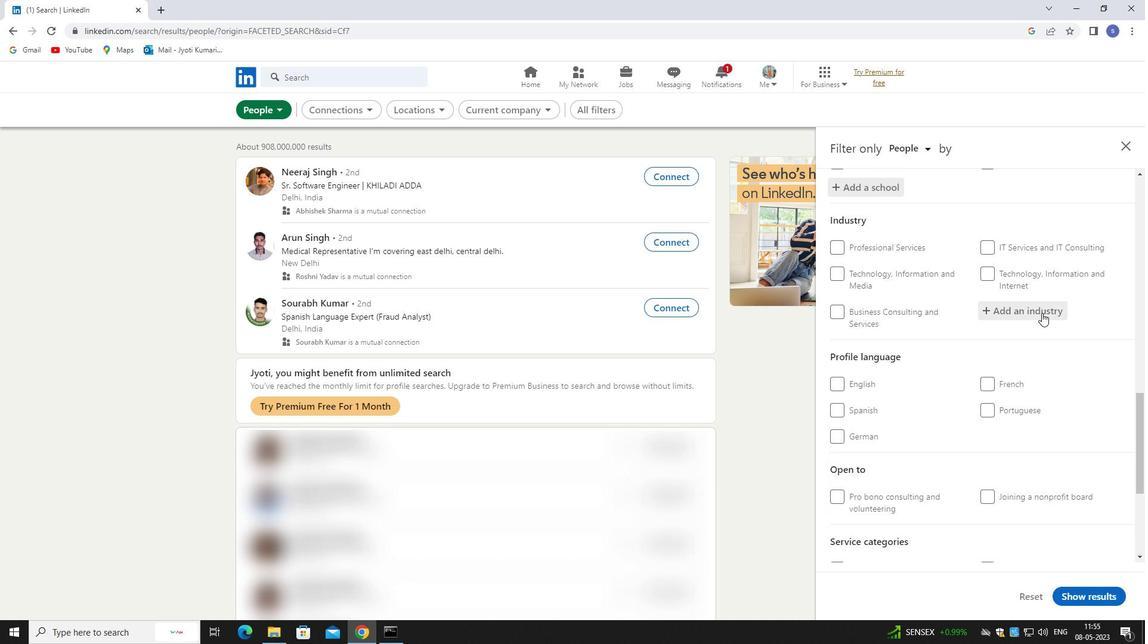 
Action: Mouse moved to (1025, 319)
Screenshot: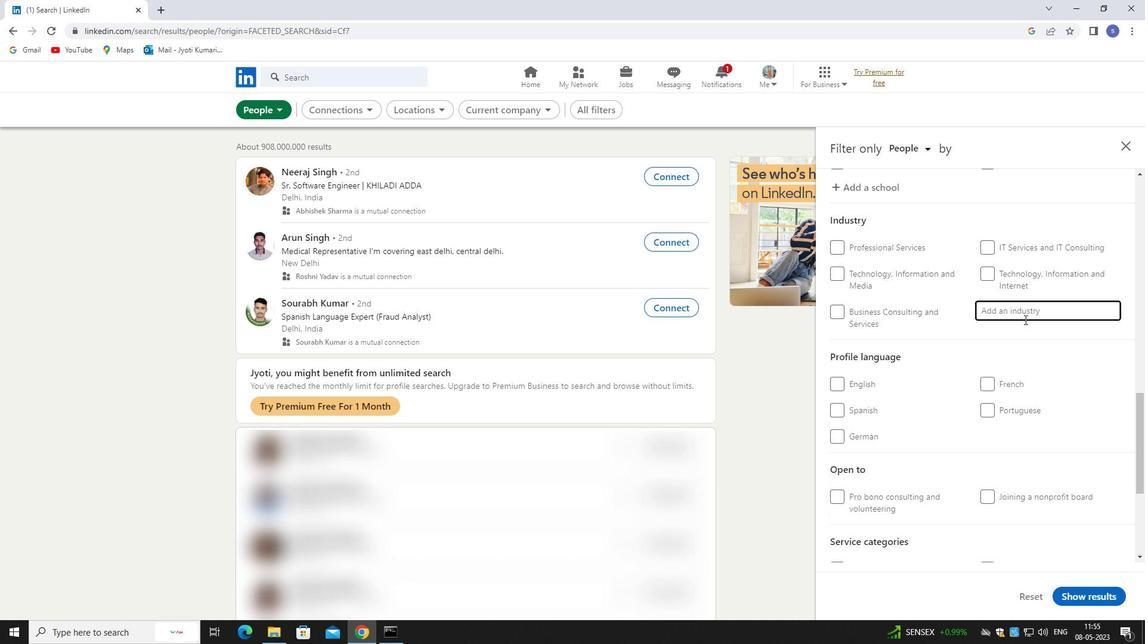 
Action: Key pressed highwat
Screenshot: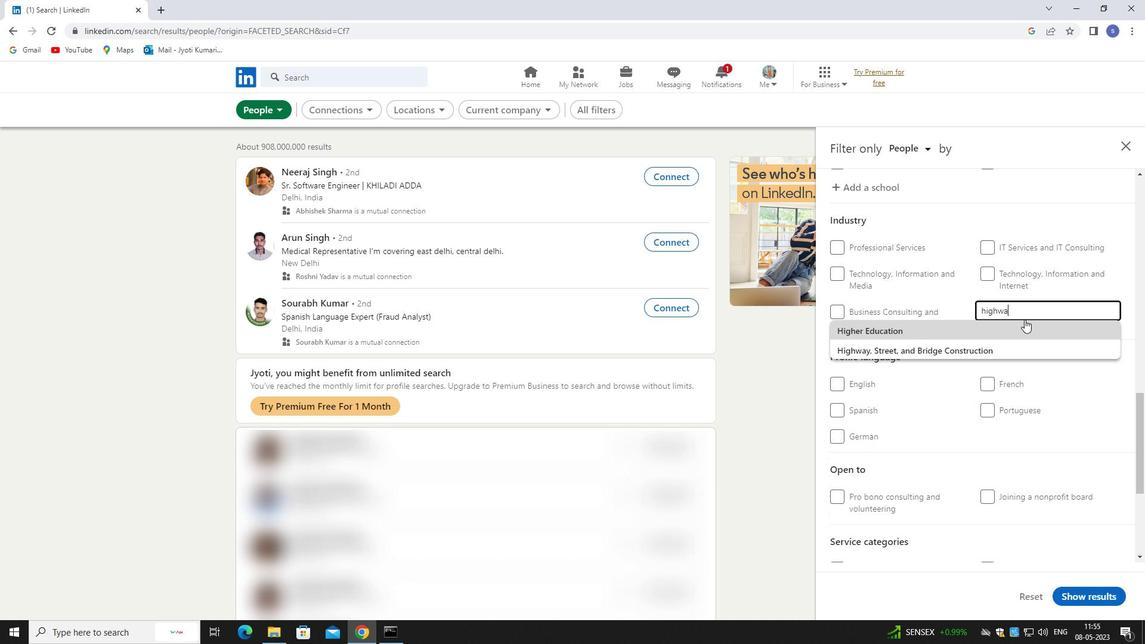 
Action: Mouse moved to (1002, 302)
Screenshot: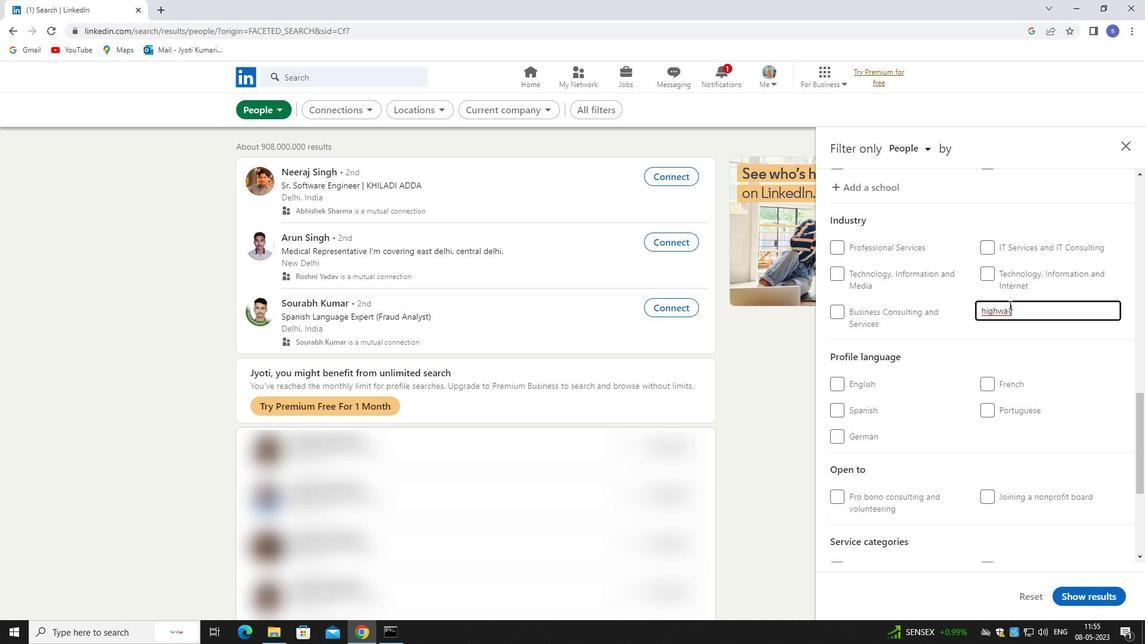 
Action: Key pressed <Key.backspace>
Screenshot: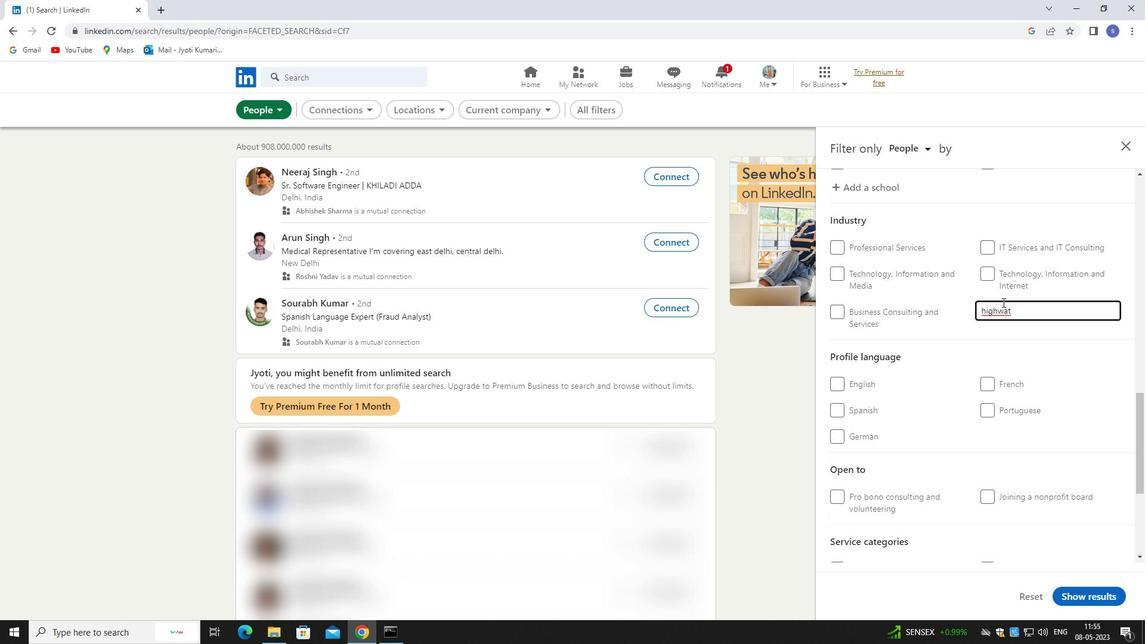
Action: Mouse moved to (1027, 334)
Screenshot: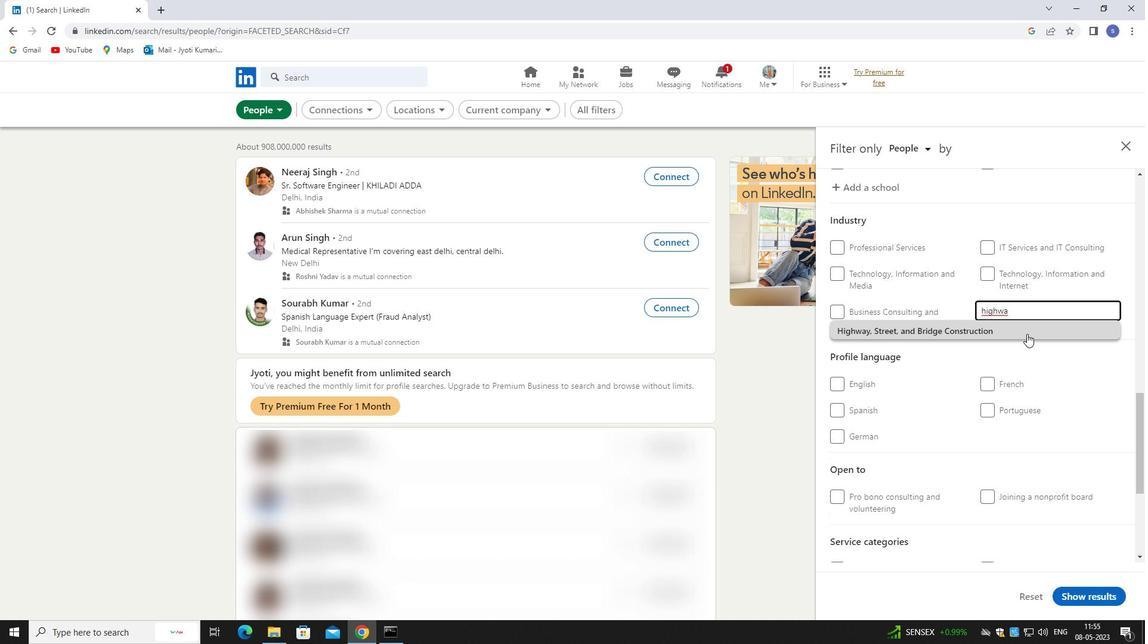 
Action: Mouse pressed left at (1027, 334)
Screenshot: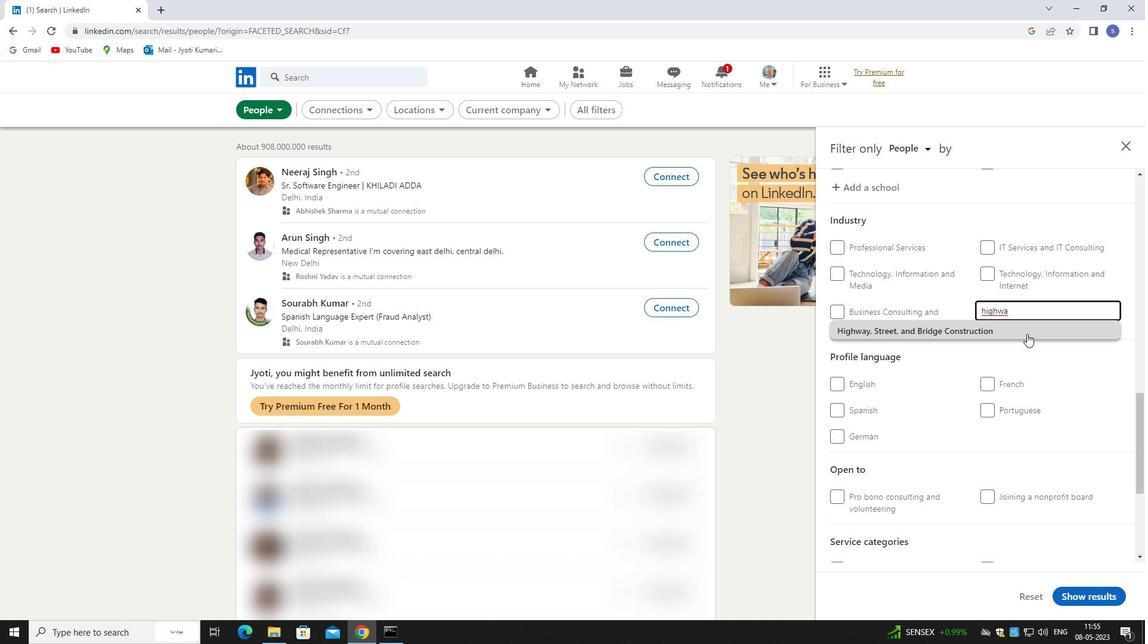
Action: Mouse moved to (865, 446)
Screenshot: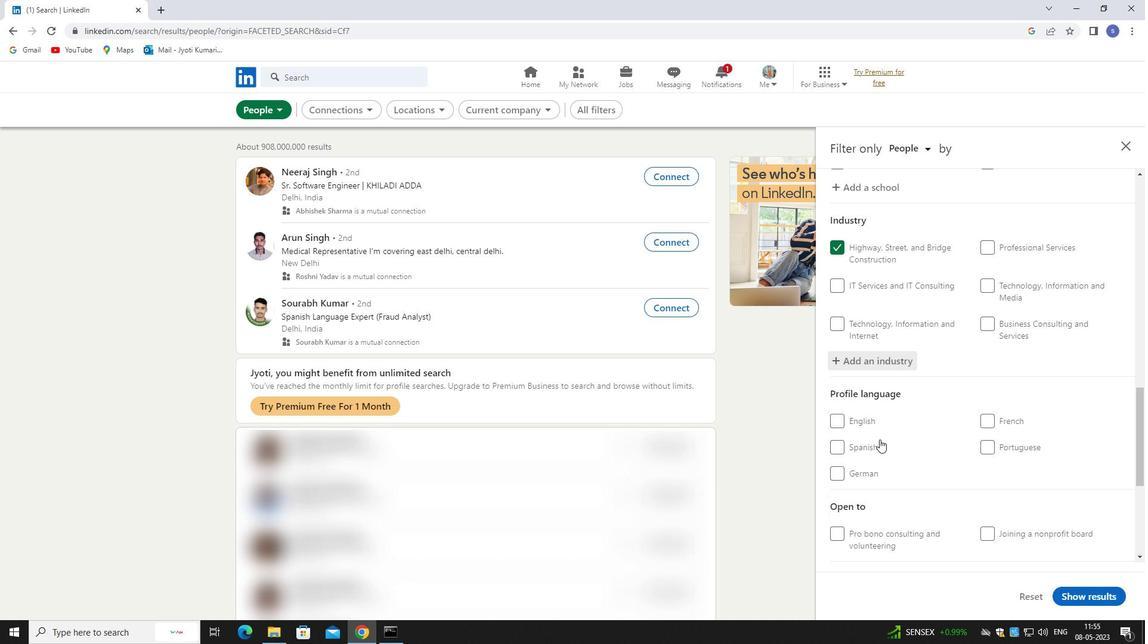 
Action: Mouse pressed left at (865, 446)
Screenshot: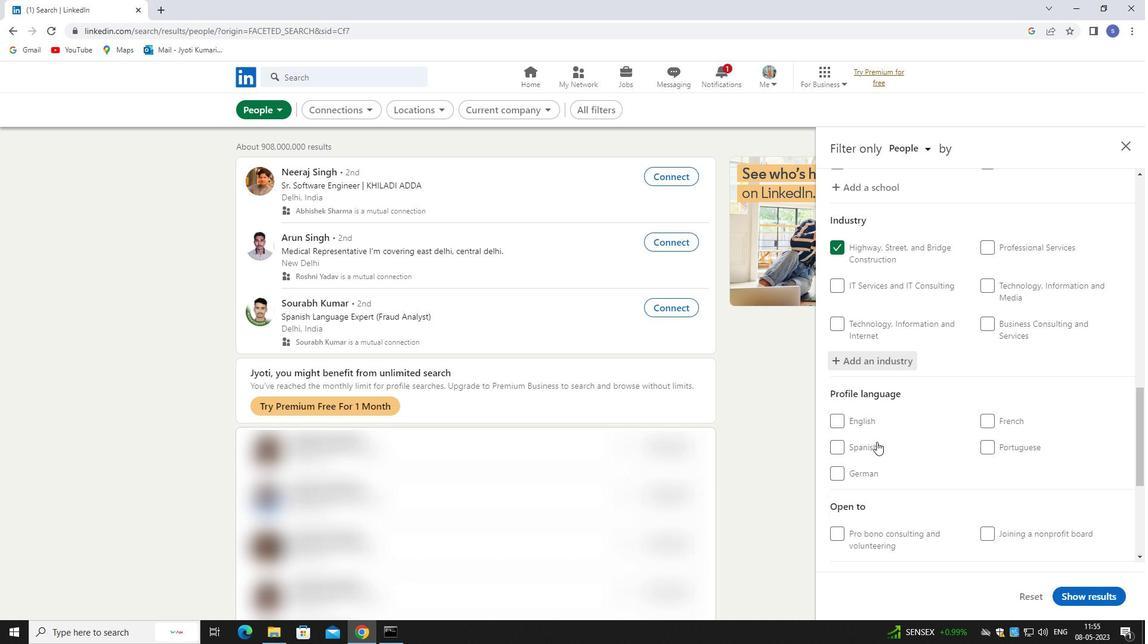 
Action: Mouse moved to (907, 421)
Screenshot: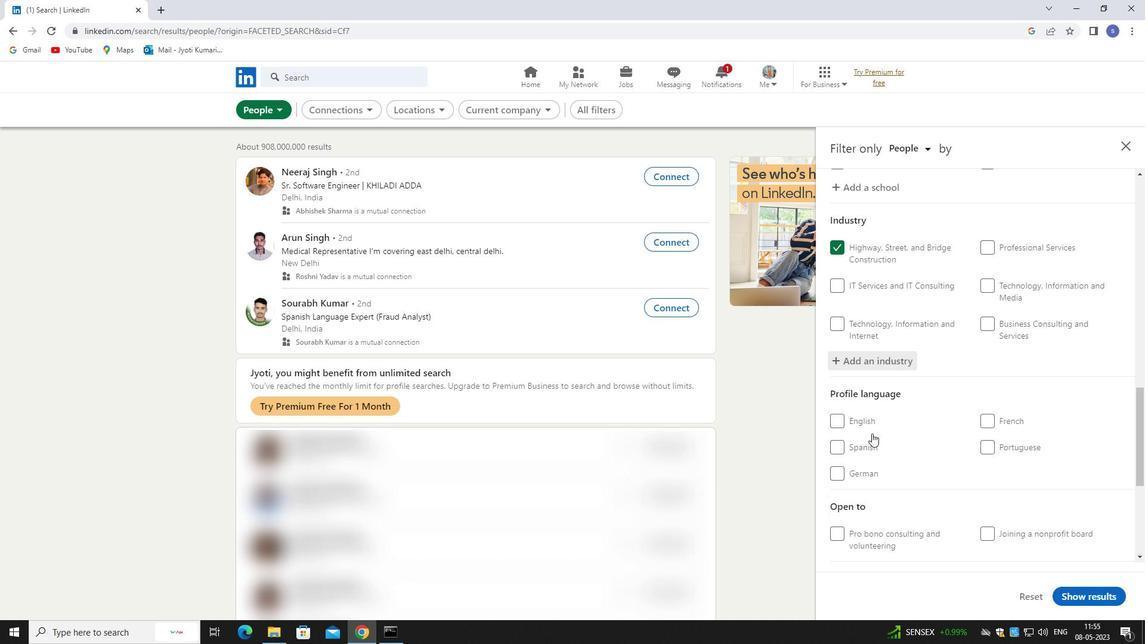 
Action: Mouse scrolled (907, 421) with delta (0, 0)
Screenshot: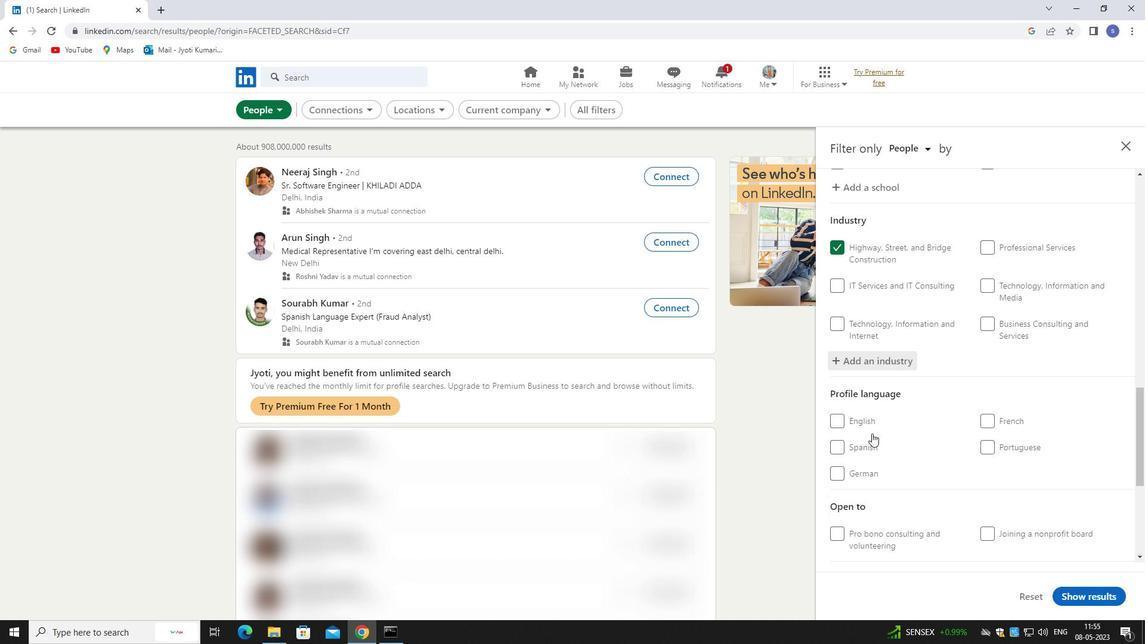 
Action: Mouse moved to (899, 424)
Screenshot: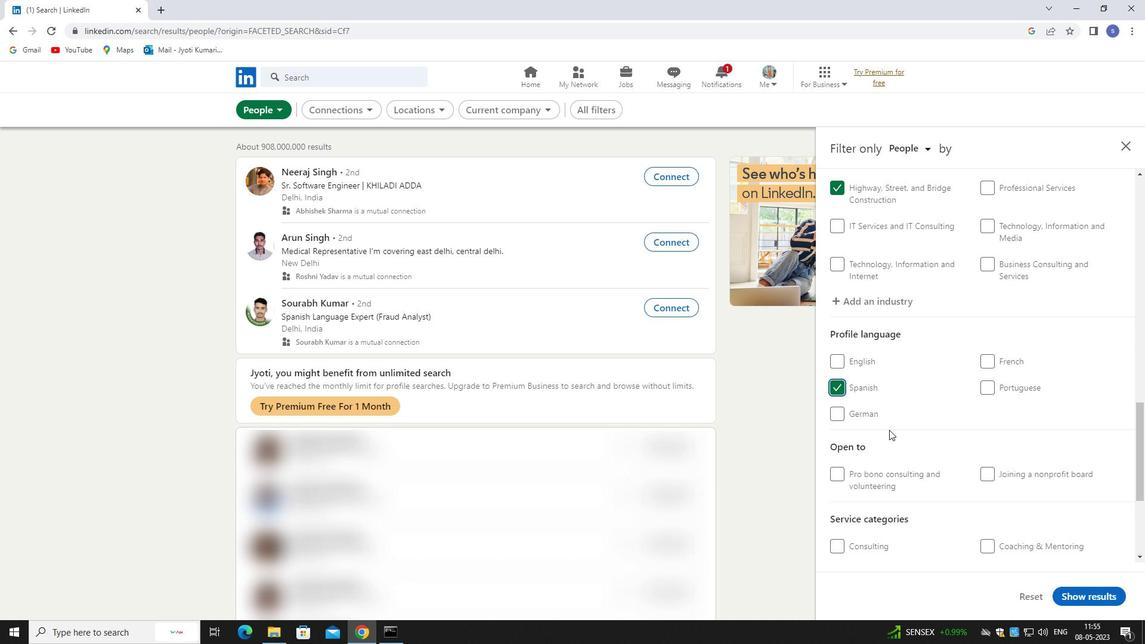 
Action: Mouse scrolled (899, 424) with delta (0, 0)
Screenshot: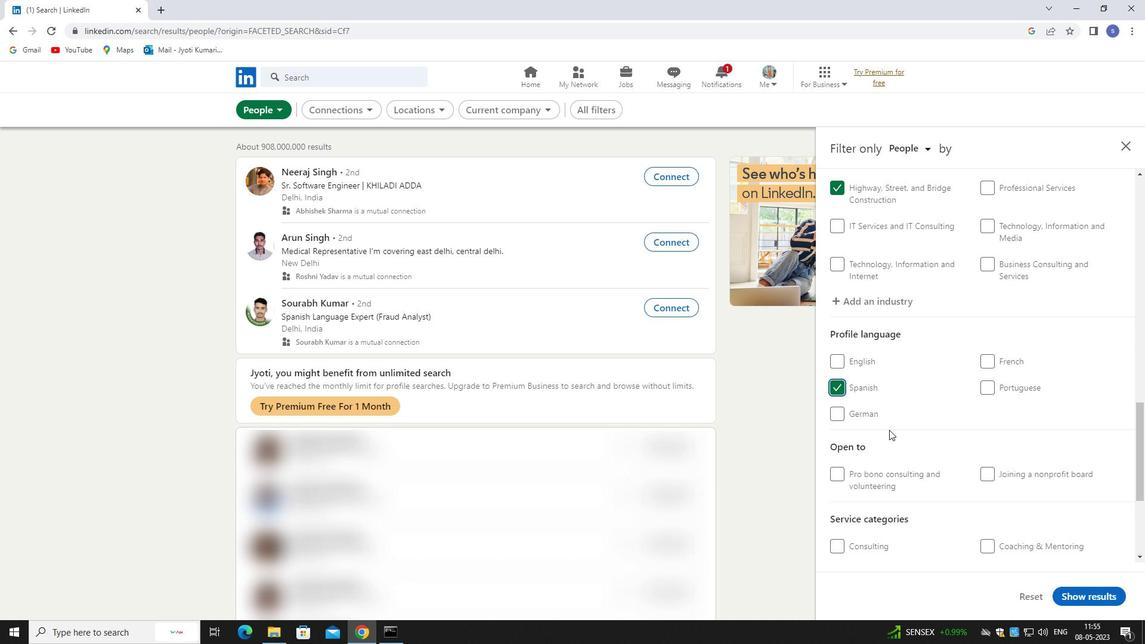 
Action: Mouse moved to (901, 424)
Screenshot: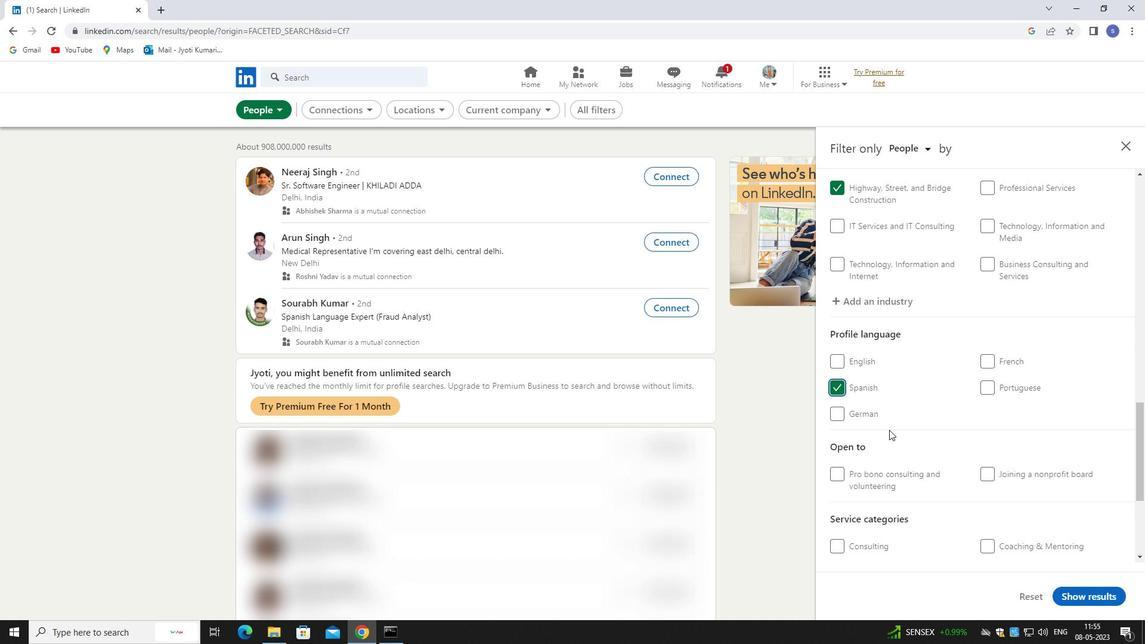 
Action: Mouse scrolled (901, 424) with delta (0, 0)
Screenshot: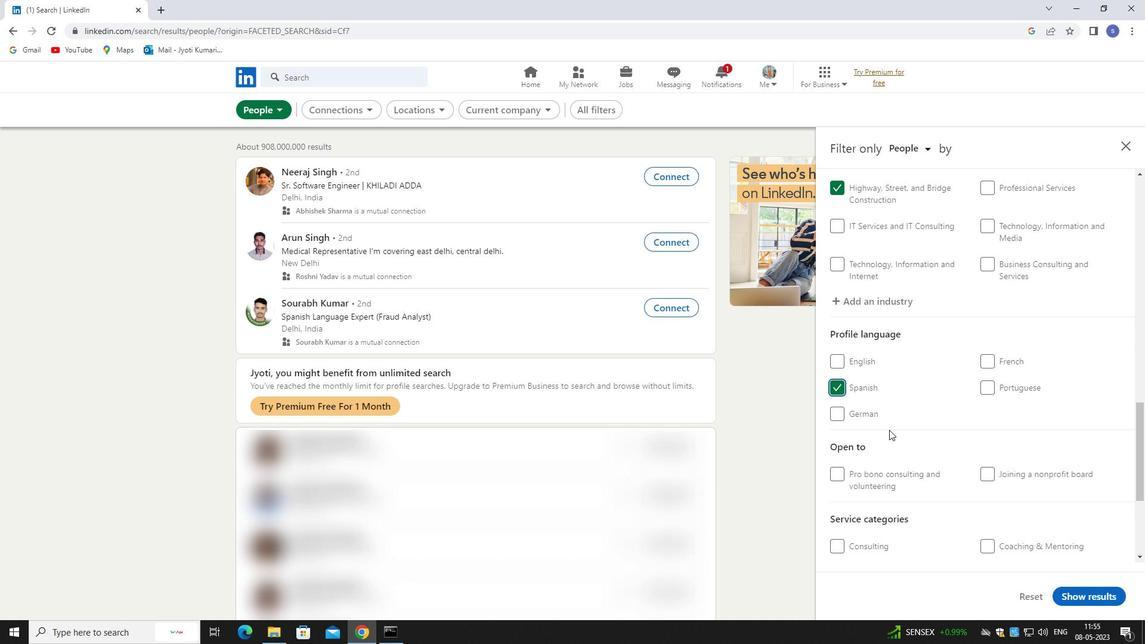 
Action: Mouse moved to (909, 425)
Screenshot: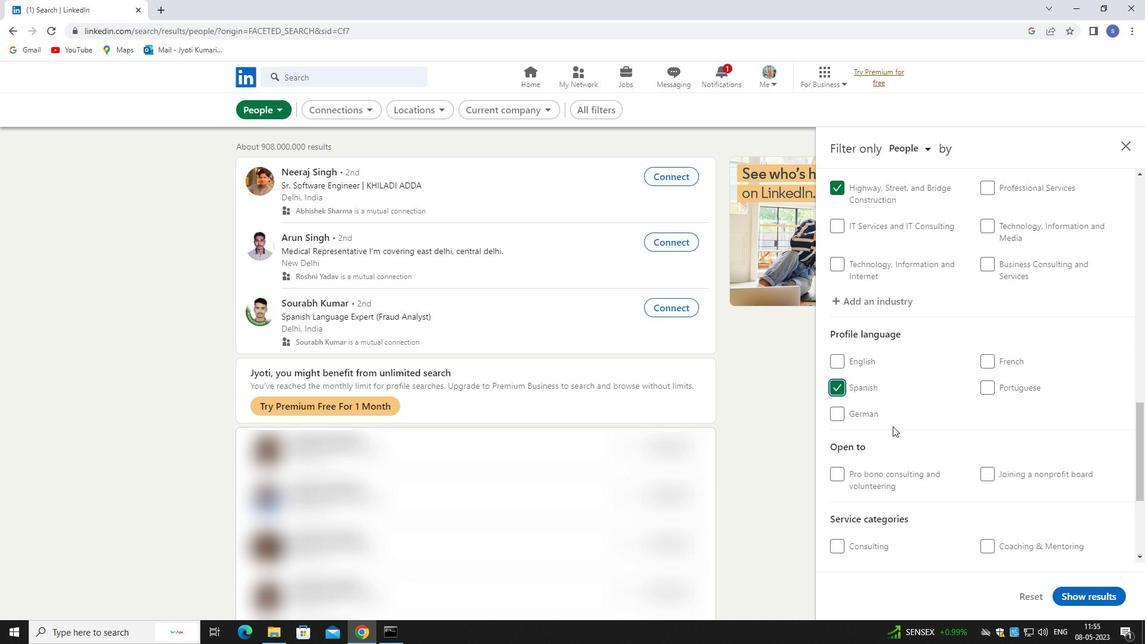 
Action: Mouse scrolled (909, 424) with delta (0, 0)
Screenshot: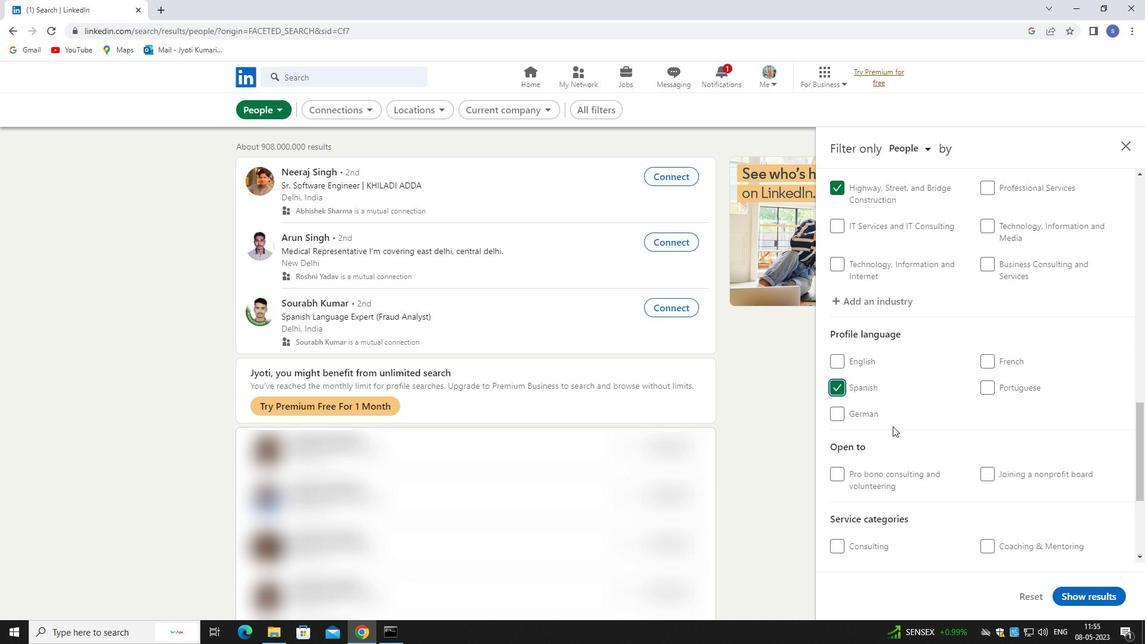 
Action: Mouse moved to (920, 427)
Screenshot: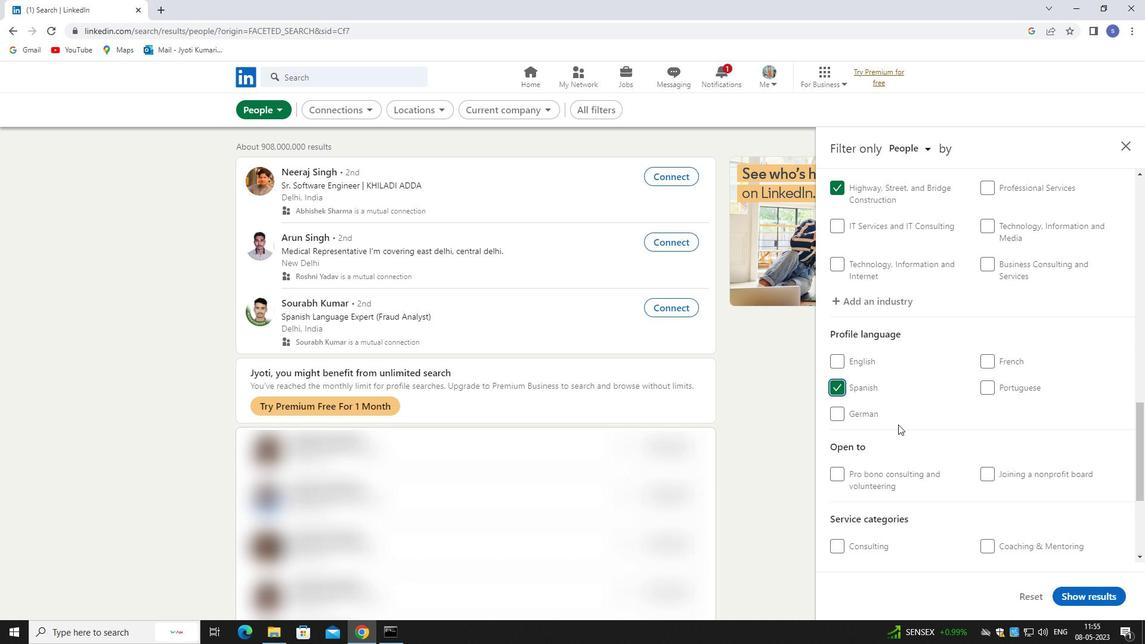 
Action: Mouse scrolled (920, 426) with delta (0, 0)
Screenshot: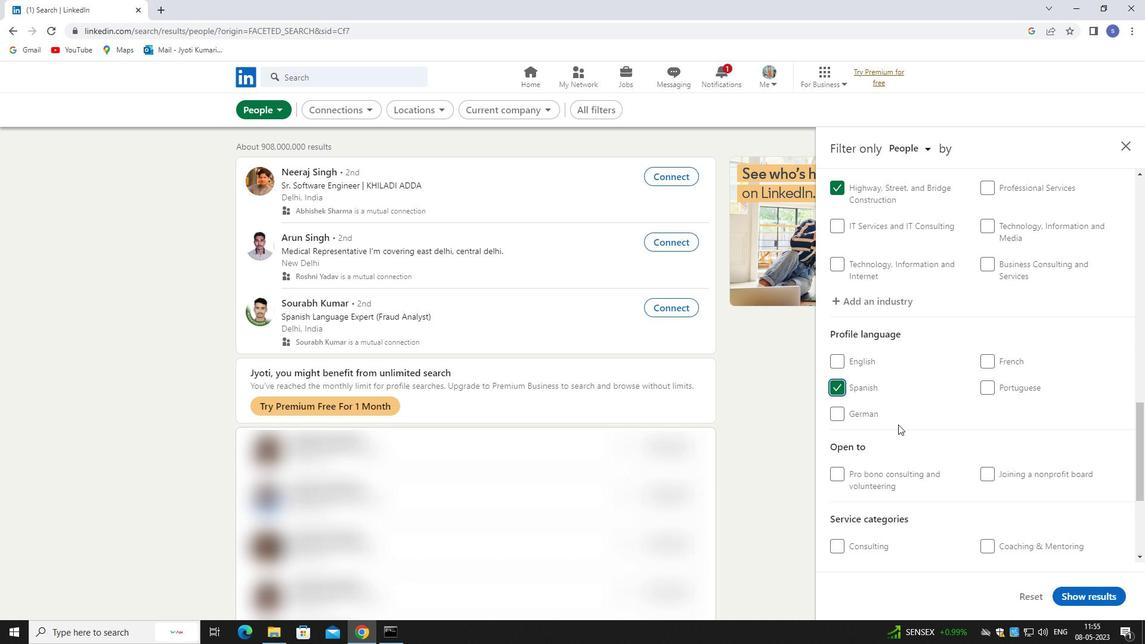 
Action: Mouse moved to (1028, 396)
Screenshot: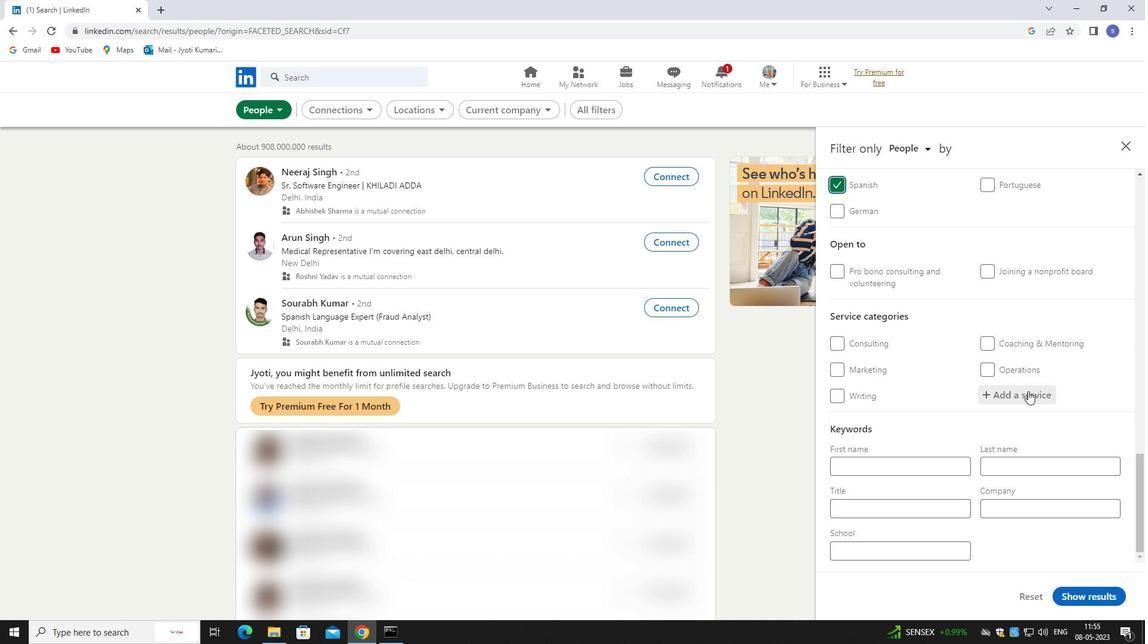 
Action: Mouse pressed left at (1028, 396)
Screenshot: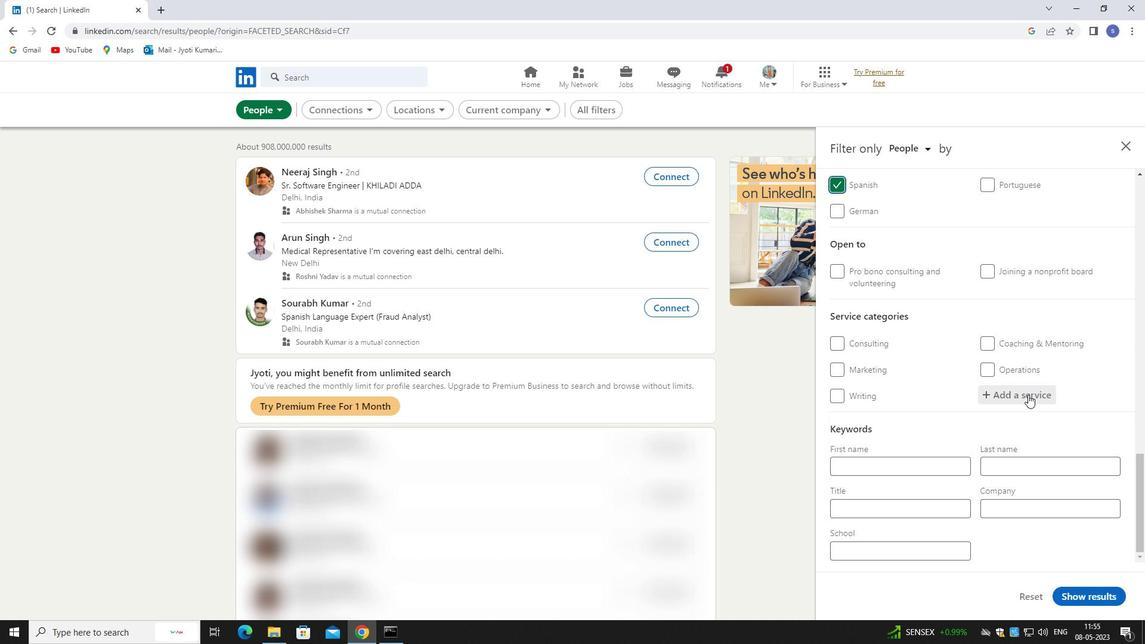 
Action: Mouse moved to (1066, 415)
Screenshot: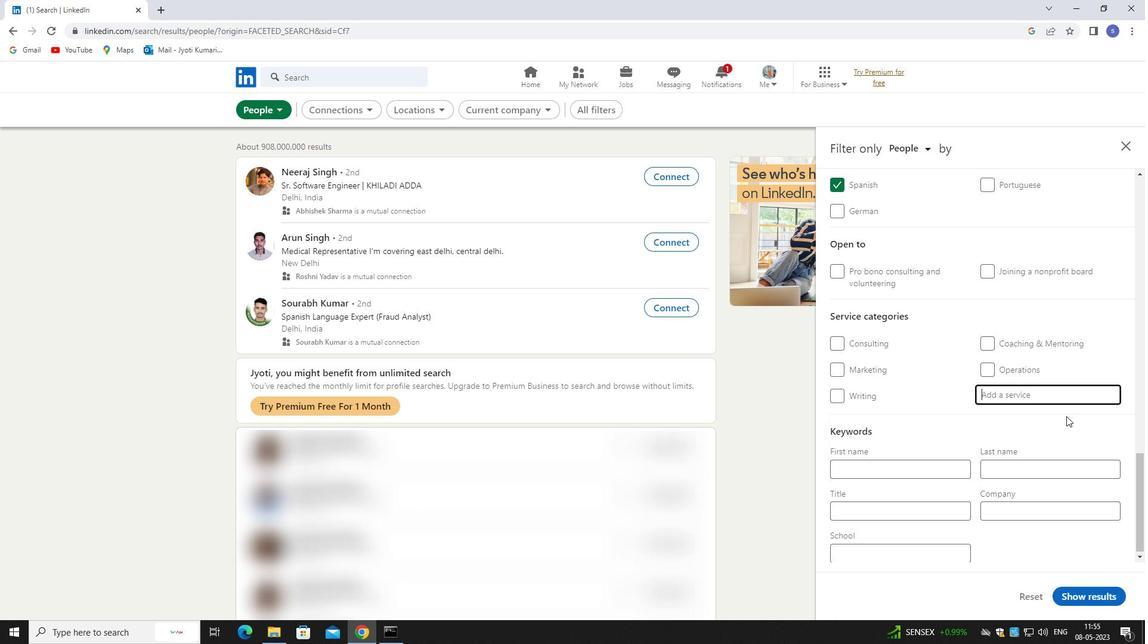 
Action: Key pressed commercial
Screenshot: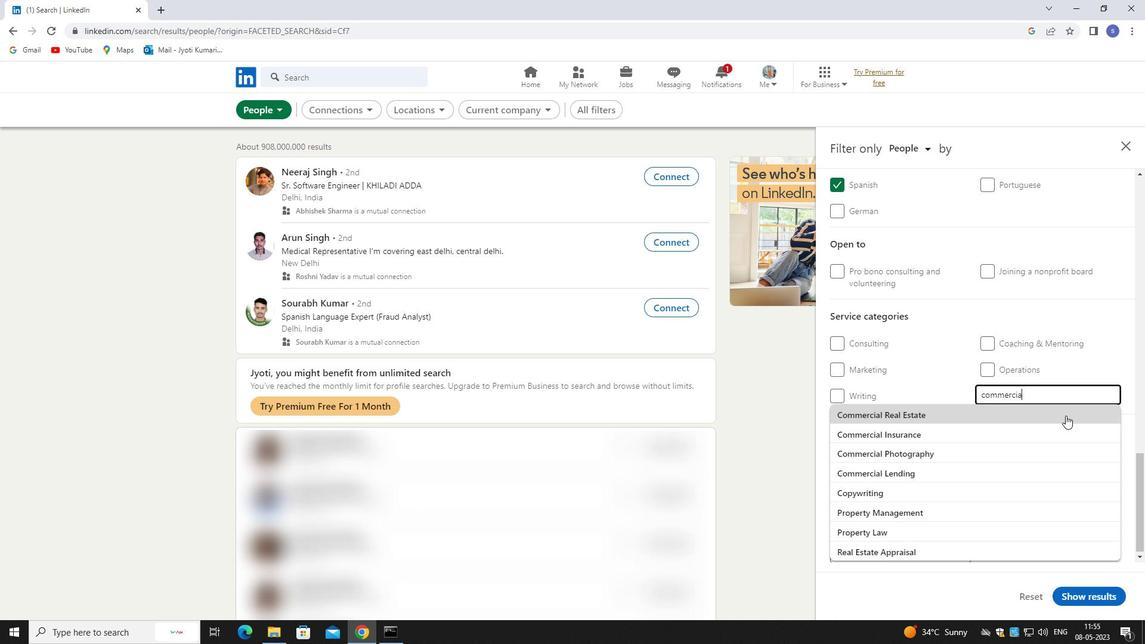
Action: Mouse moved to (1046, 413)
Screenshot: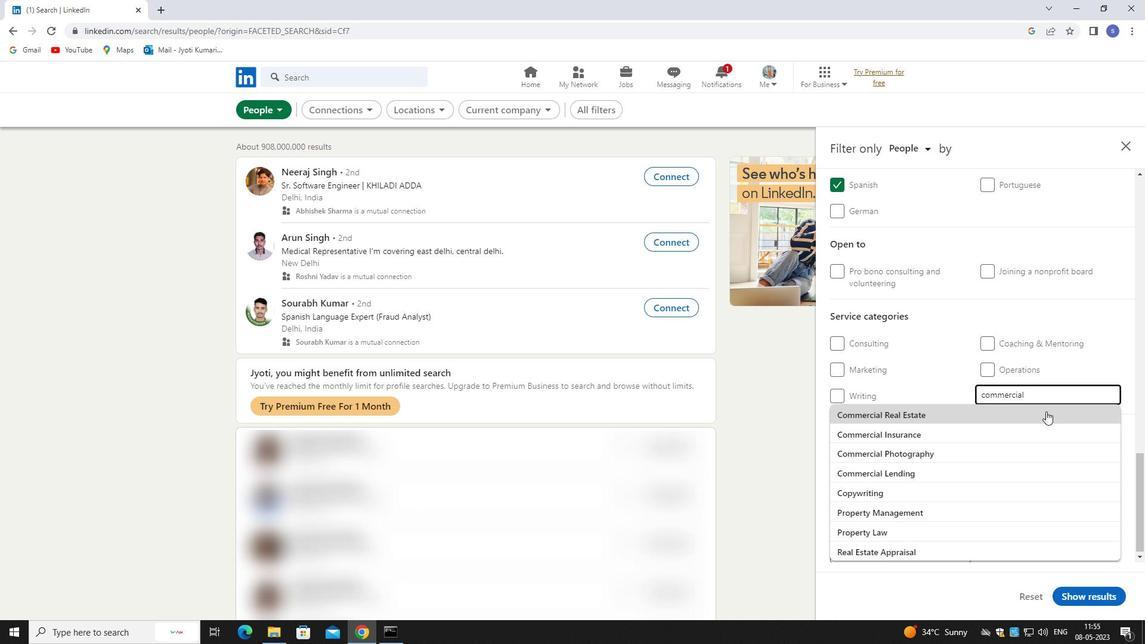 
Action: Mouse pressed left at (1046, 413)
Screenshot: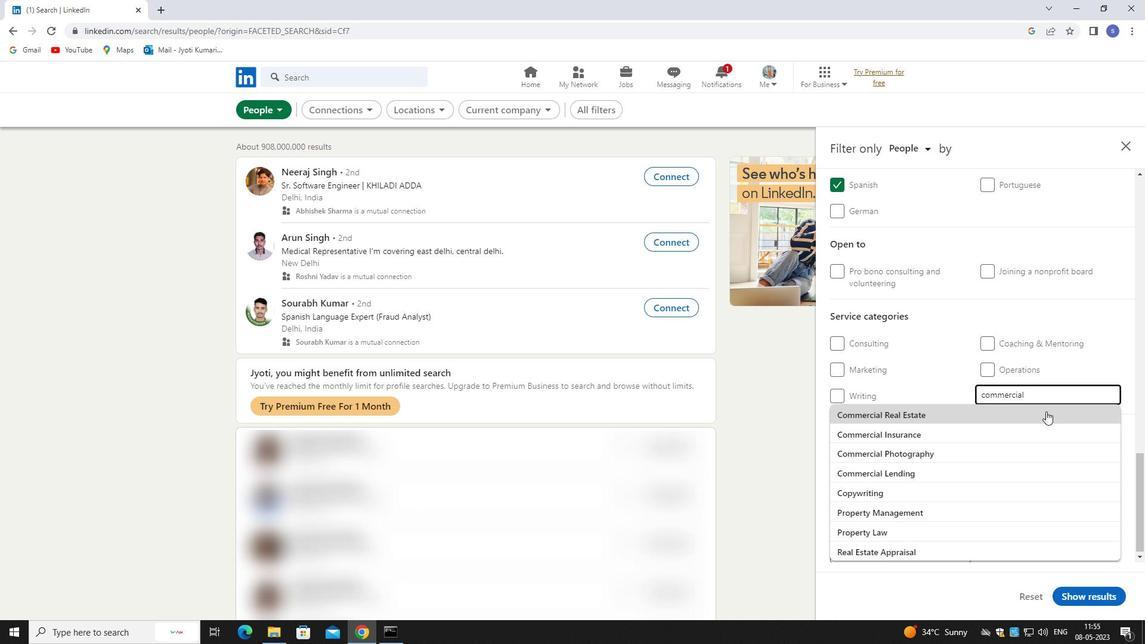 
Action: Mouse moved to (1046, 413)
Screenshot: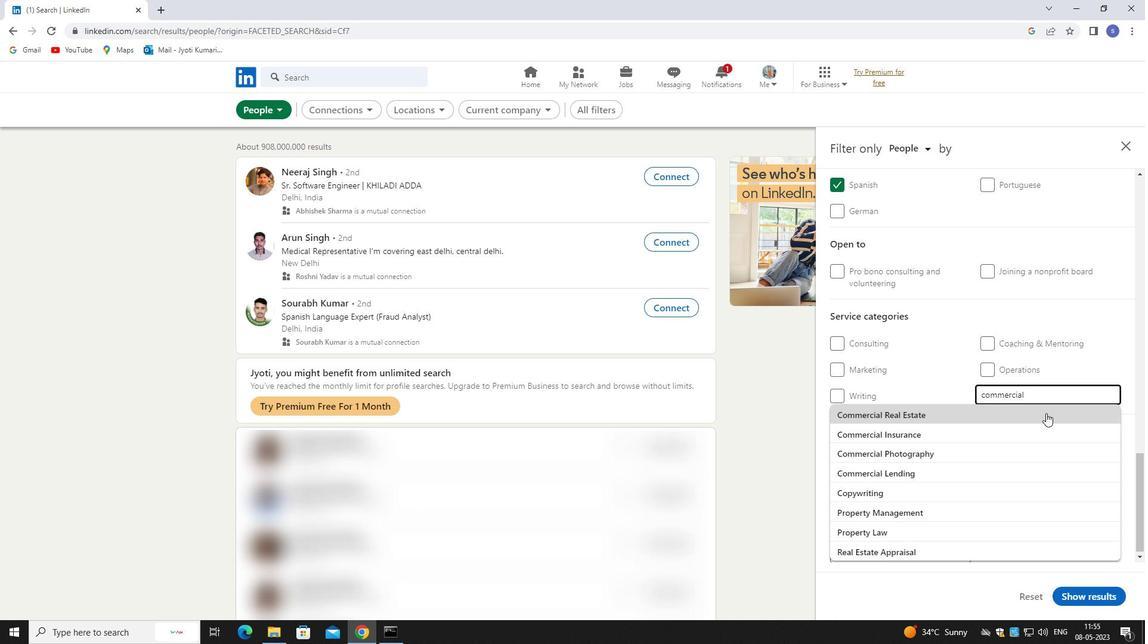 
Action: Mouse scrolled (1046, 412) with delta (0, 0)
Screenshot: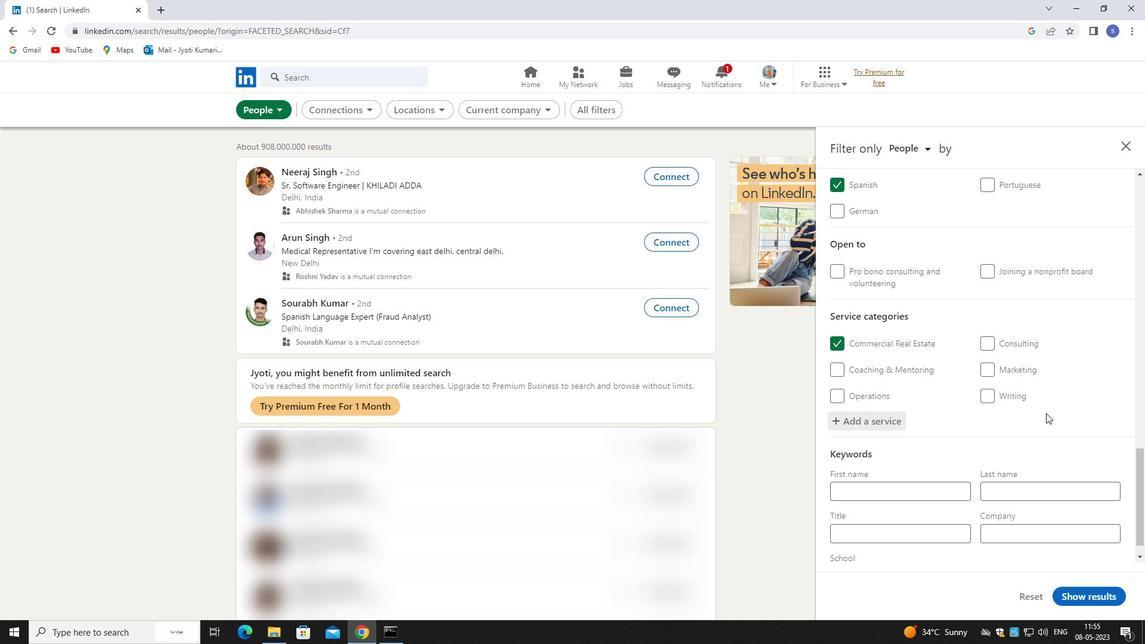 
Action: Mouse moved to (1047, 414)
Screenshot: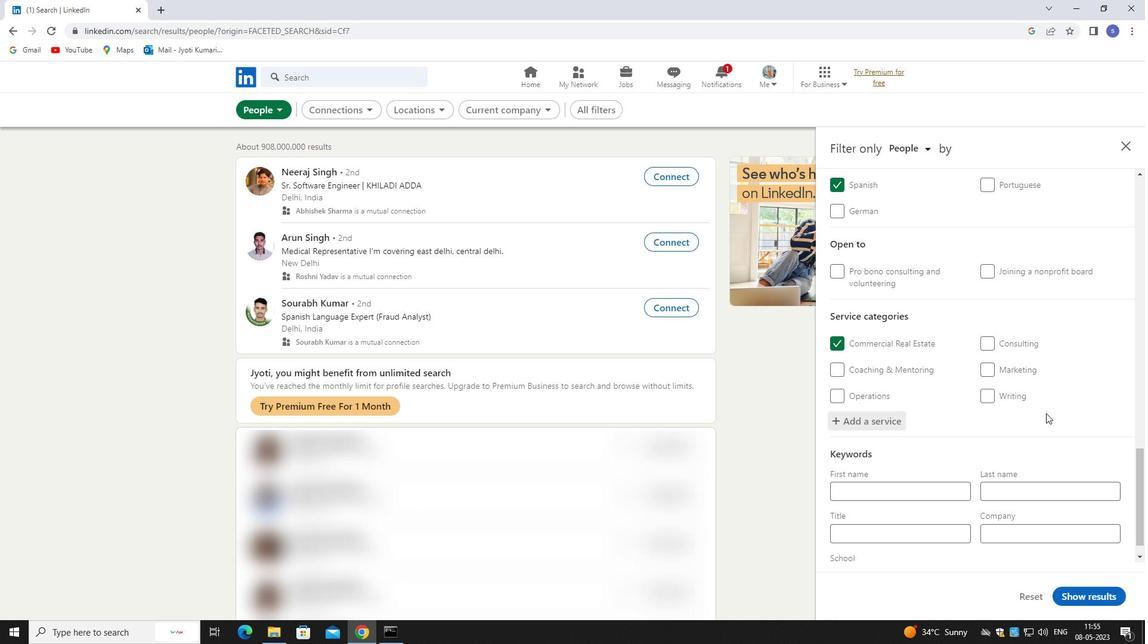 
Action: Mouse scrolled (1047, 413) with delta (0, 0)
Screenshot: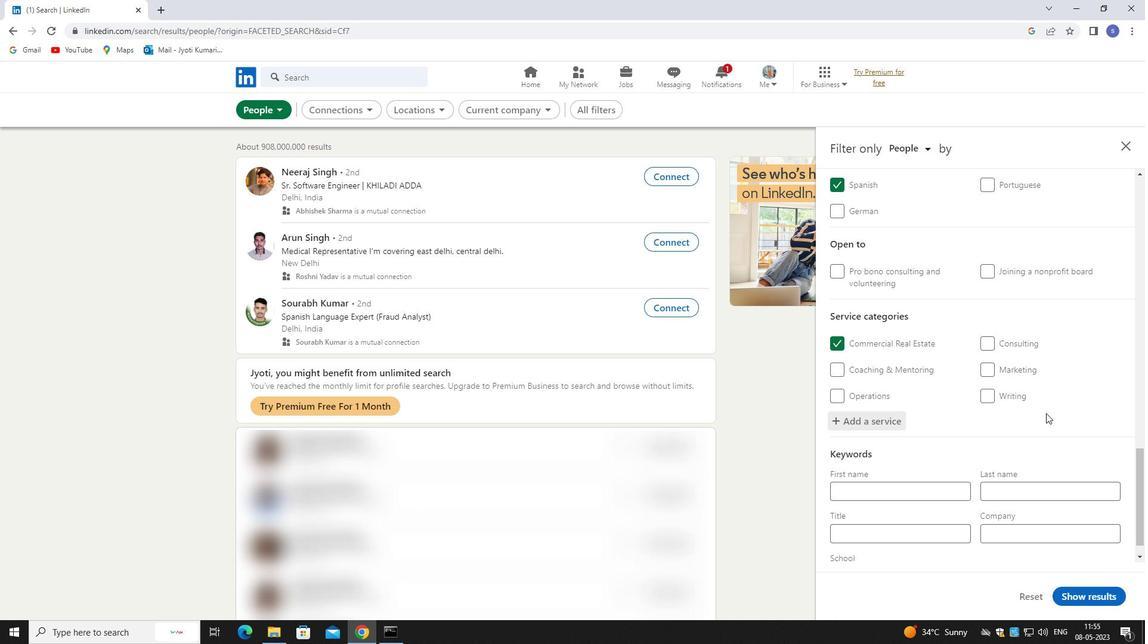 
Action: Mouse scrolled (1047, 413) with delta (0, 0)
Screenshot: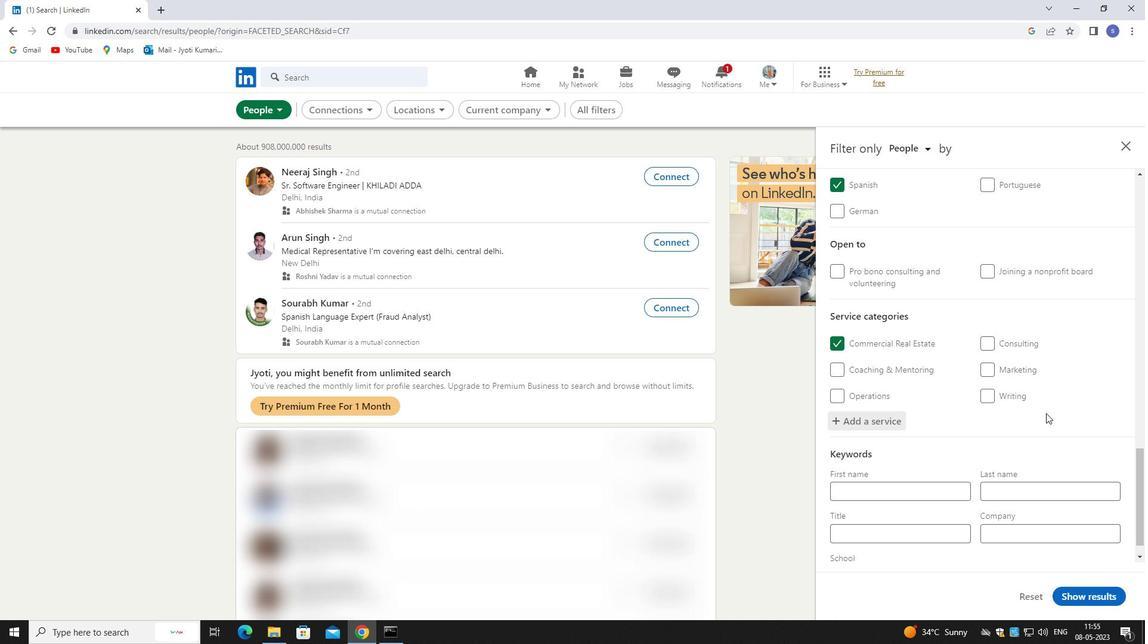 
Action: Mouse moved to (900, 509)
Screenshot: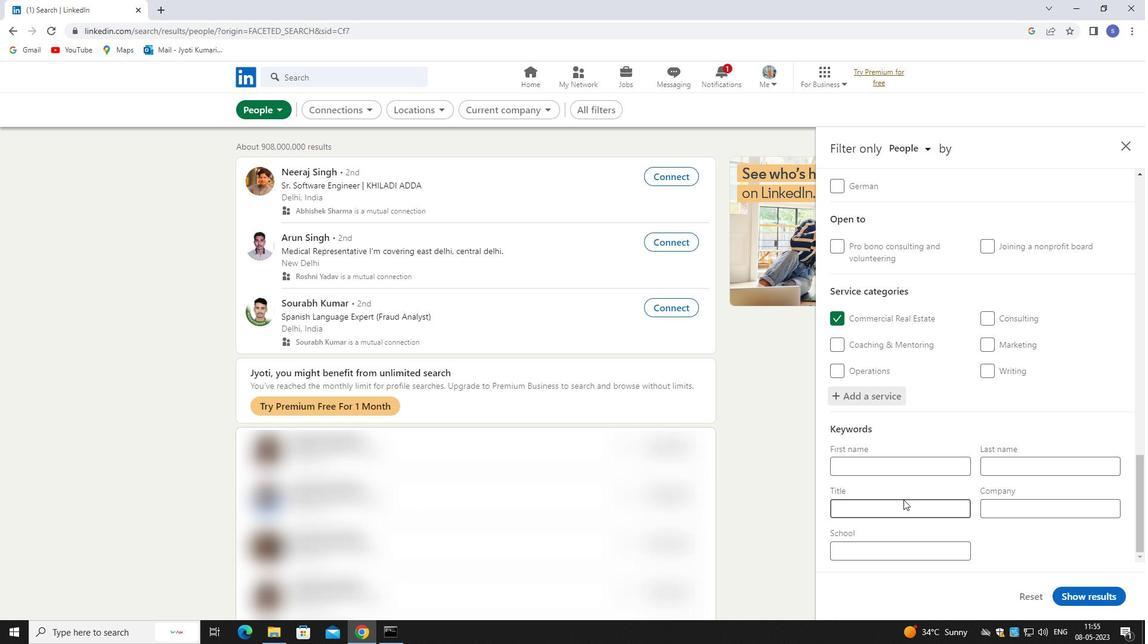 
Action: Mouse pressed left at (900, 509)
Screenshot: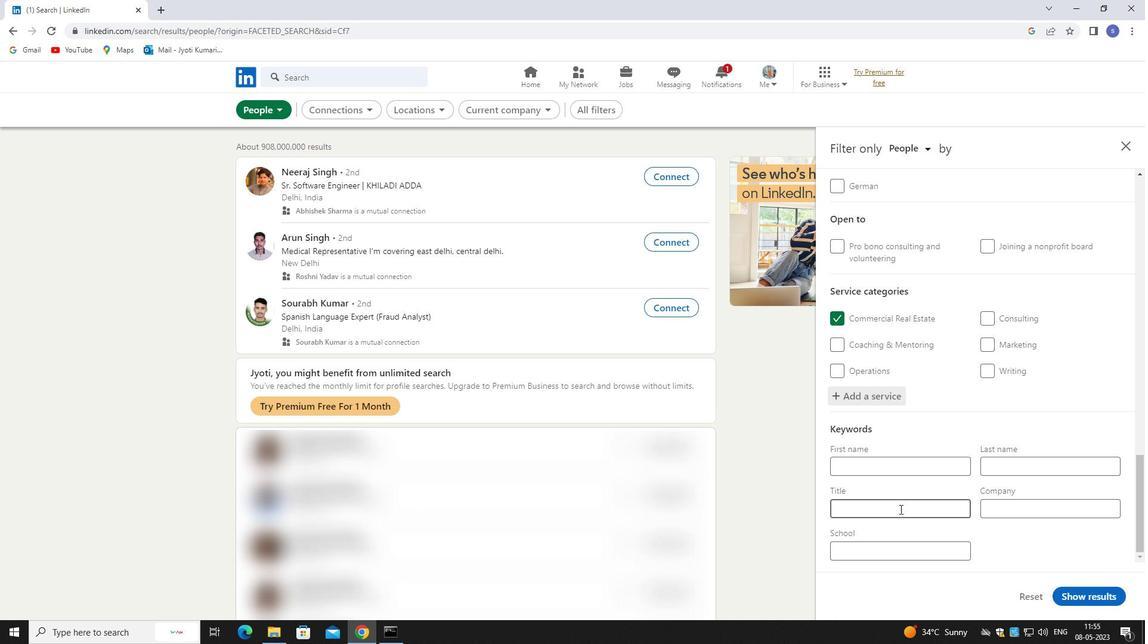 
Action: Mouse moved to (908, 513)
Screenshot: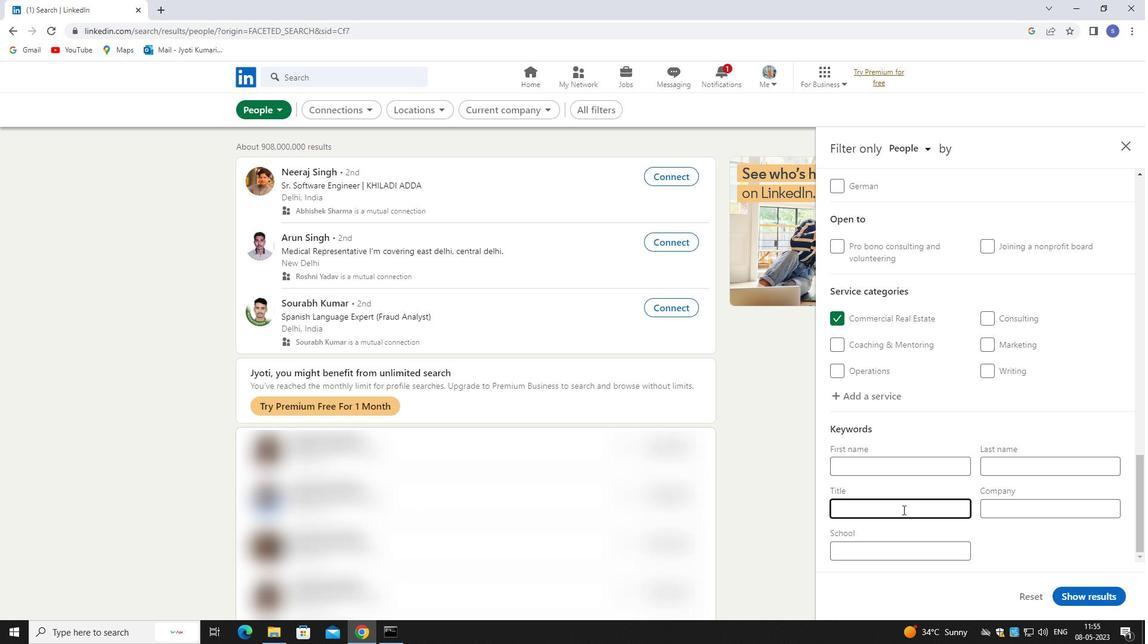 
Action: Key pressed <Key.shift>PROGRAM<Key.space><Key.shift>MANAGER
Screenshot: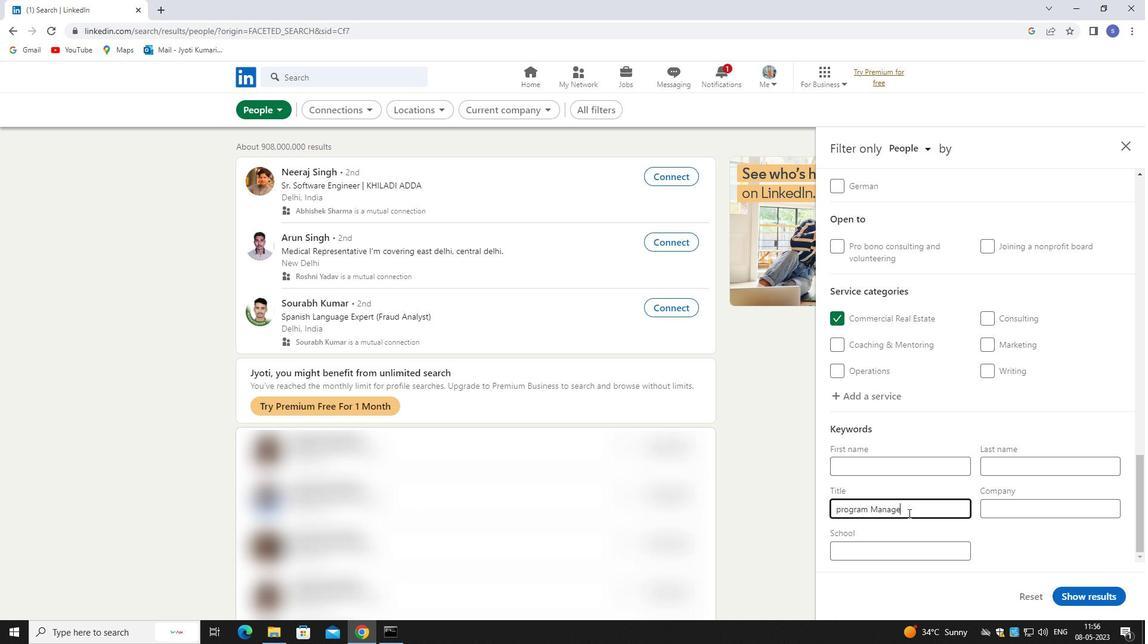 
Action: Mouse moved to (1081, 594)
Screenshot: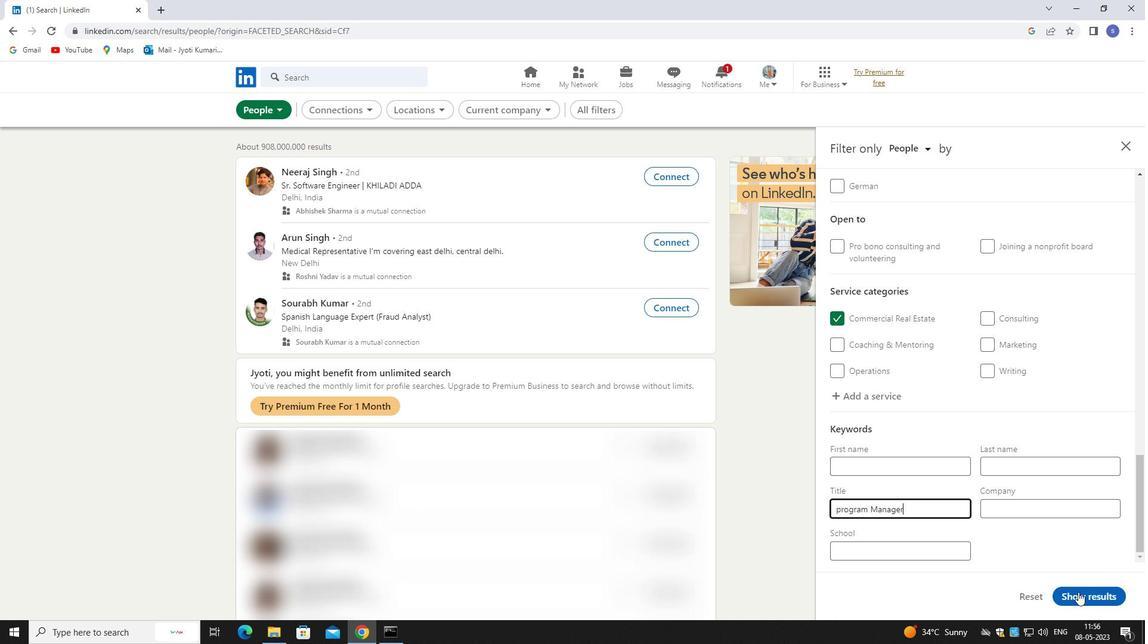 
Action: Mouse pressed left at (1081, 594)
Screenshot: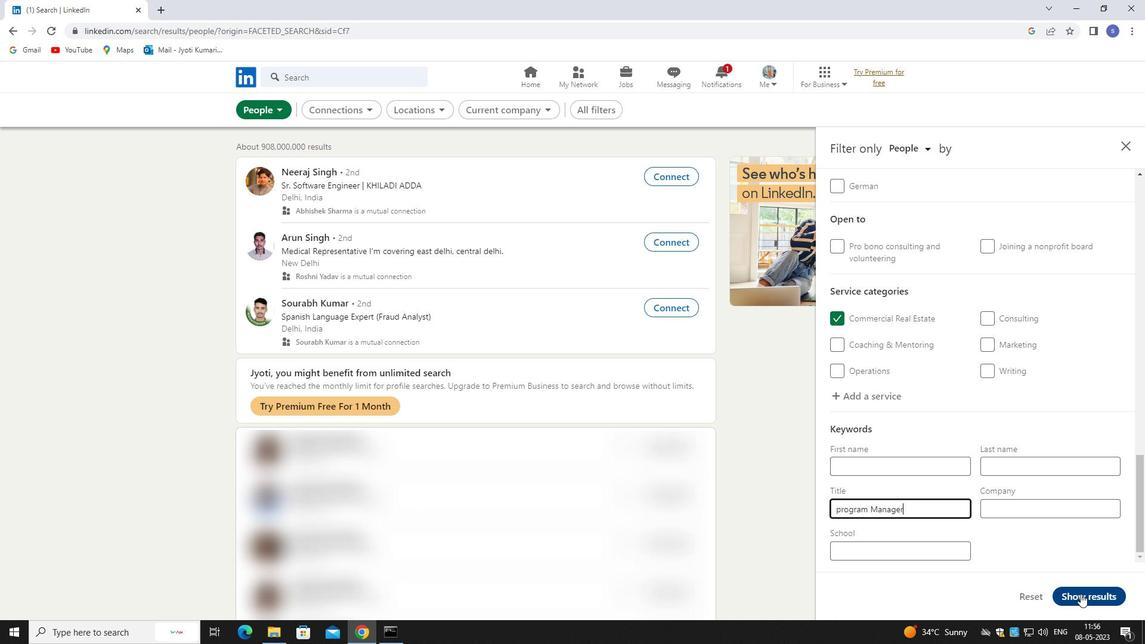 
Action: Mouse moved to (1123, 575)
Screenshot: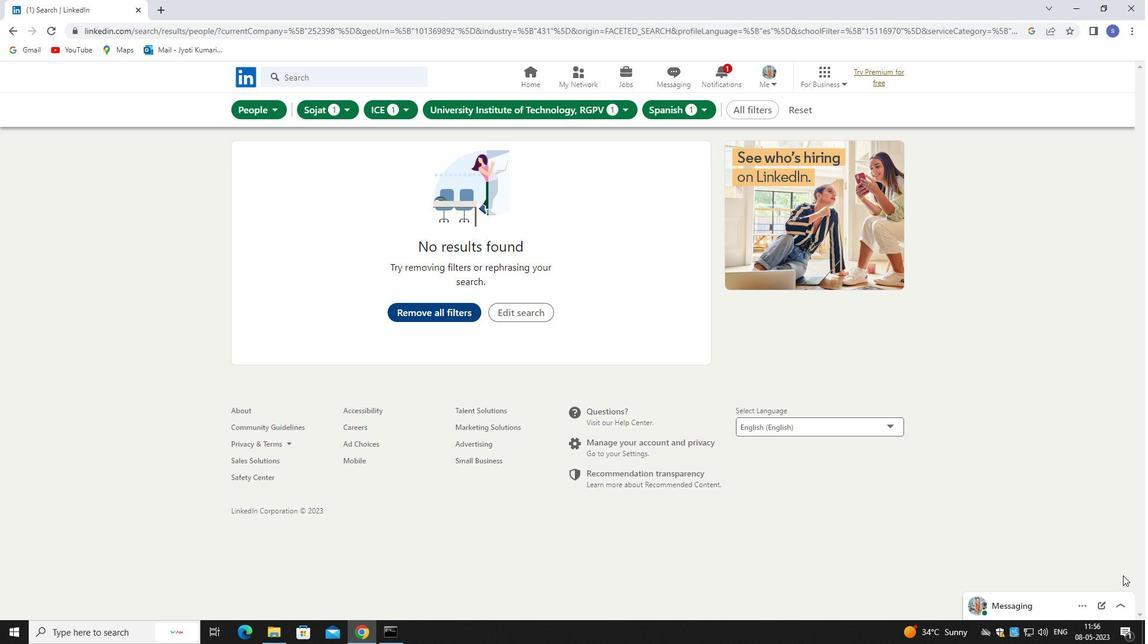 
